 Task: Look for space in Karukh, Afghanistan from 11th June, 2023 to 15th June, 2023 for 2 adults in price range Rs.7000 to Rs.16000. Place can be private room with 1  bedroom having 2 beds and 1 bathroom. Property type can be house, flat, hotel. Amenities needed are: air conditioning, dedicated workplace, breakfast. Booking option can be shelf check-in. Required host language is English.
Action: Mouse moved to (524, 95)
Screenshot: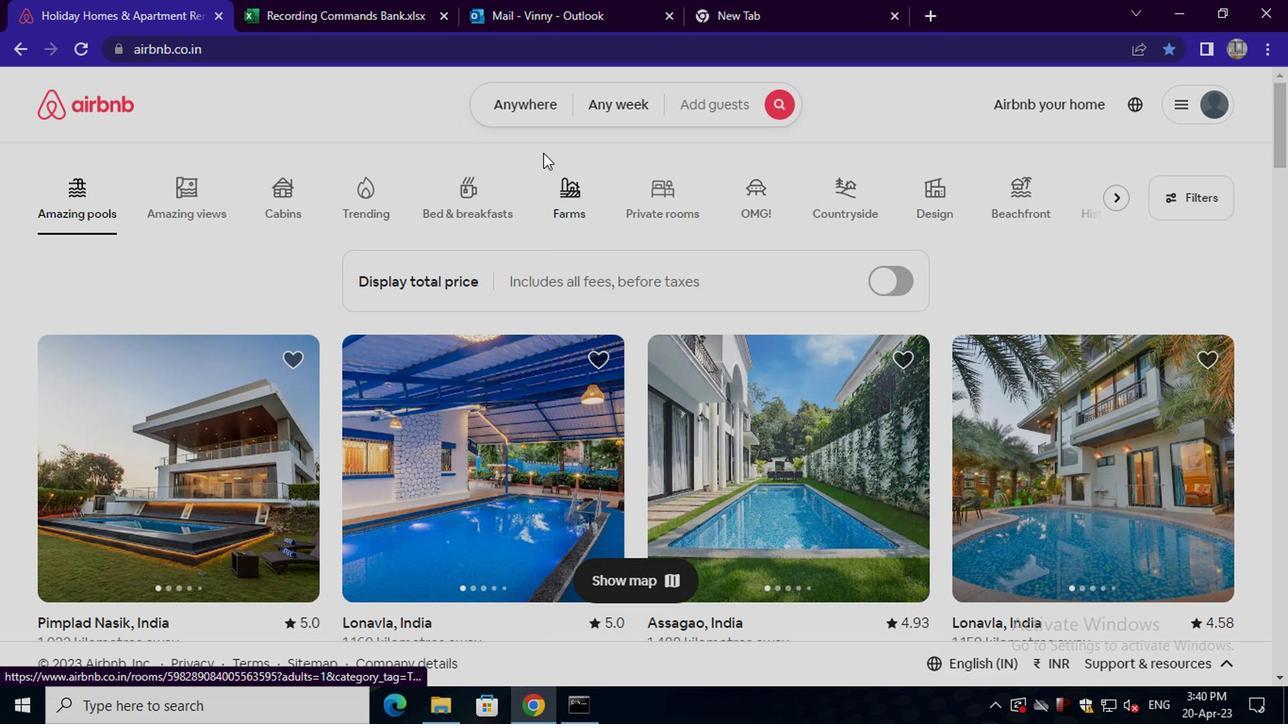 
Action: Mouse pressed left at (524, 95)
Screenshot: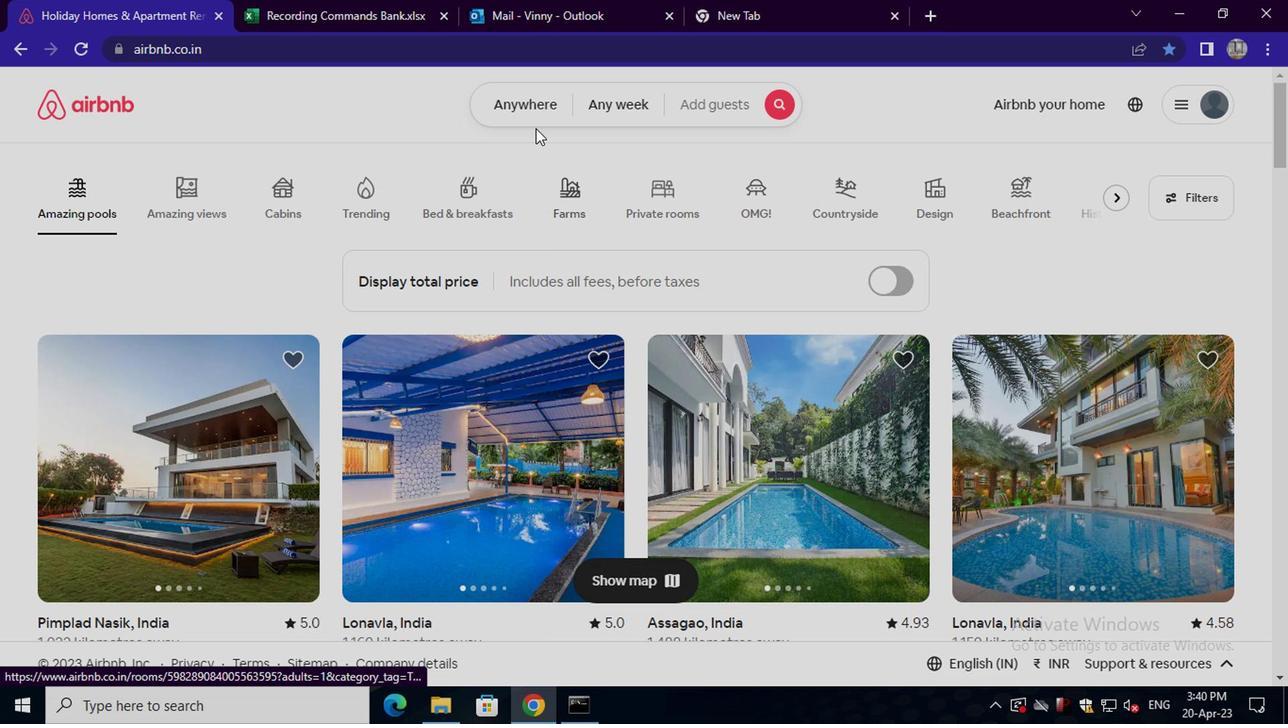 
Action: Mouse moved to (407, 179)
Screenshot: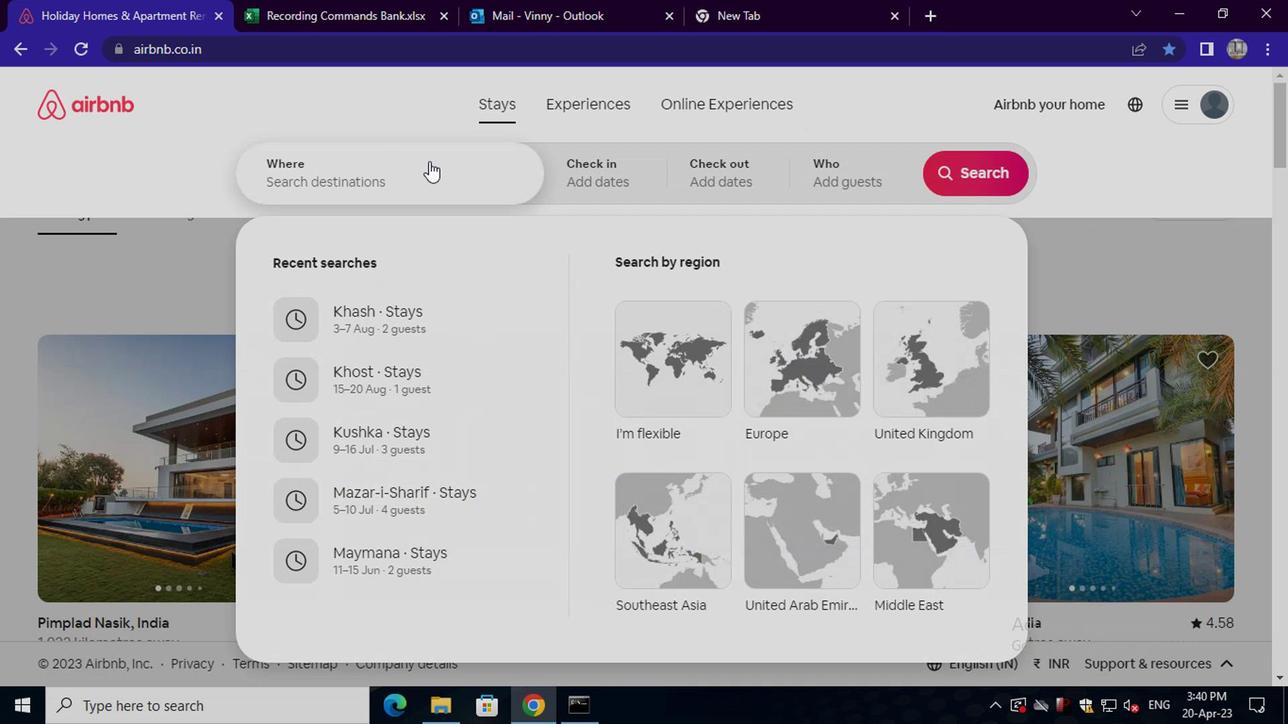 
Action: Mouse pressed left at (407, 179)
Screenshot: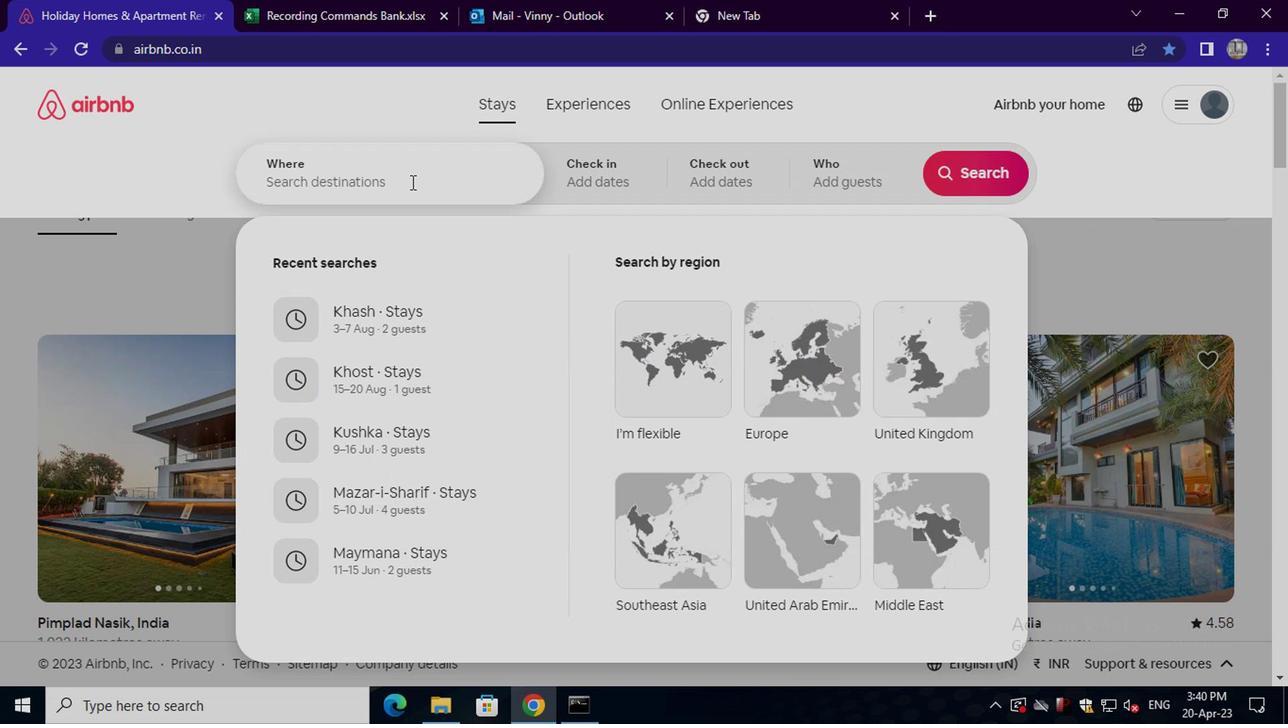 
Action: Key pressed <Key.shift>KARUKH
Screenshot: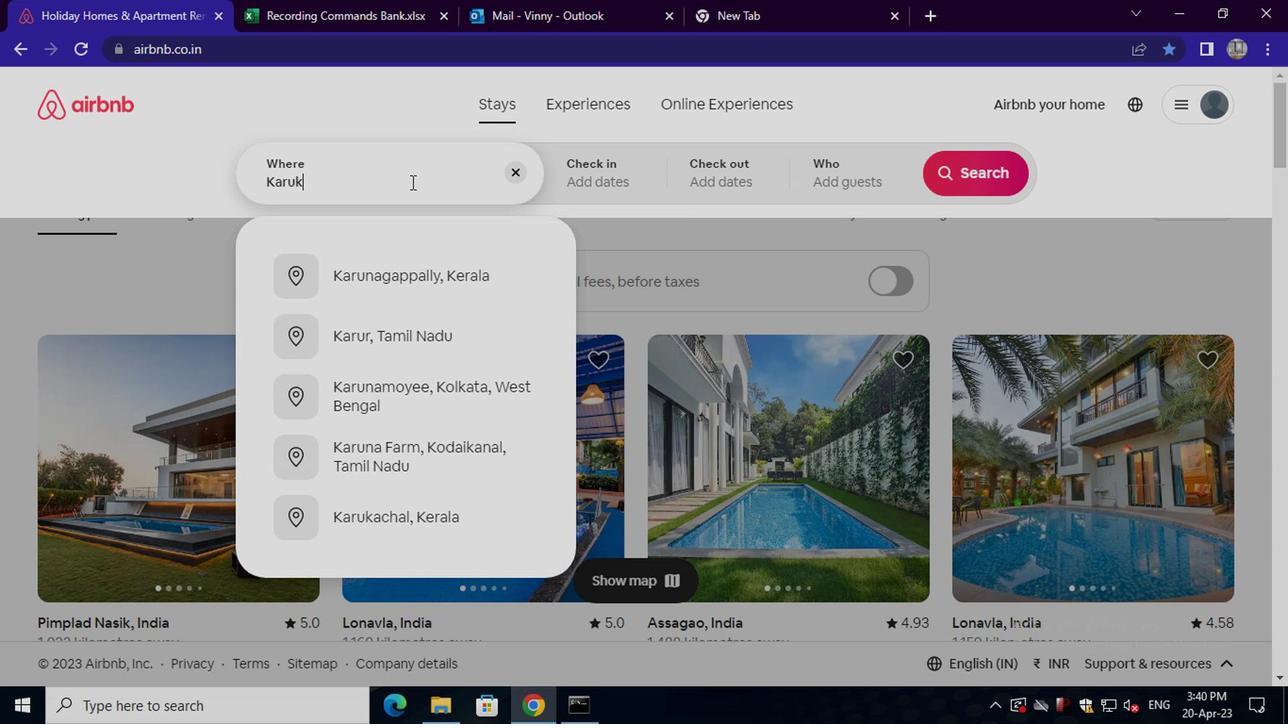 
Action: Mouse moved to (409, 332)
Screenshot: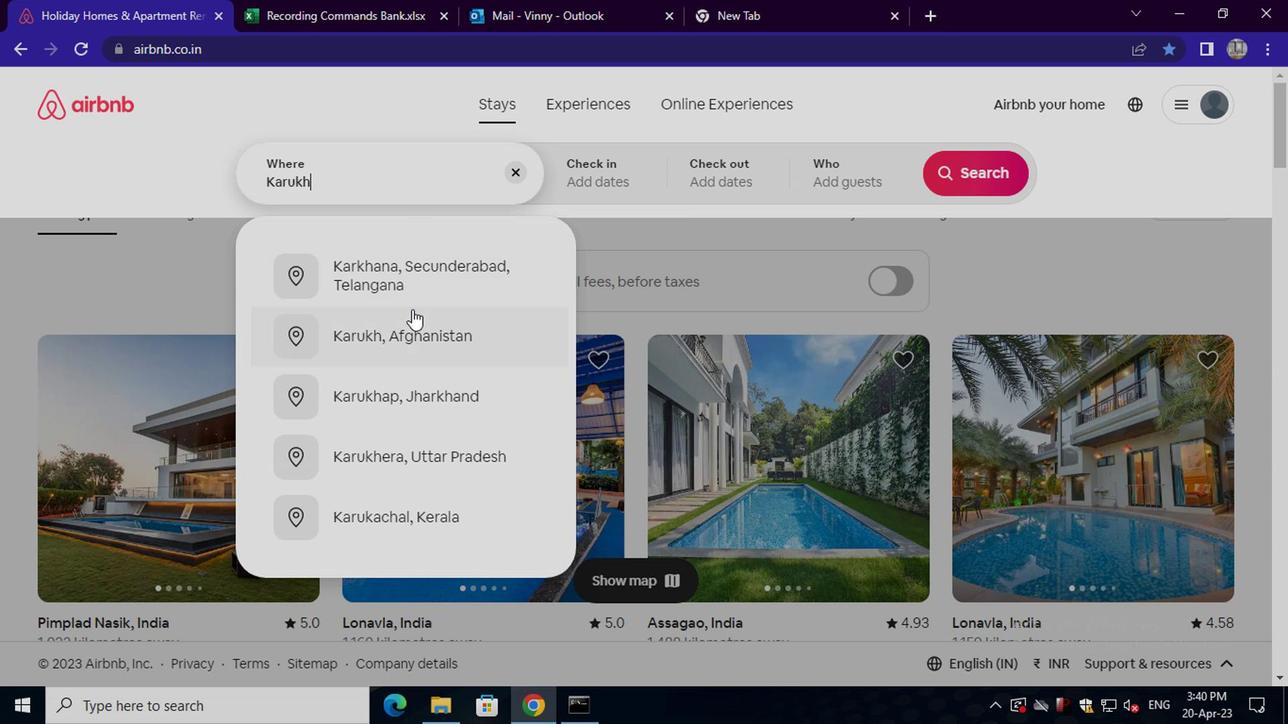 
Action: Mouse pressed left at (409, 332)
Screenshot: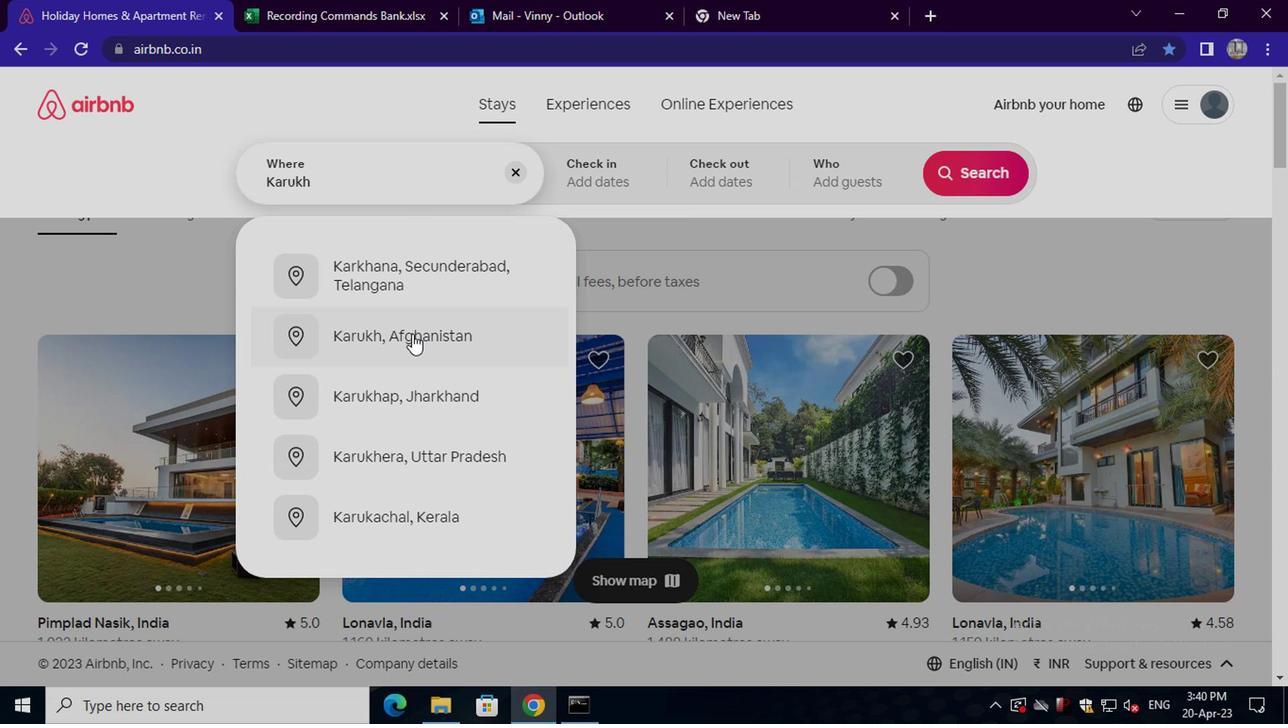 
Action: Mouse moved to (952, 323)
Screenshot: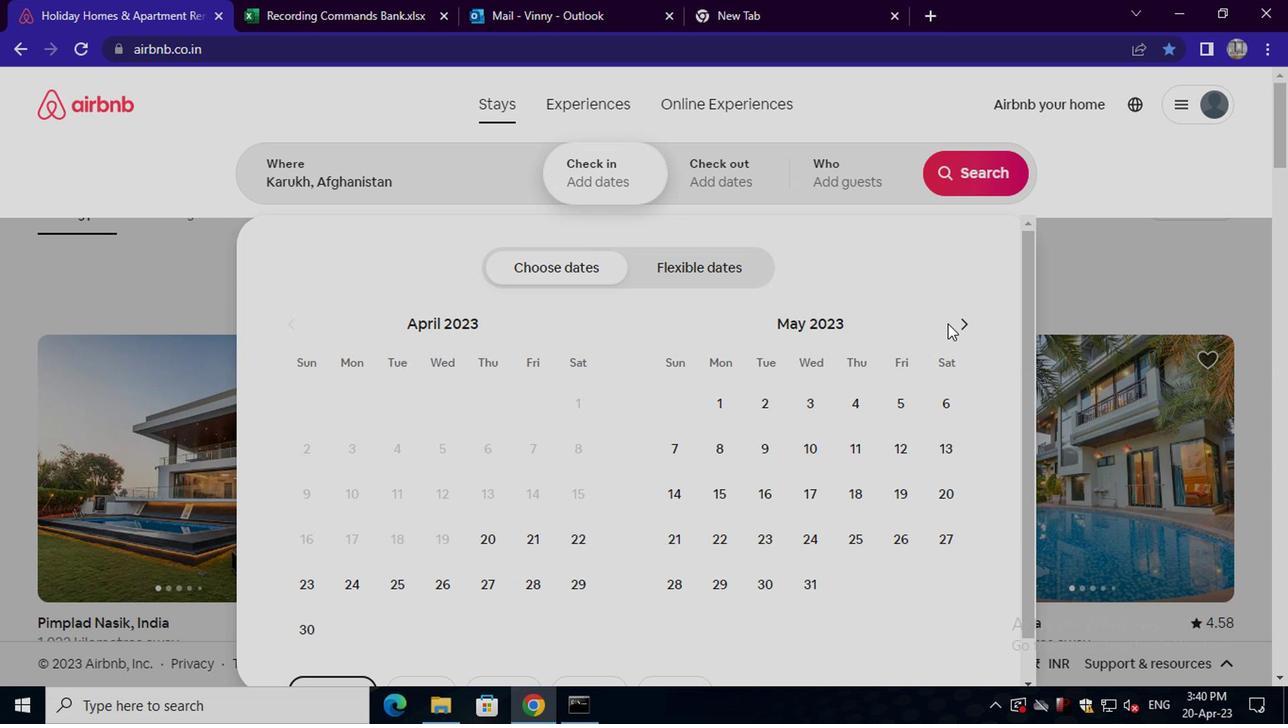 
Action: Mouse pressed left at (952, 323)
Screenshot: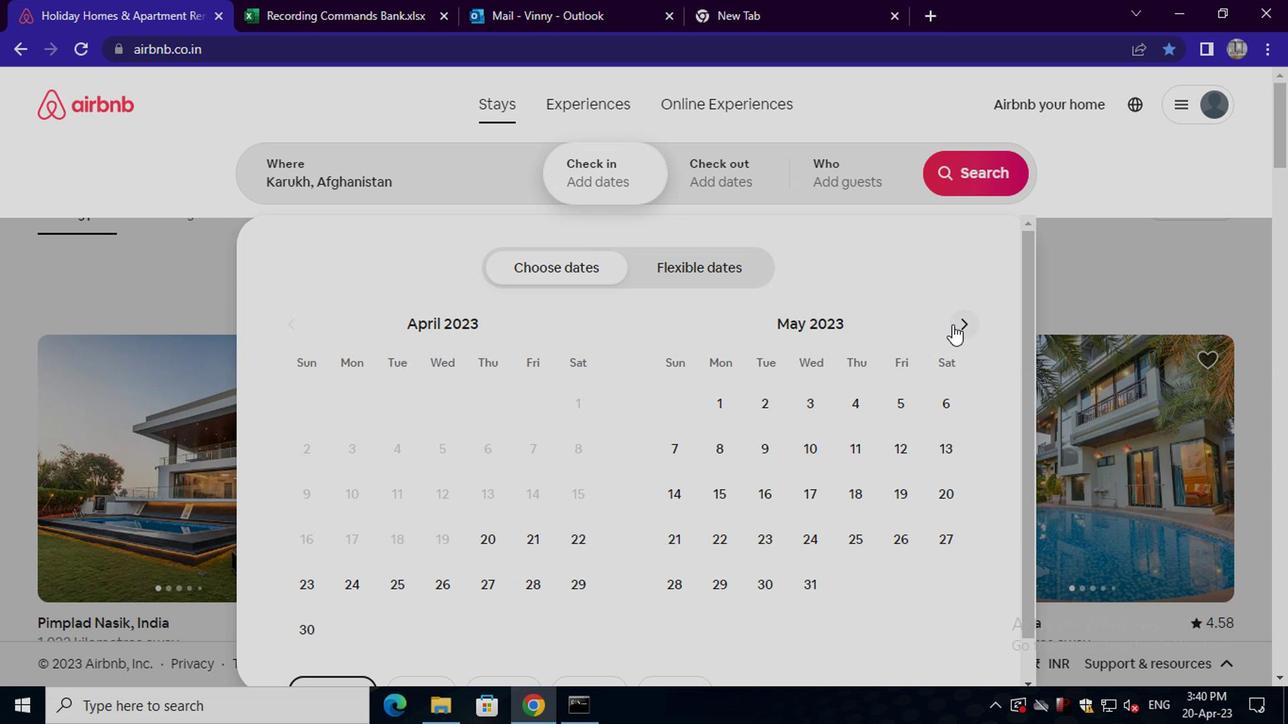 
Action: Mouse pressed left at (952, 323)
Screenshot: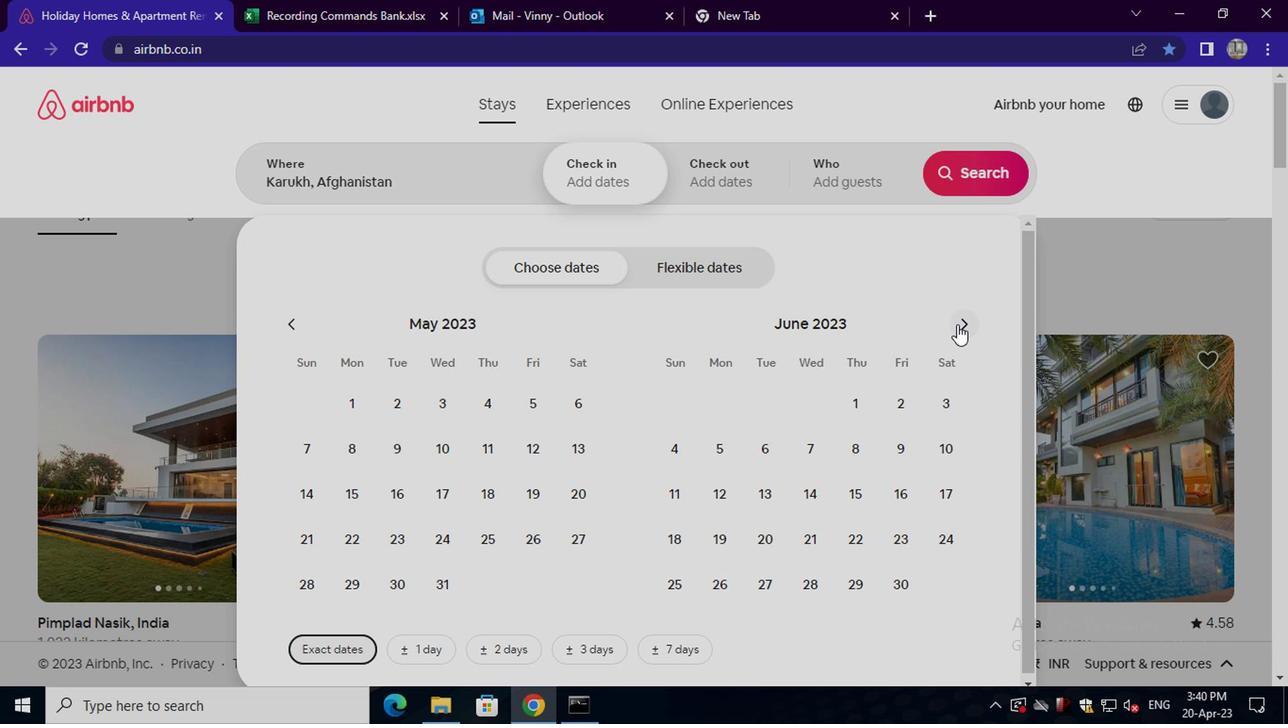 
Action: Mouse moved to (309, 483)
Screenshot: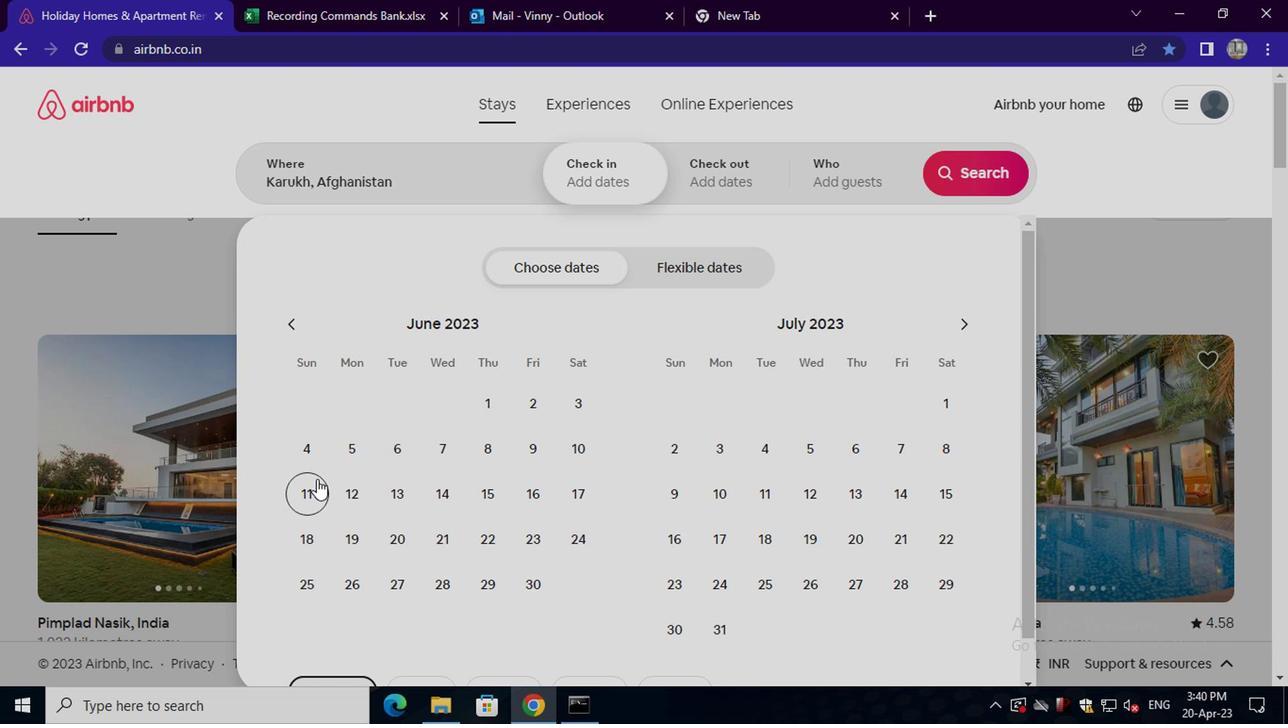 
Action: Mouse pressed left at (309, 483)
Screenshot: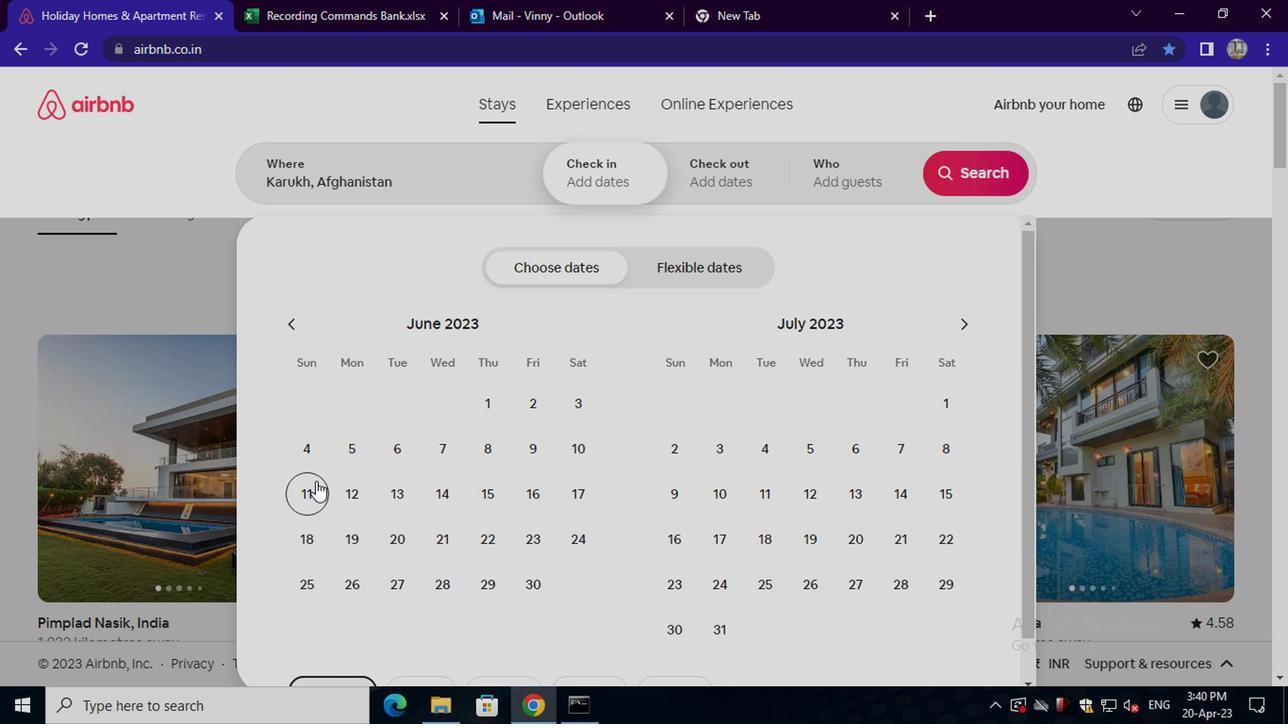 
Action: Mouse moved to (482, 497)
Screenshot: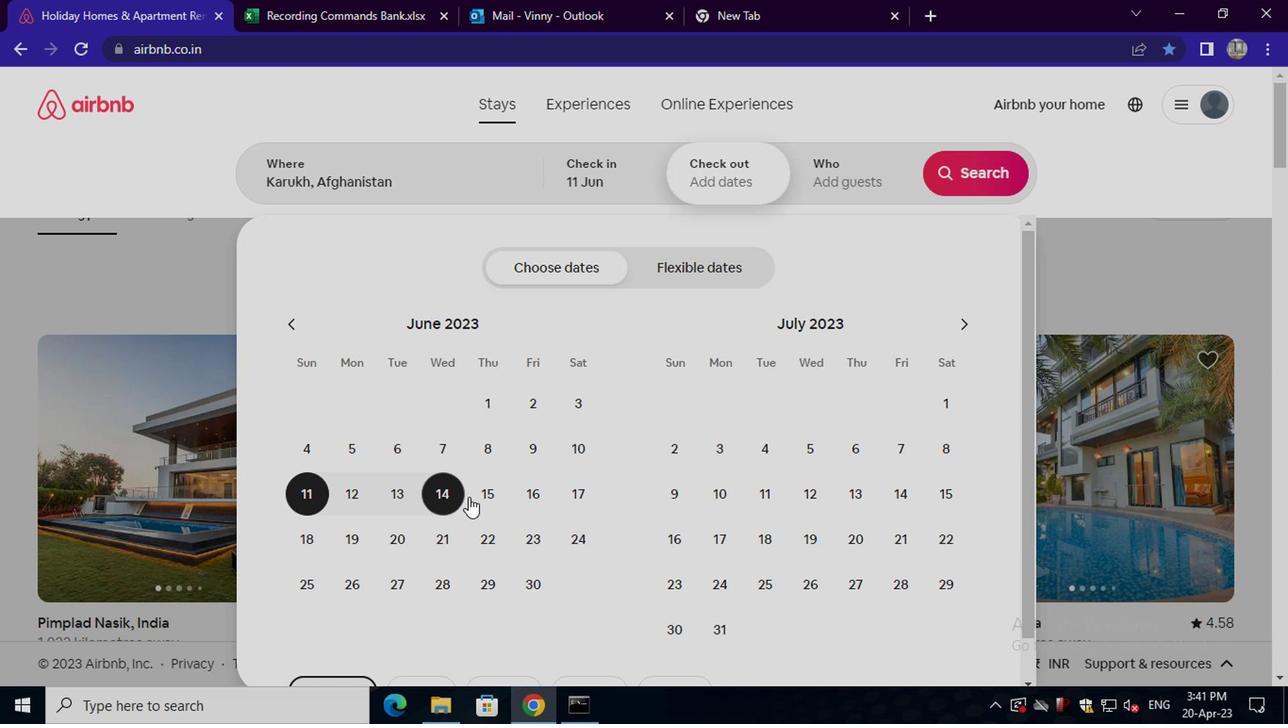
Action: Mouse pressed left at (482, 497)
Screenshot: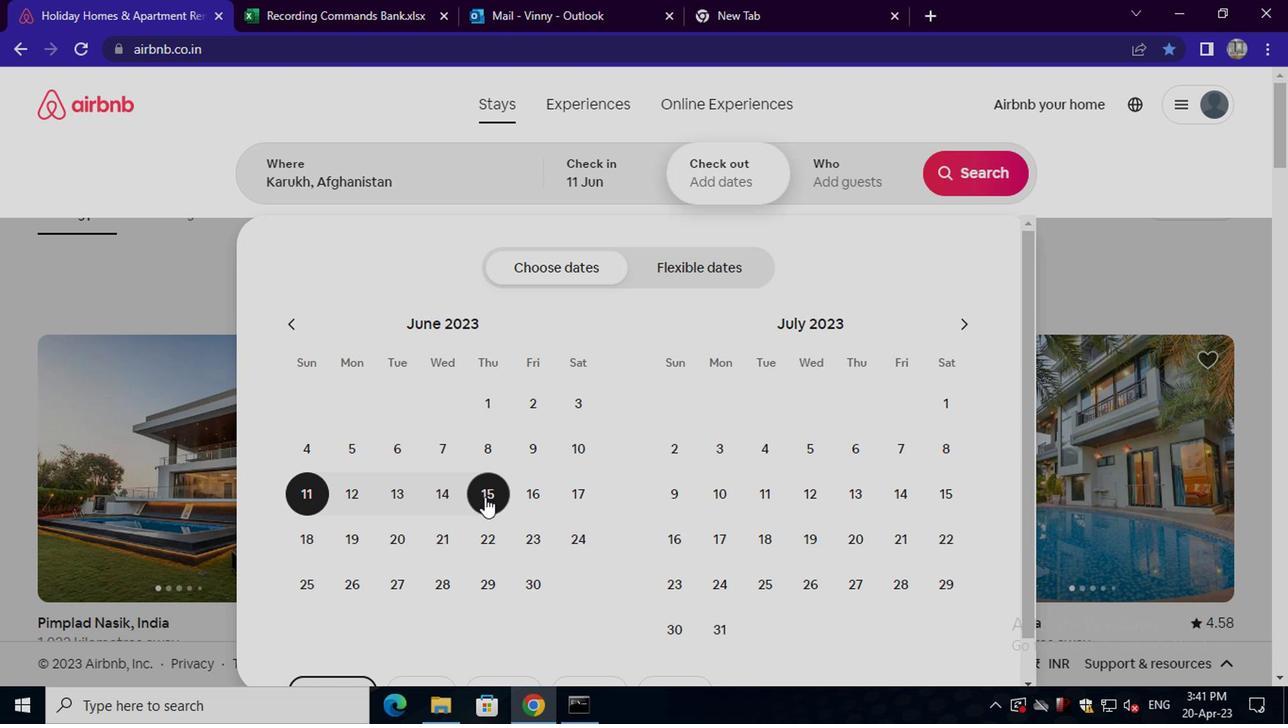 
Action: Mouse moved to (831, 183)
Screenshot: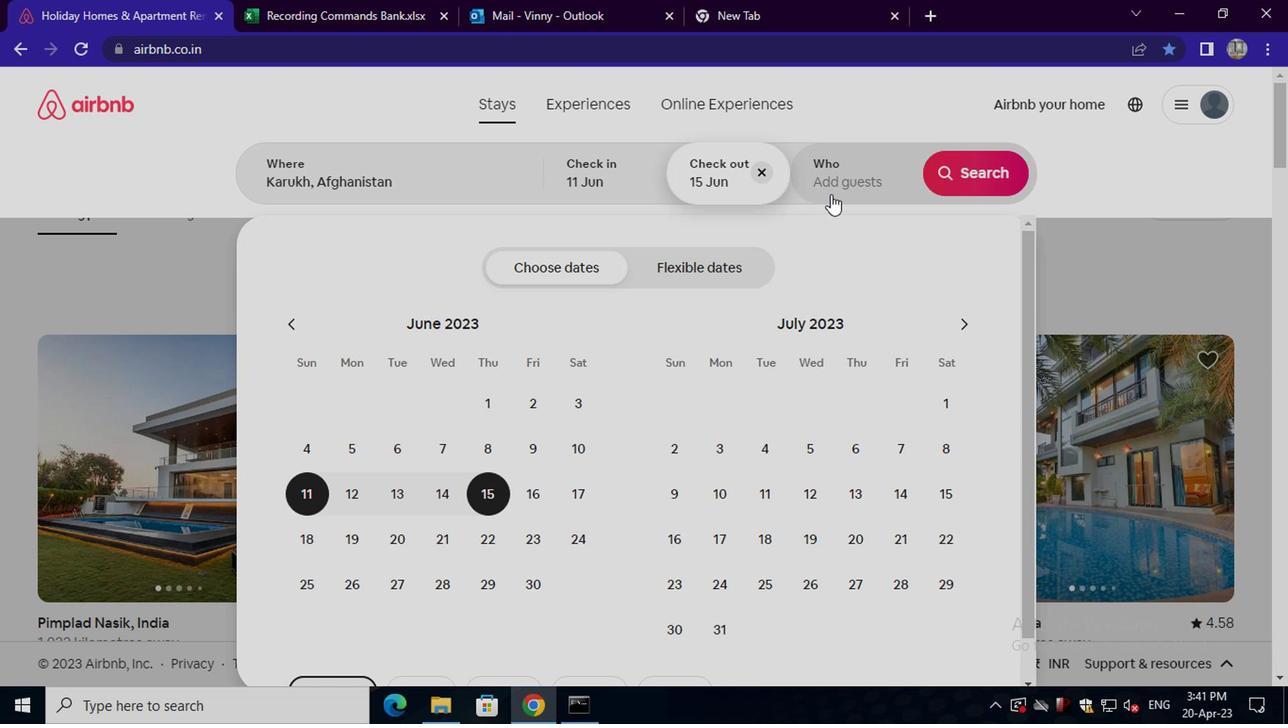 
Action: Mouse pressed left at (831, 183)
Screenshot: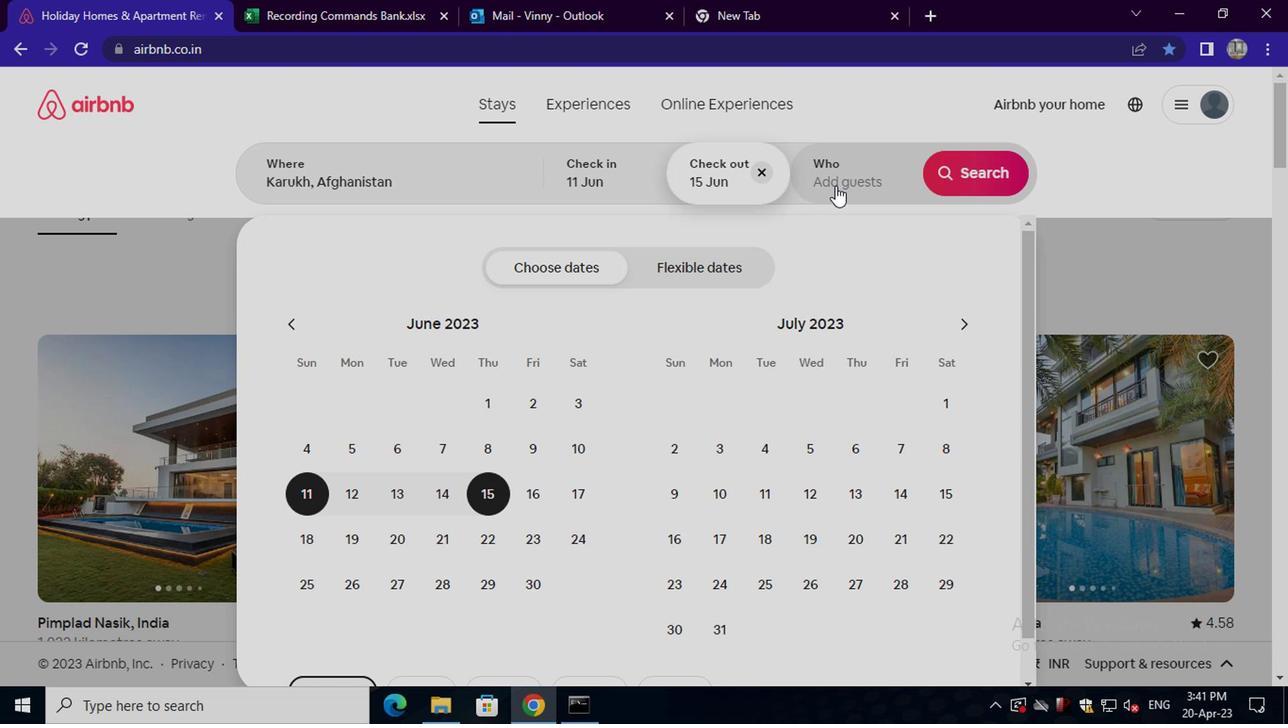 
Action: Mouse moved to (975, 273)
Screenshot: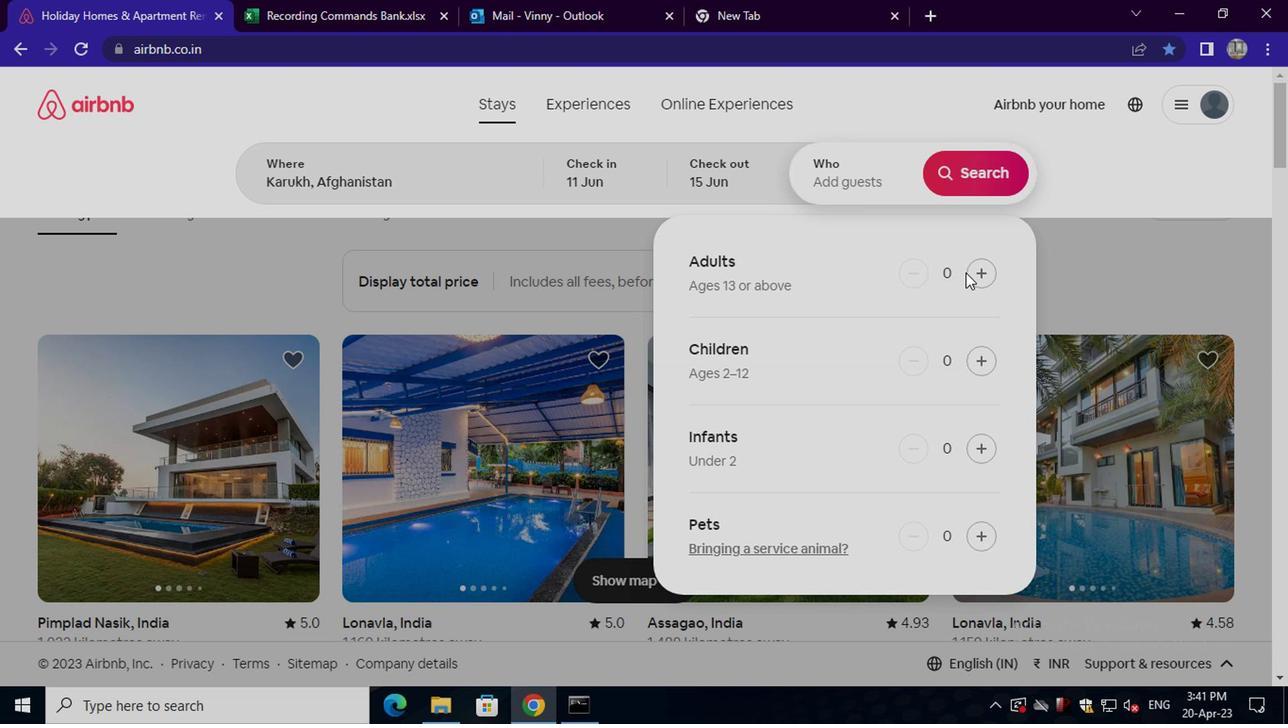
Action: Mouse pressed left at (975, 273)
Screenshot: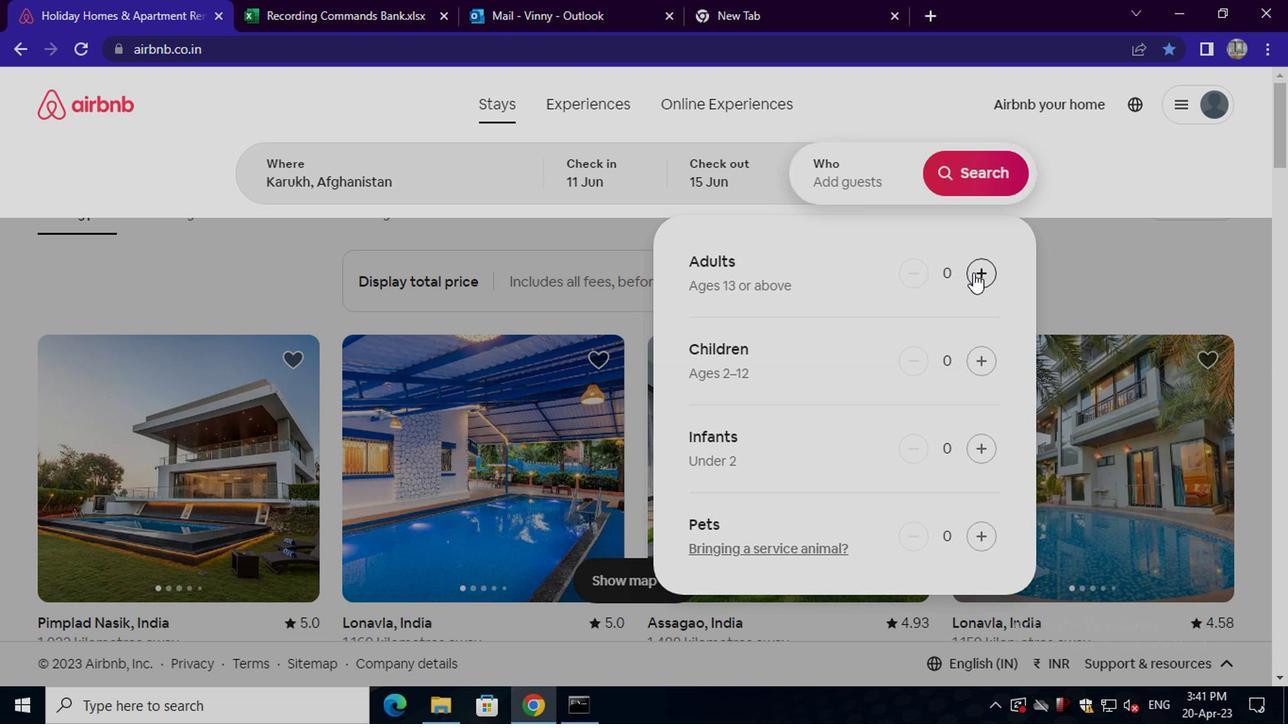 
Action: Mouse pressed left at (975, 273)
Screenshot: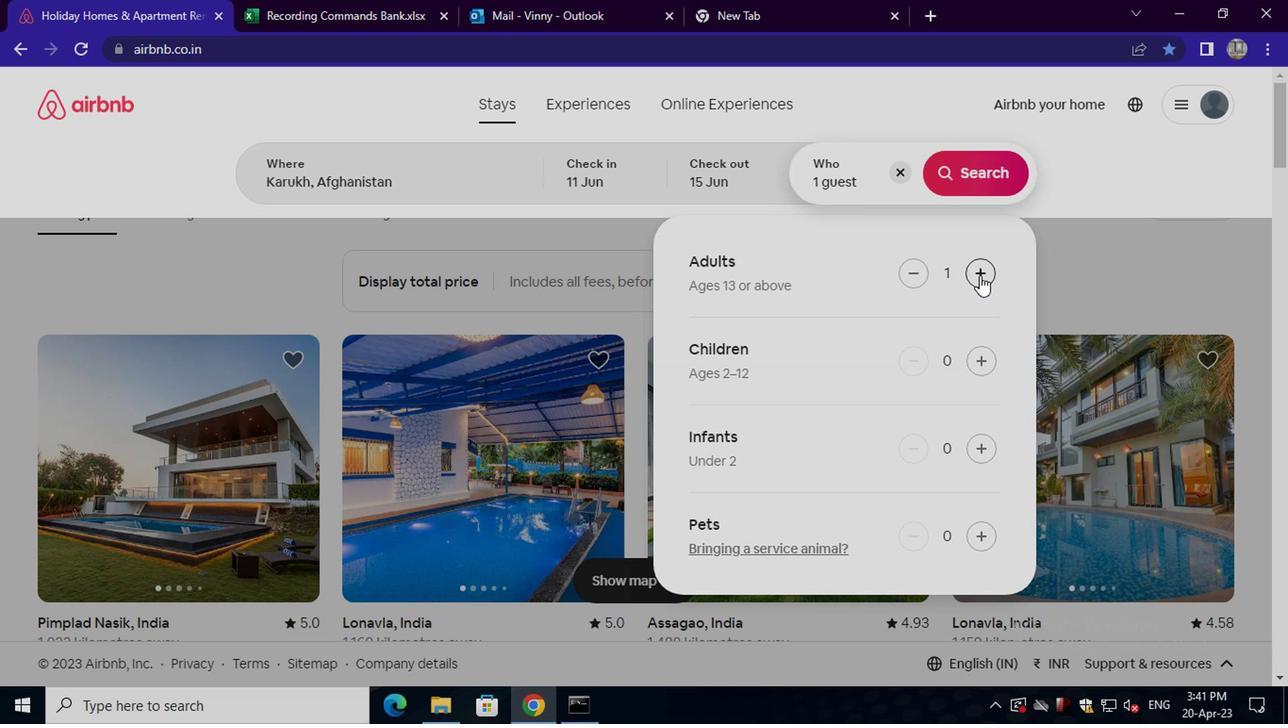 
Action: Mouse moved to (972, 179)
Screenshot: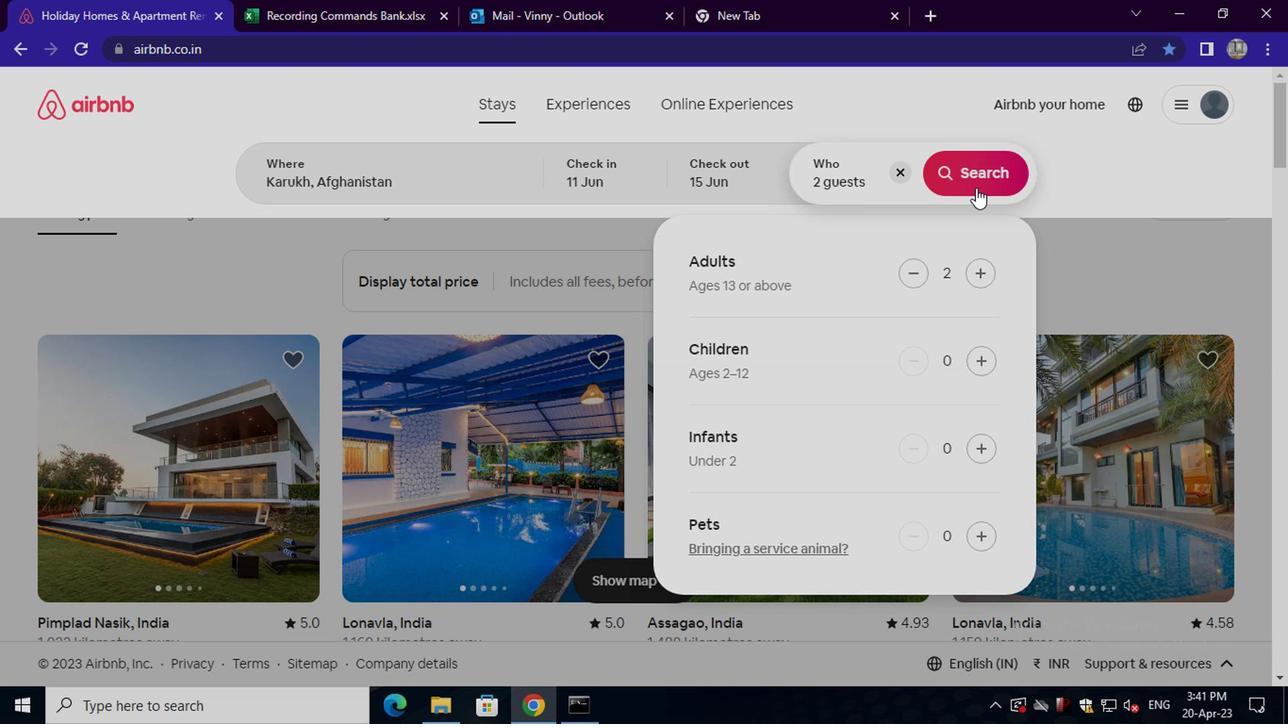 
Action: Mouse pressed left at (972, 179)
Screenshot: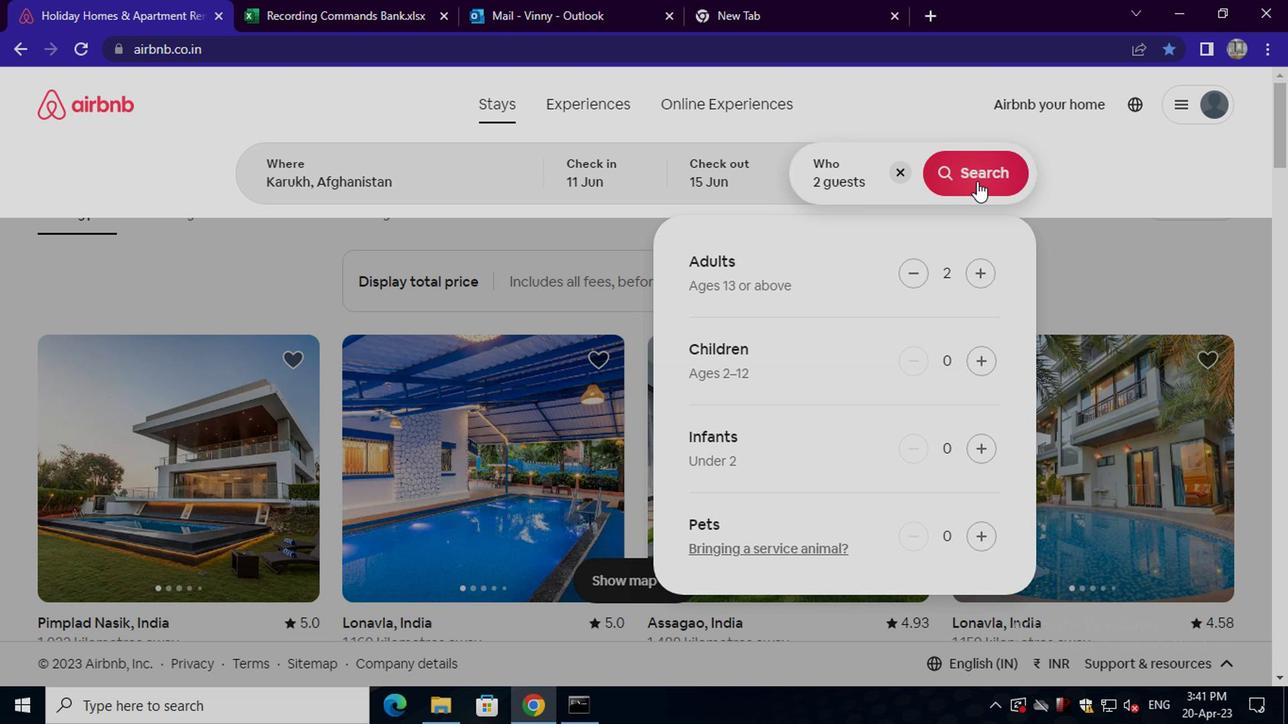 
Action: Mouse moved to (1193, 173)
Screenshot: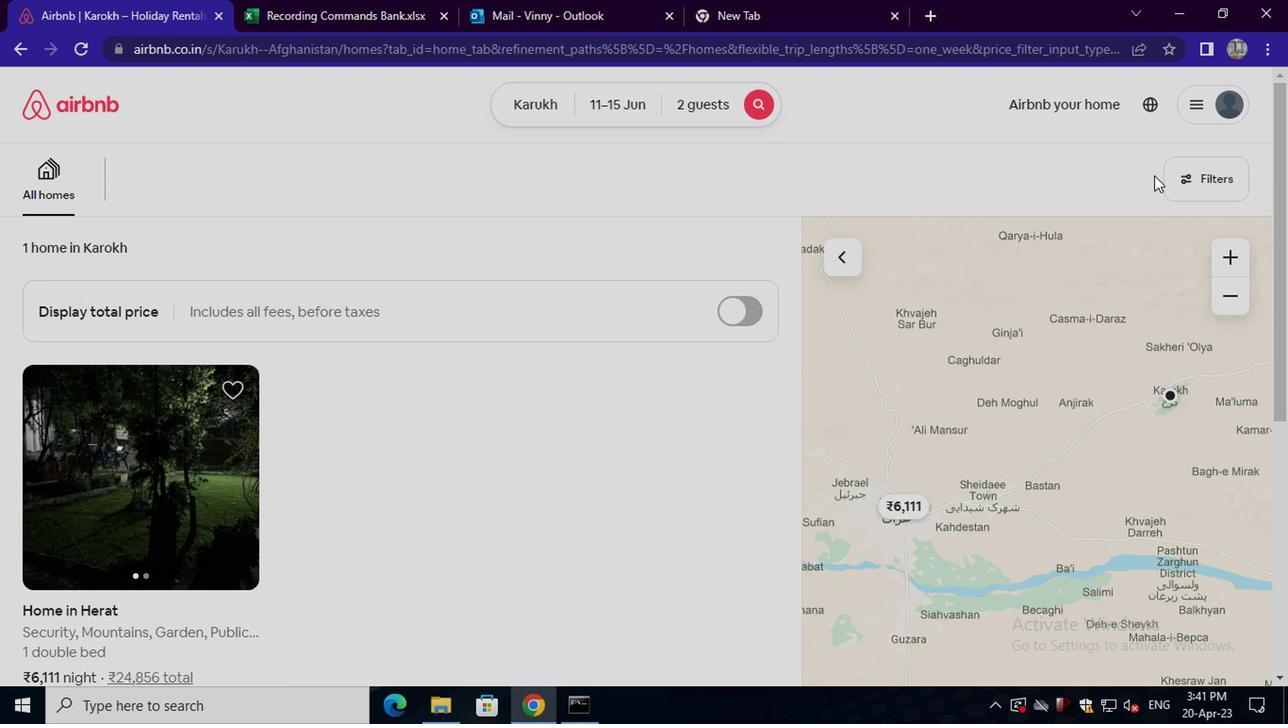 
Action: Mouse pressed left at (1193, 173)
Screenshot: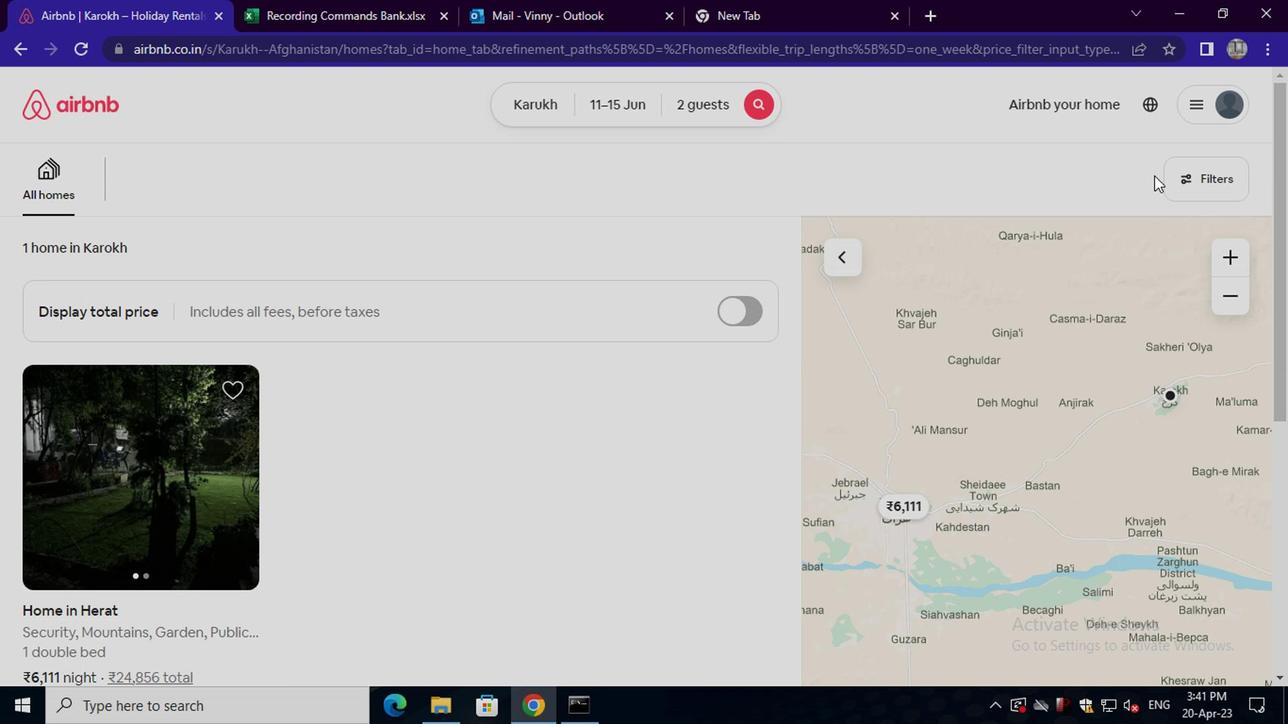 
Action: Mouse moved to (509, 408)
Screenshot: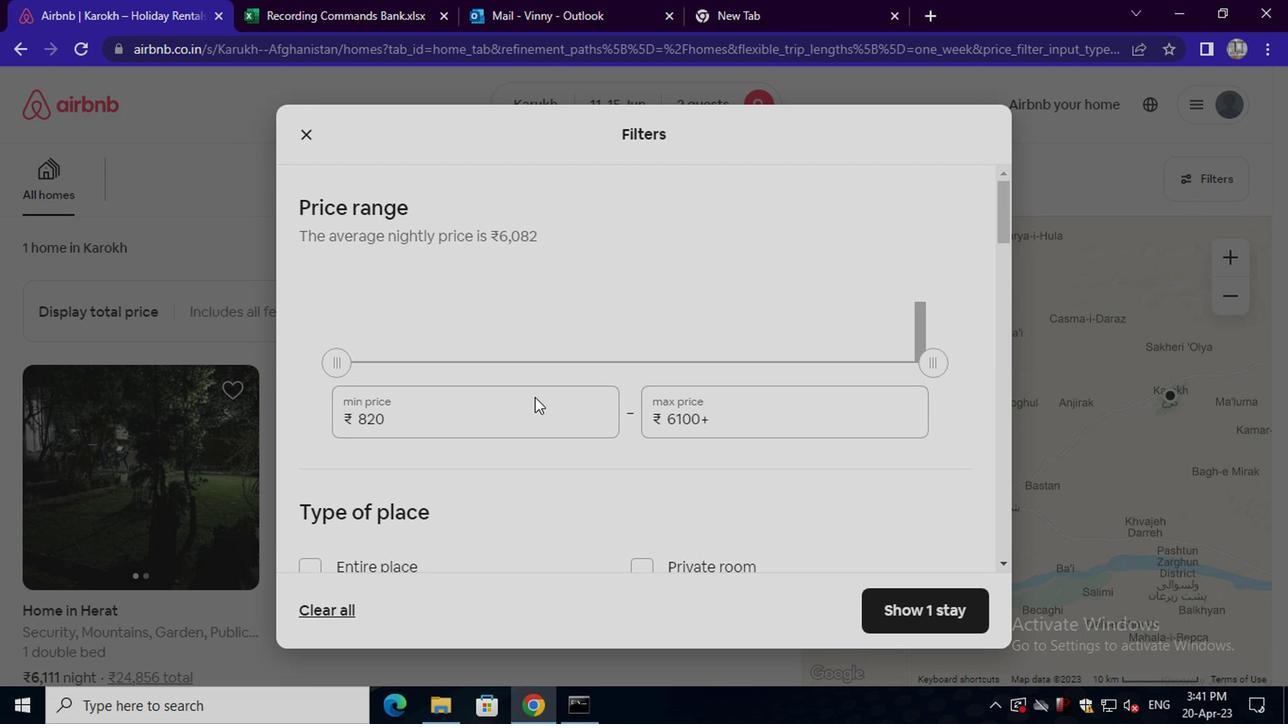 
Action: Mouse pressed left at (509, 408)
Screenshot: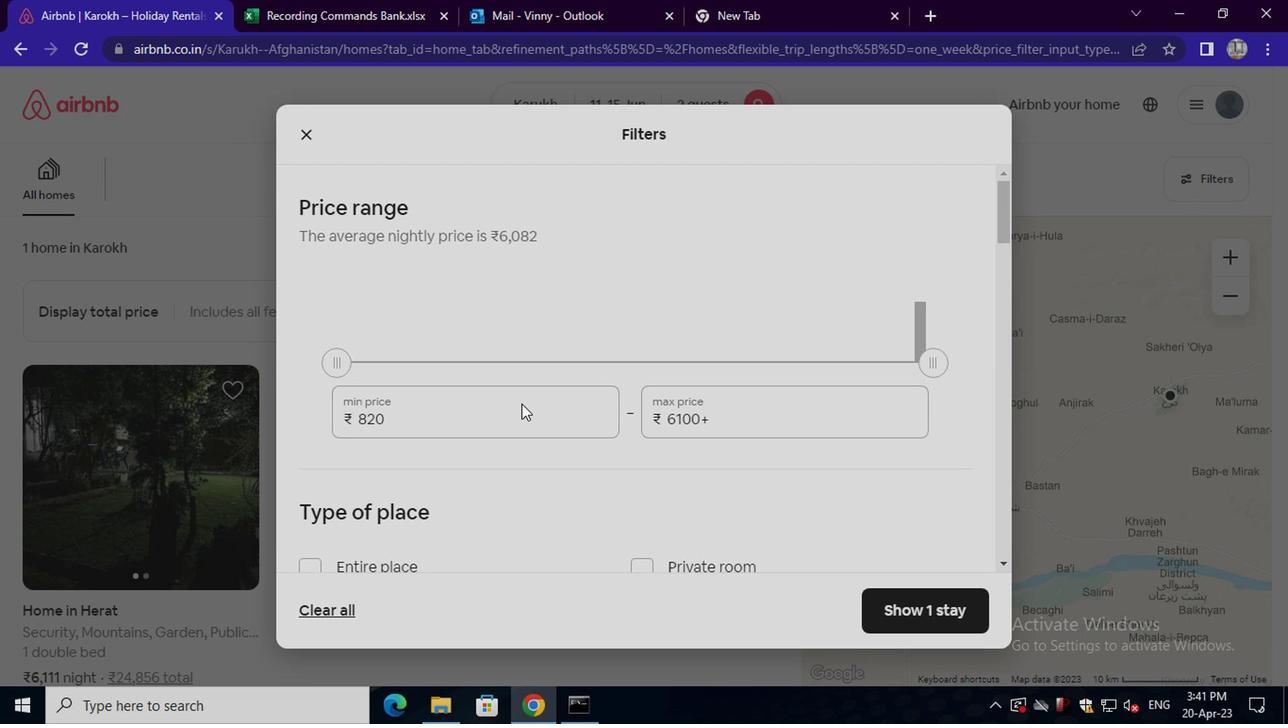 
Action: Mouse moved to (507, 410)
Screenshot: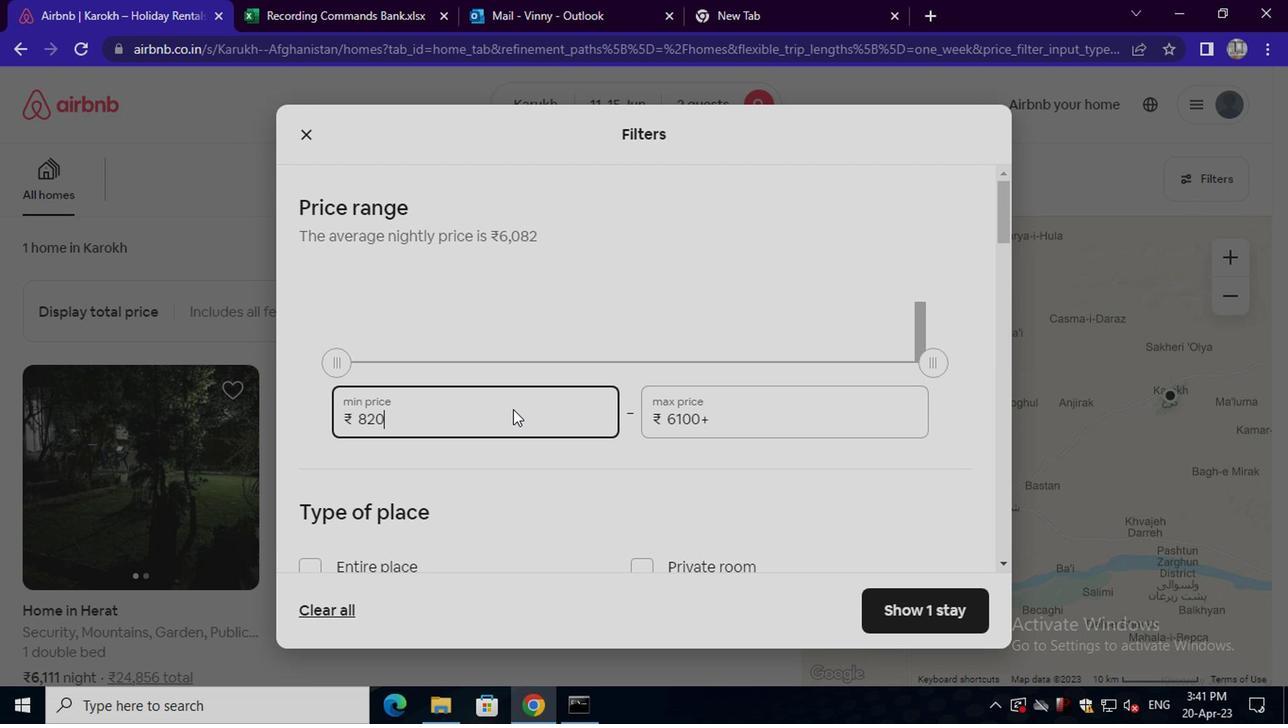 
Action: Key pressed <Key.backspace><Key.backspace><Key.backspace><Key.backspace><Key.backspace><Key.backspace><Key.backspace><Key.backspace><Key.backspace><Key.backspace><Key.backspace><Key.backspace><Key.backspace><Key.backspace><Key.backspace><Key.backspace><Key.backspace><Key.backspace><Key.backspace><Key.backspace>7000
Screenshot: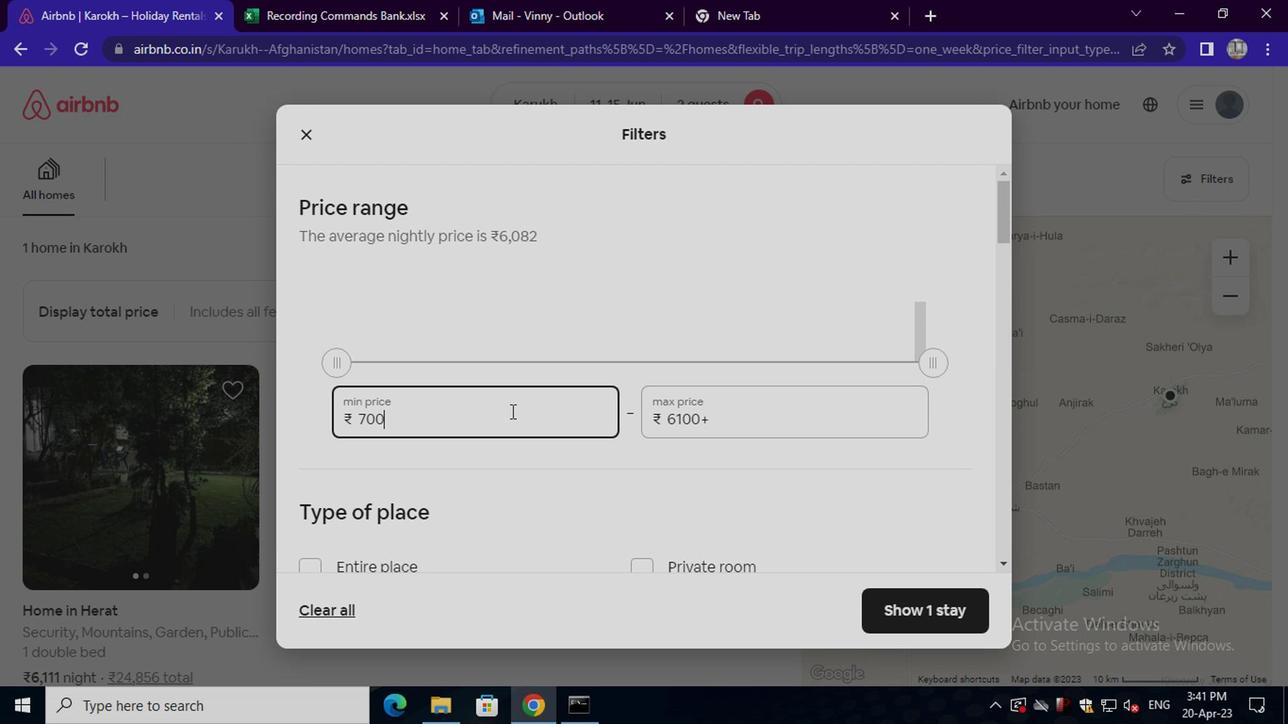 
Action: Mouse moved to (713, 421)
Screenshot: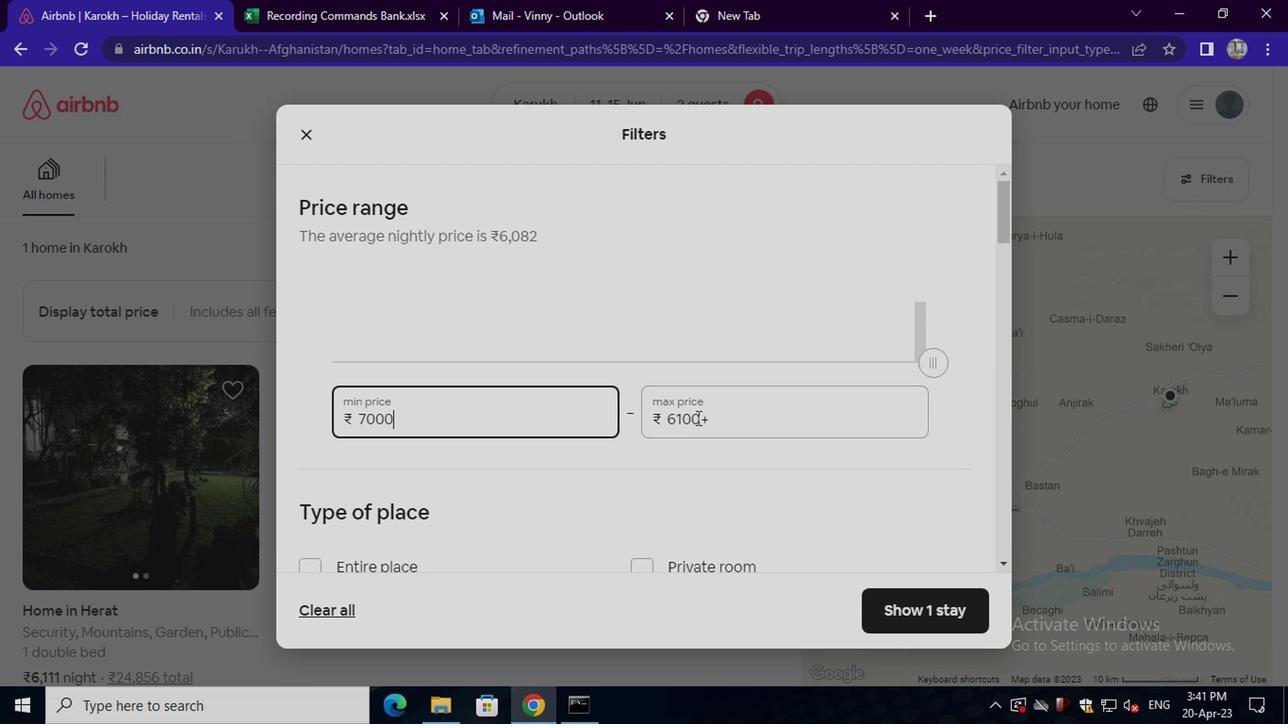 
Action: Mouse pressed left at (713, 421)
Screenshot: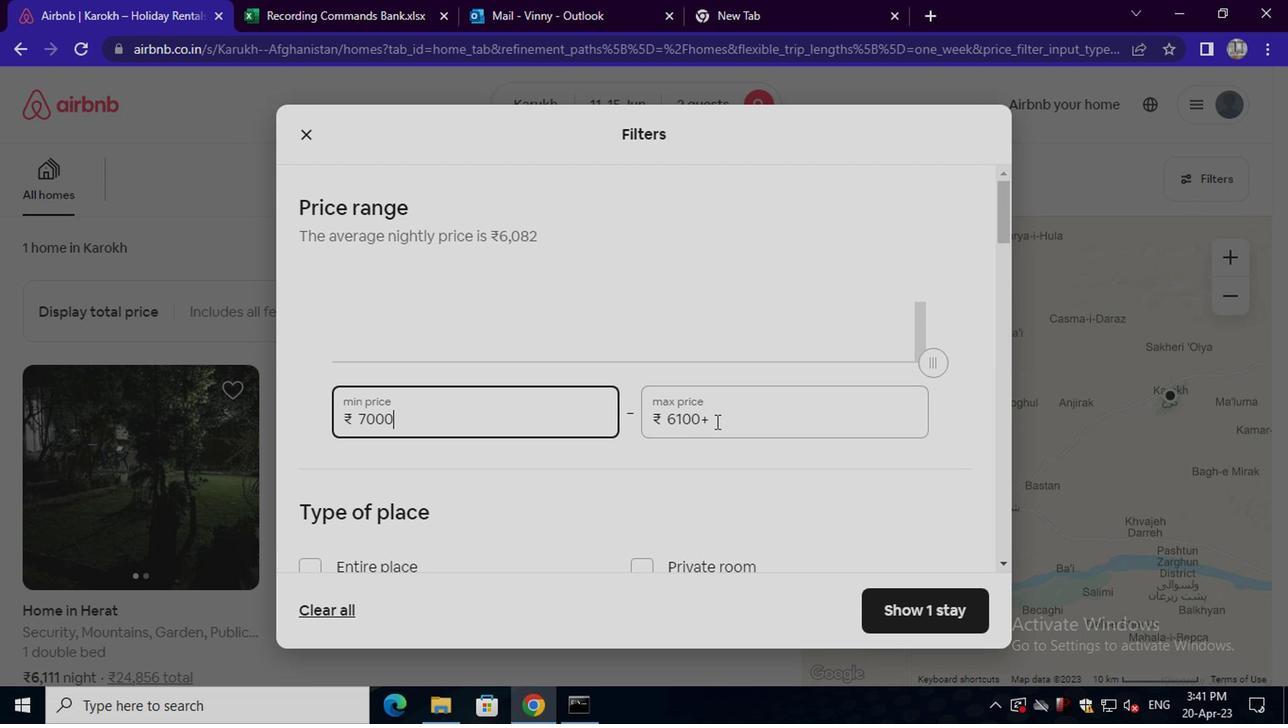 
Action: Key pressed <Key.backspace><Key.backspace><Key.backspace><Key.backspace><Key.backspace><Key.backspace><Key.backspace><Key.backspace><Key.backspace><Key.backspace><Key.backspace><Key.backspace><Key.backspace><Key.backspace><Key.backspace>16000
Screenshot: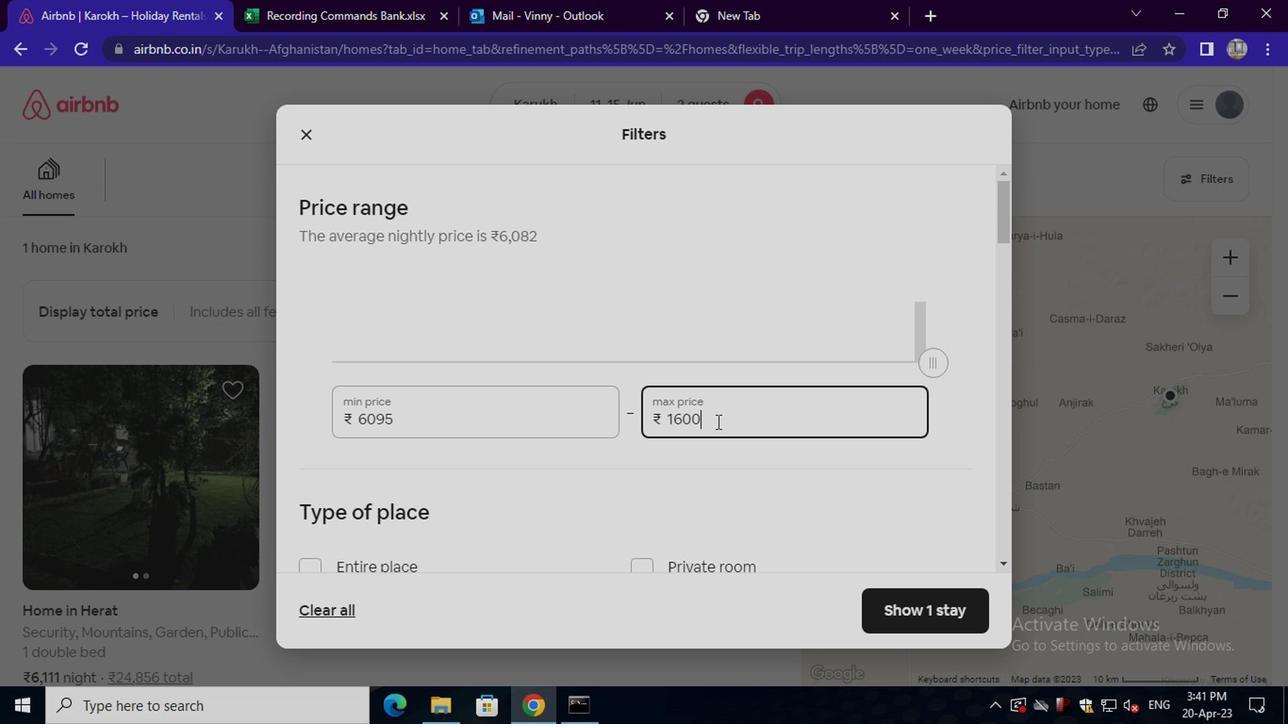 
Action: Mouse moved to (713, 422)
Screenshot: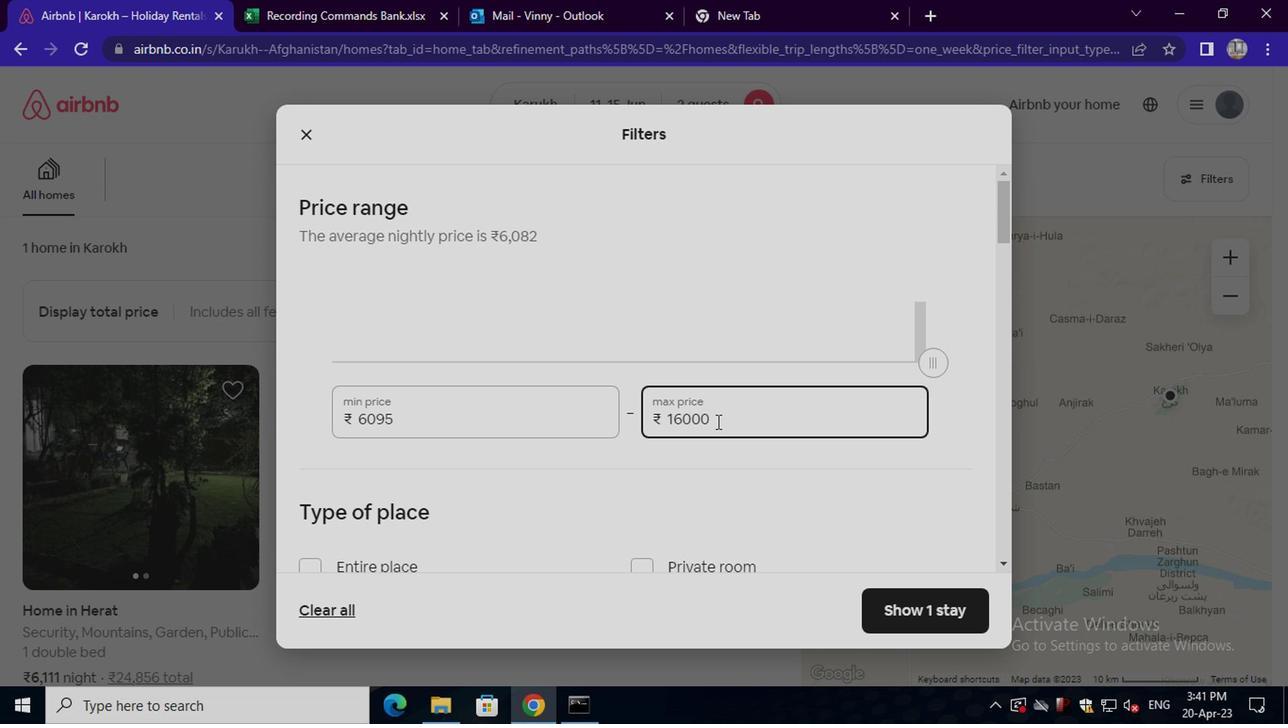 
Action: Mouse scrolled (713, 421) with delta (0, 0)
Screenshot: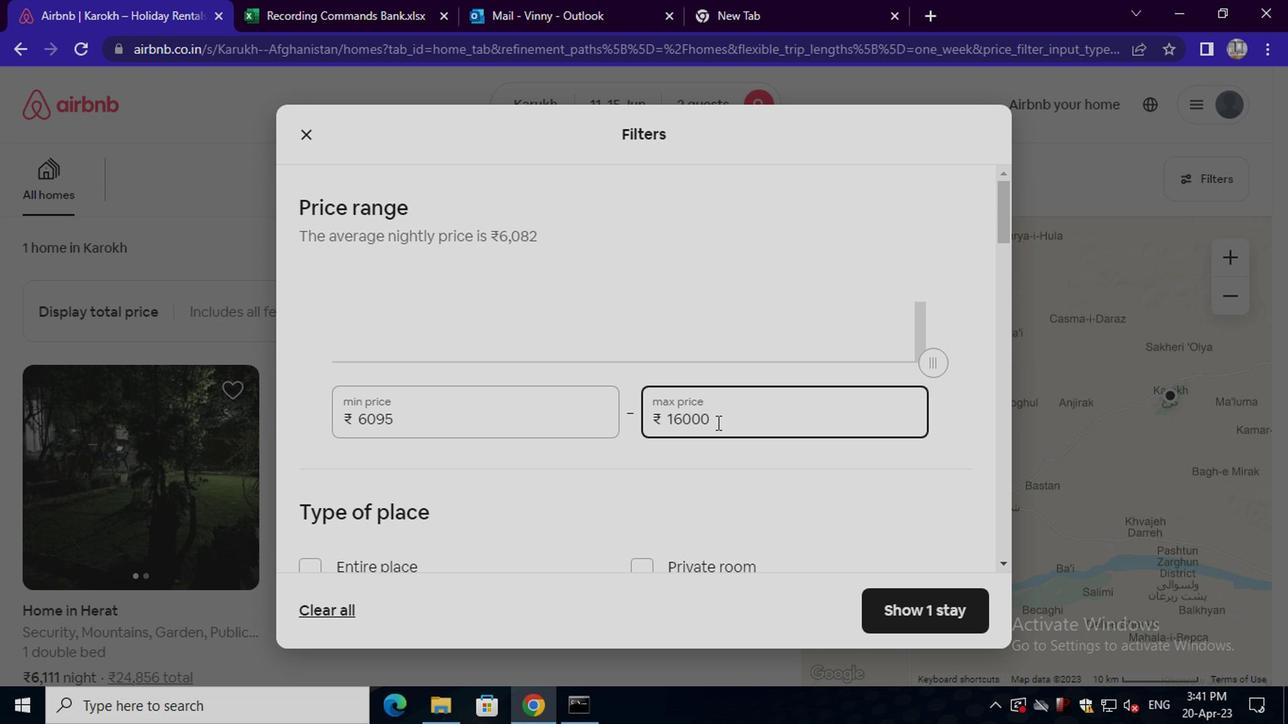 
Action: Mouse scrolled (713, 421) with delta (0, 0)
Screenshot: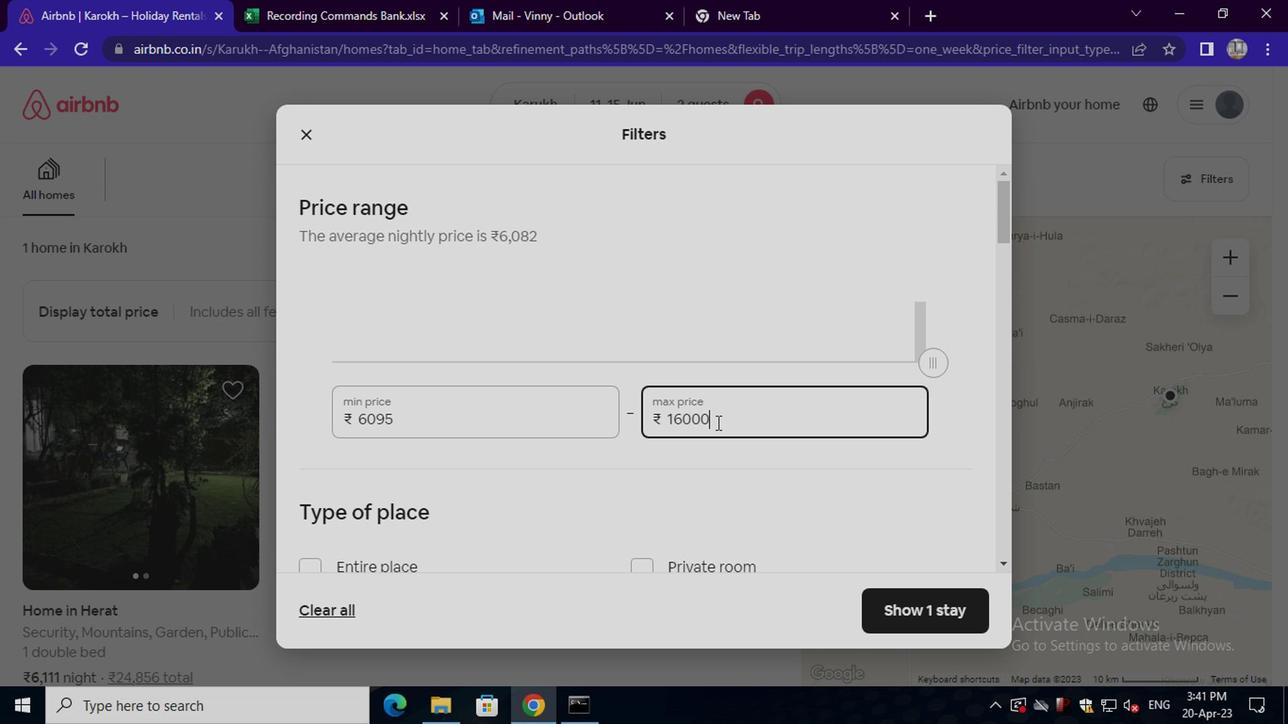 
Action: Mouse moved to (648, 377)
Screenshot: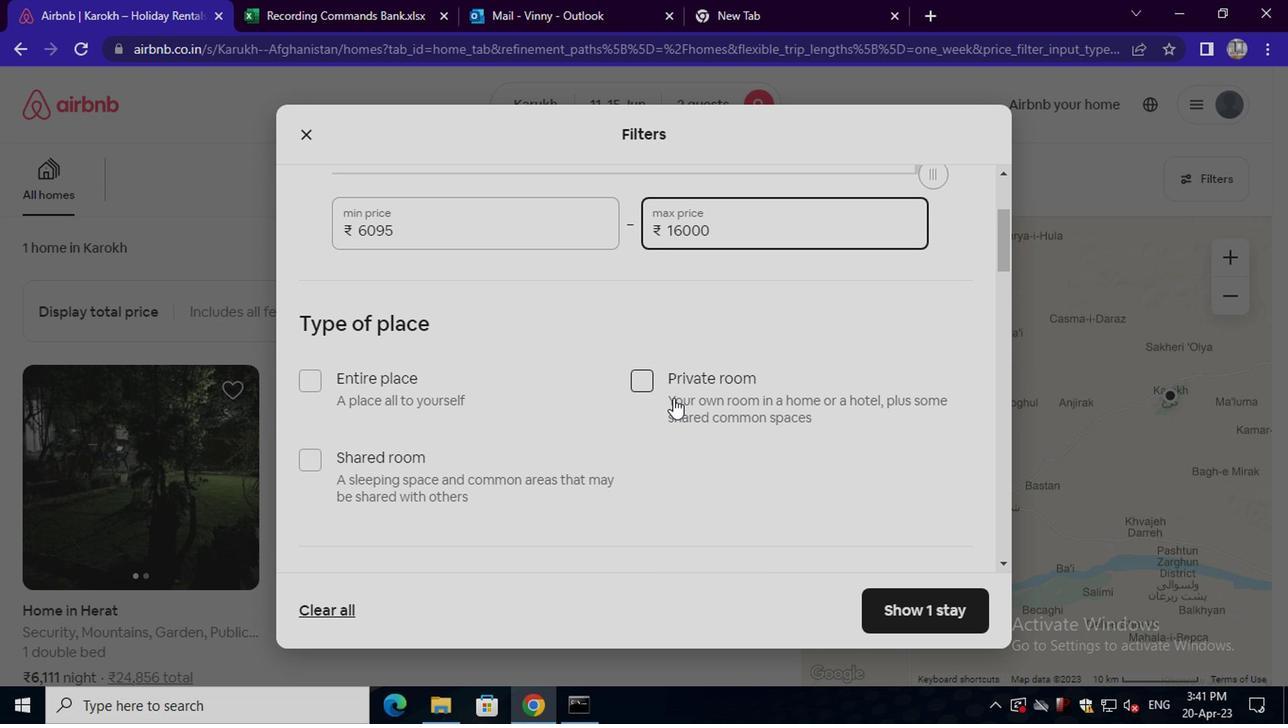 
Action: Mouse pressed left at (648, 377)
Screenshot: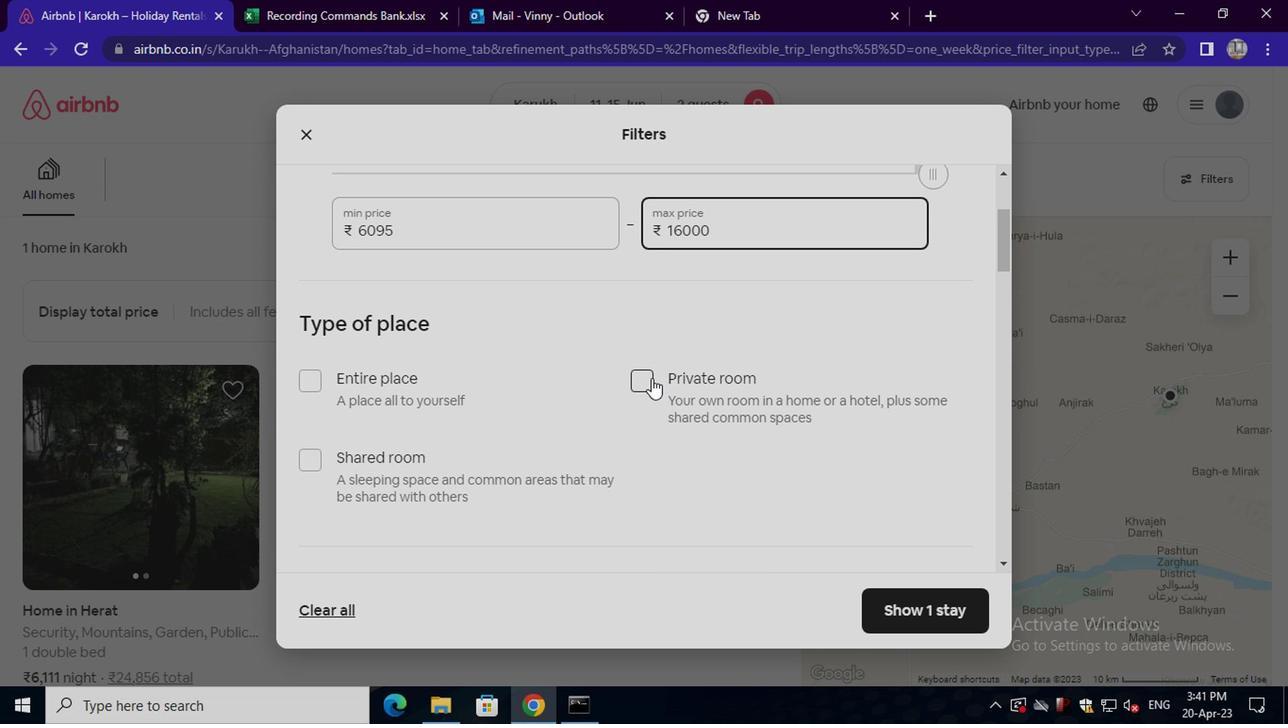 
Action: Mouse scrolled (648, 376) with delta (0, -1)
Screenshot: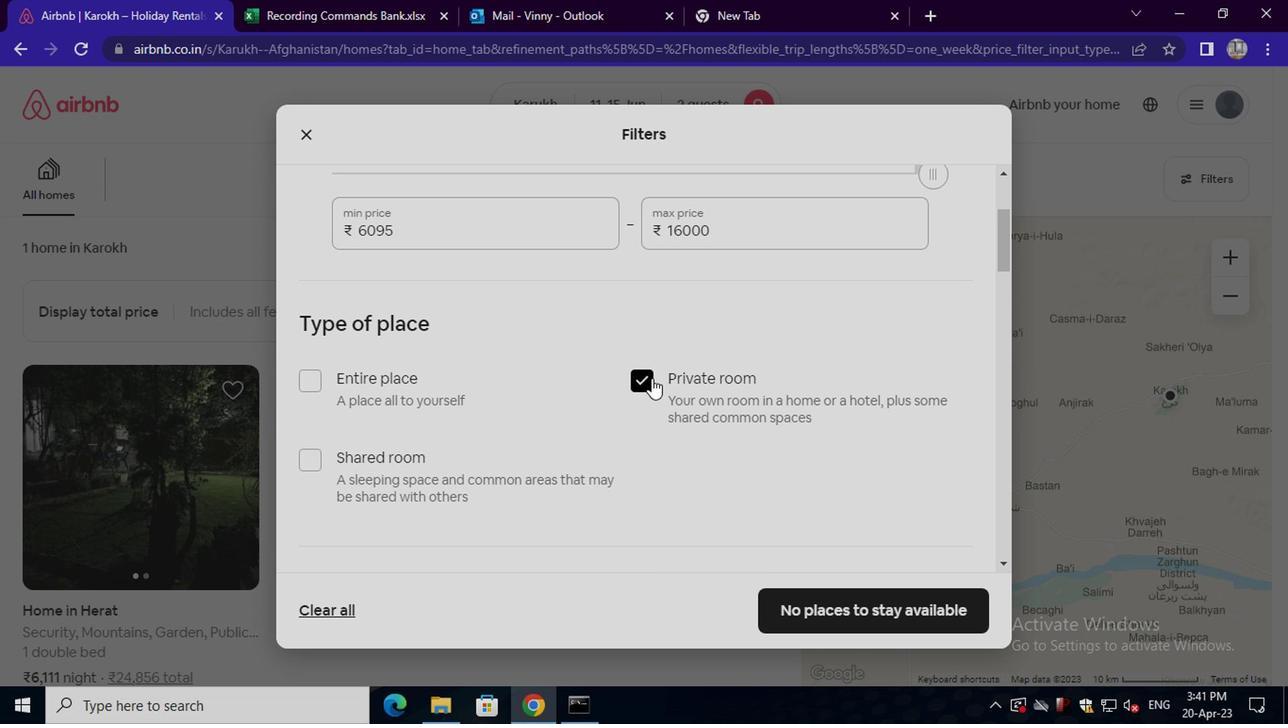 
Action: Mouse scrolled (648, 376) with delta (0, -1)
Screenshot: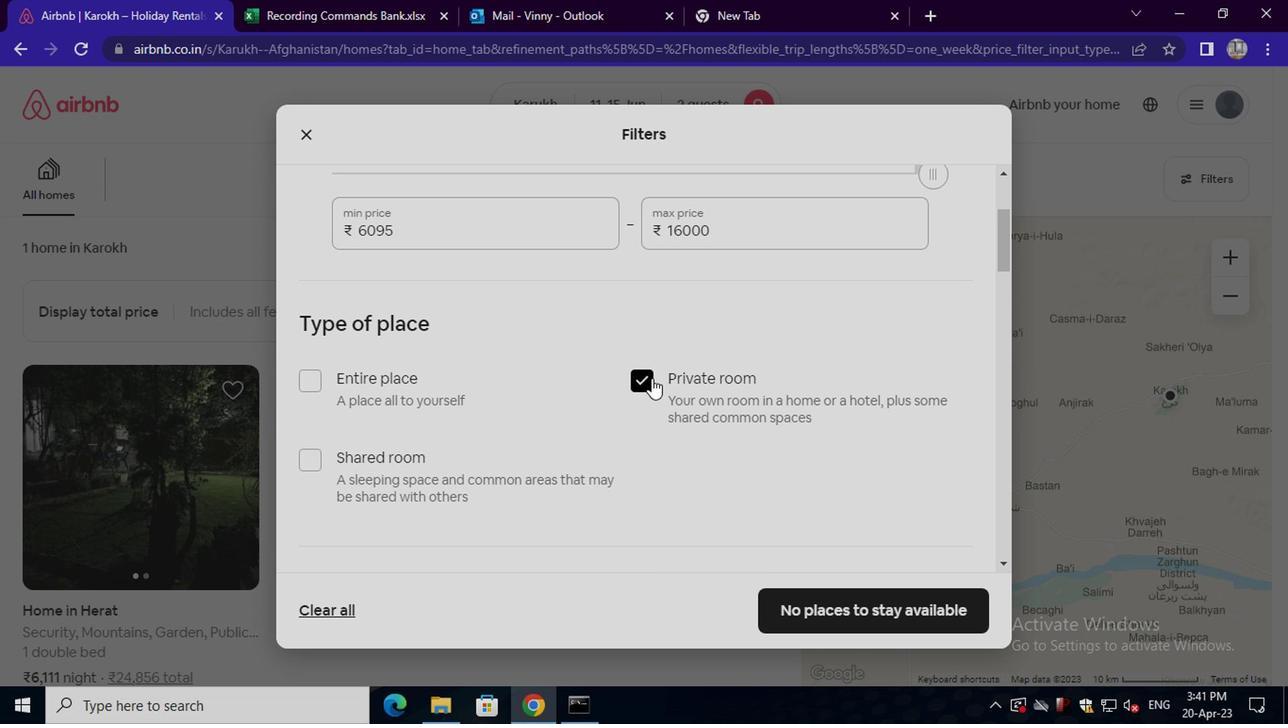 
Action: Mouse moved to (409, 489)
Screenshot: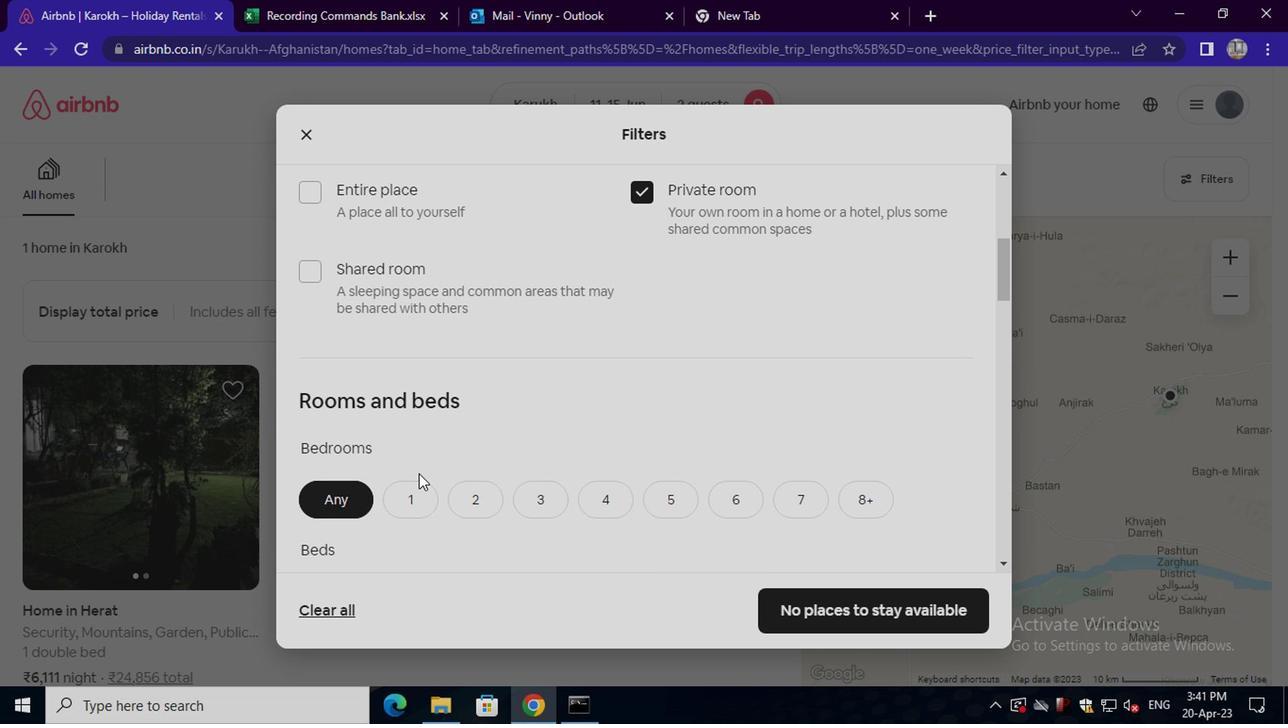 
Action: Mouse pressed left at (409, 489)
Screenshot: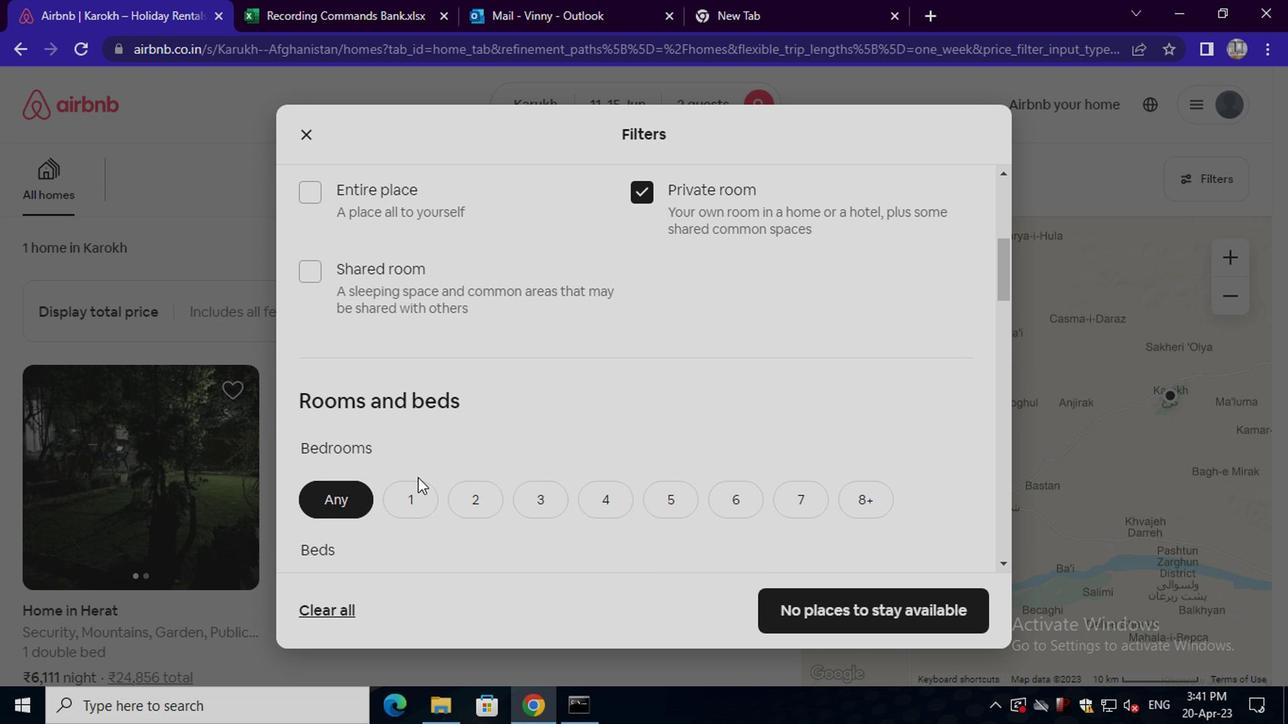 
Action: Mouse moved to (407, 490)
Screenshot: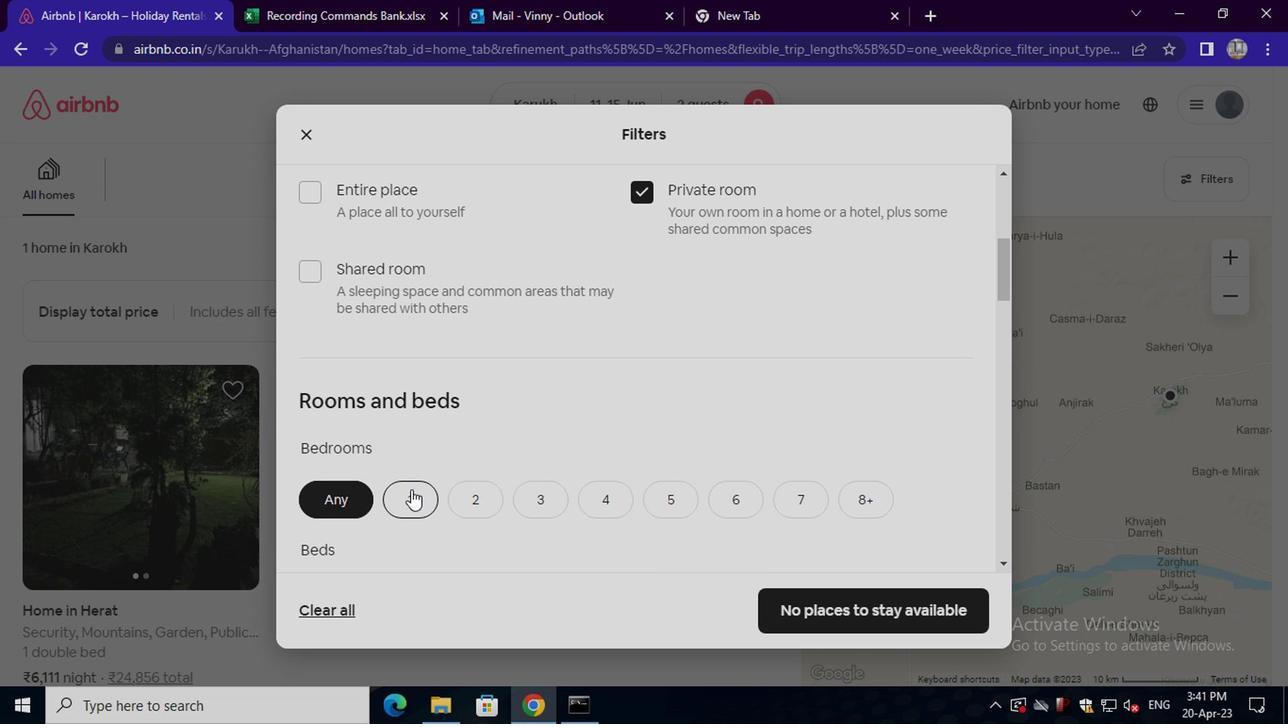 
Action: Mouse scrolled (407, 489) with delta (0, -1)
Screenshot: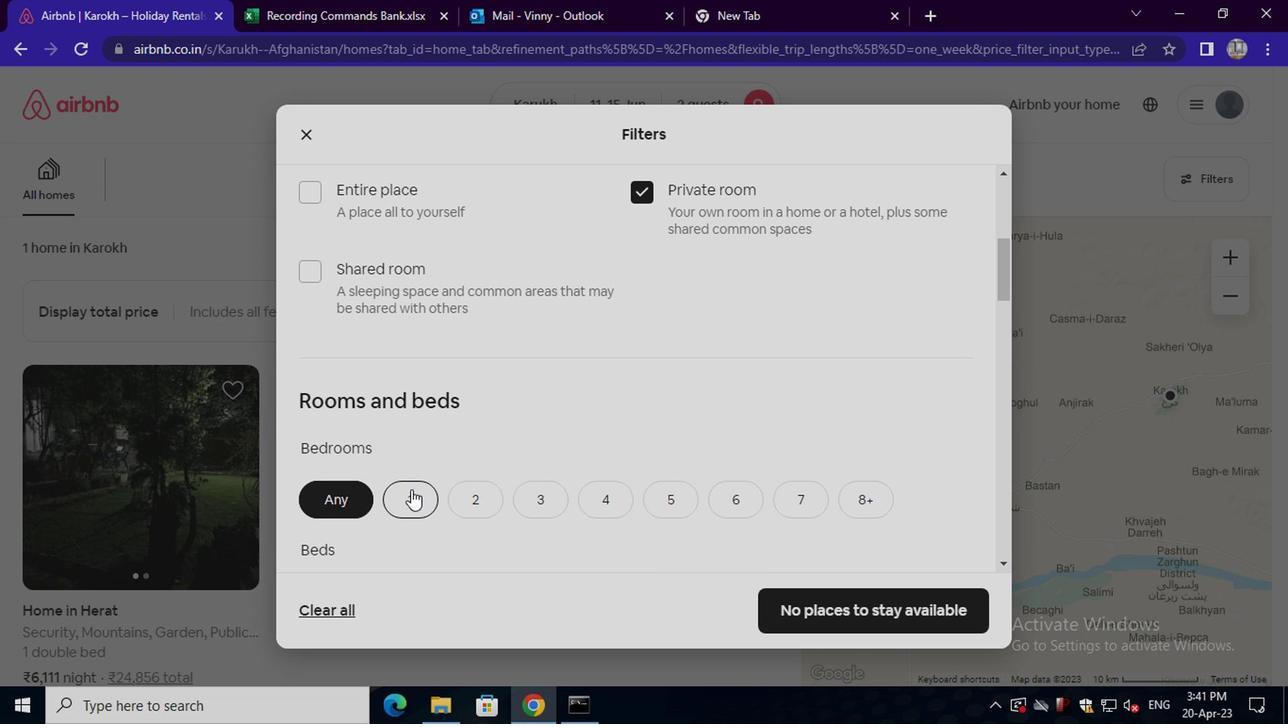 
Action: Mouse moved to (471, 513)
Screenshot: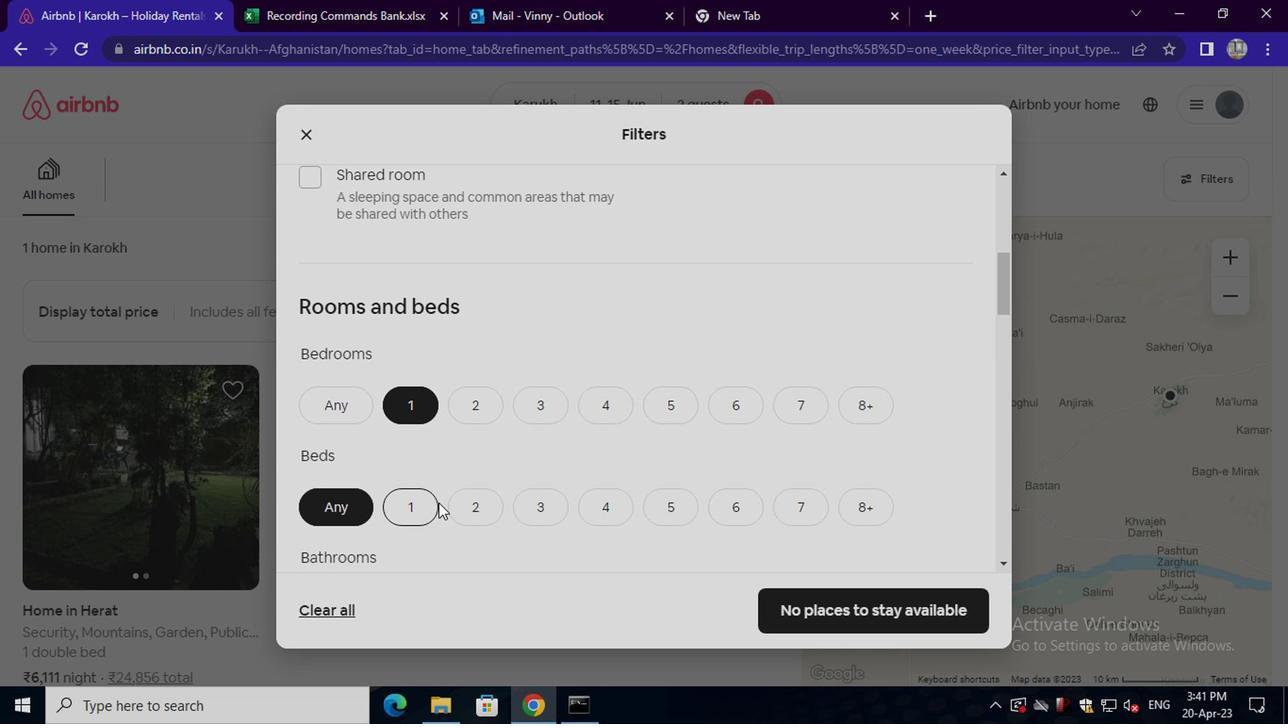 
Action: Mouse pressed left at (471, 513)
Screenshot: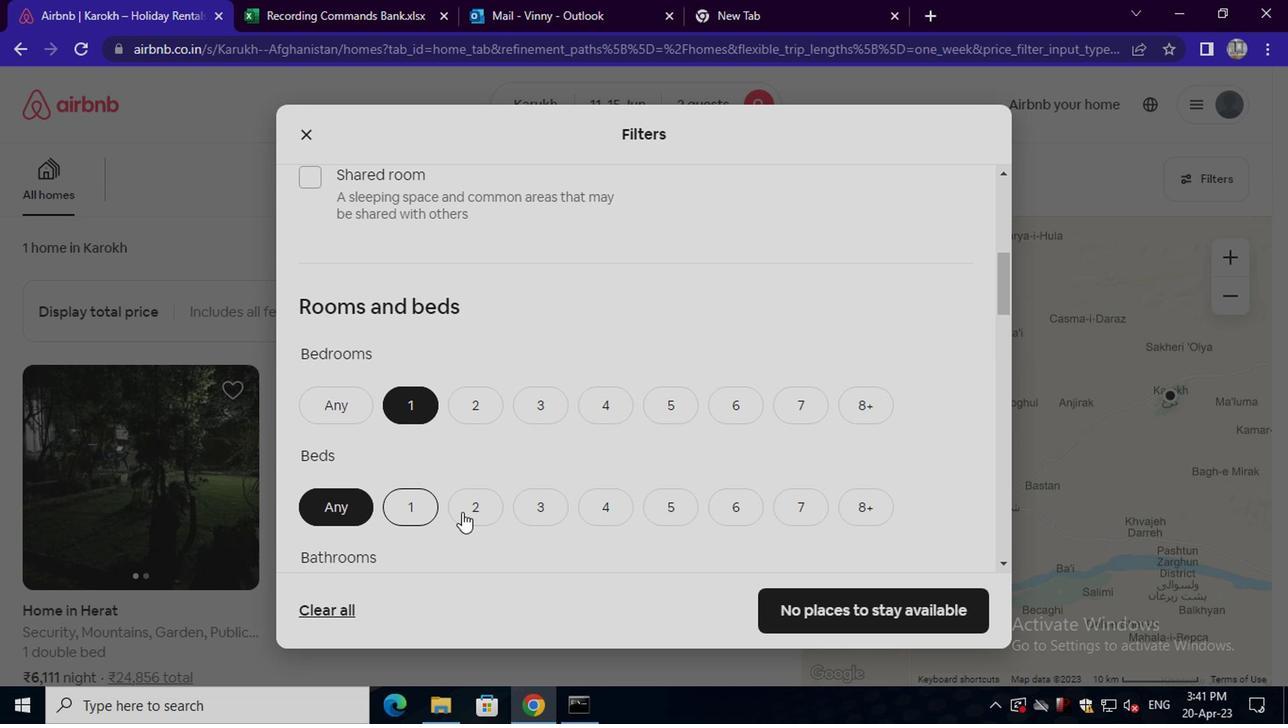 
Action: Mouse moved to (471, 513)
Screenshot: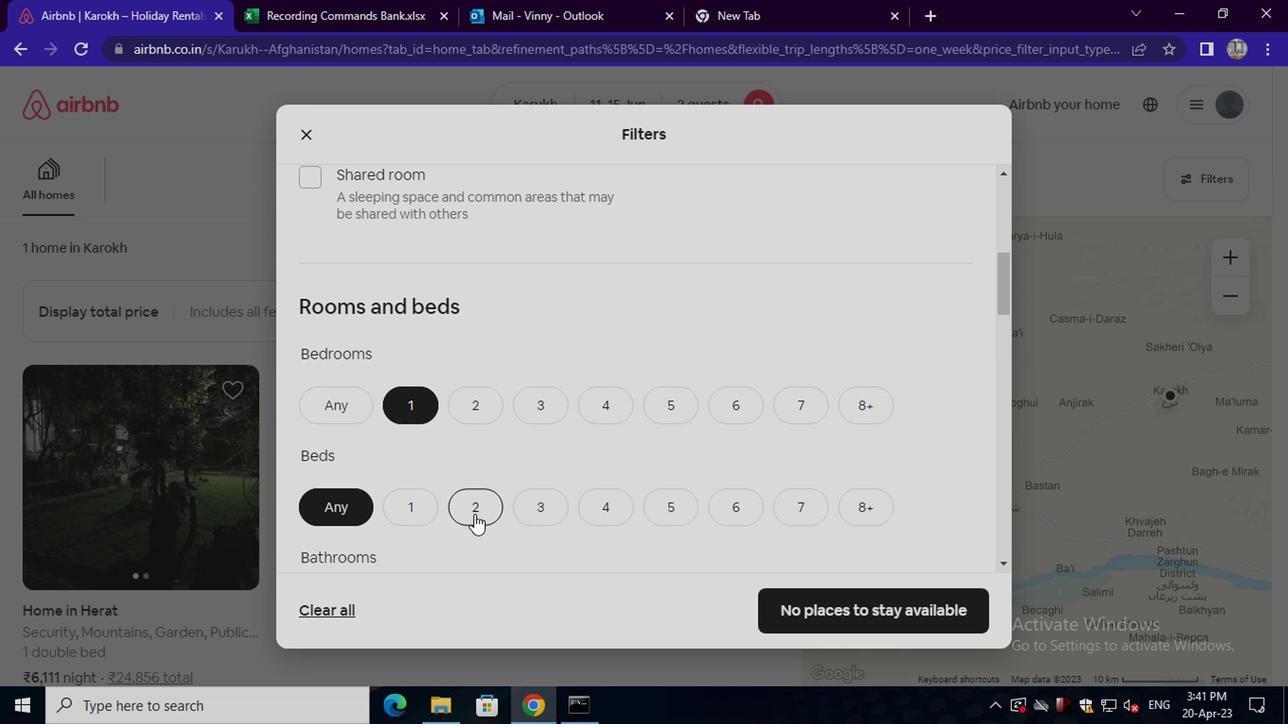 
Action: Mouse scrolled (471, 513) with delta (0, 0)
Screenshot: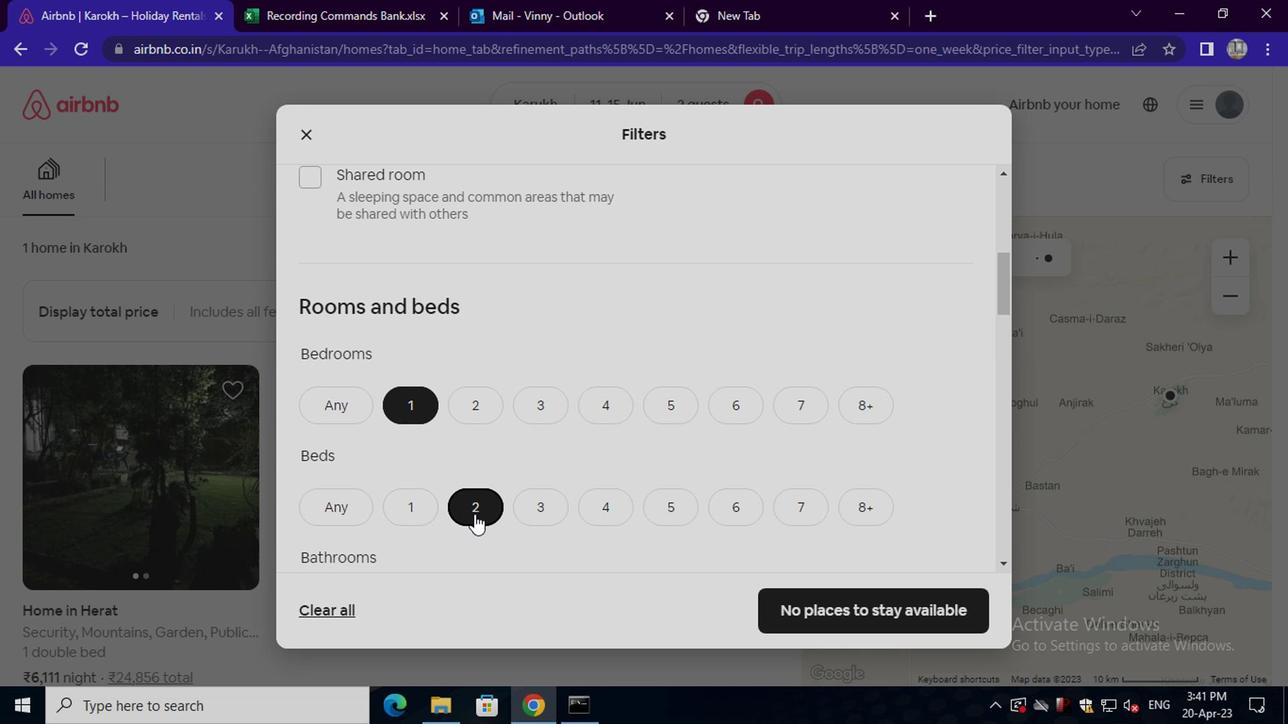 
Action: Mouse scrolled (471, 513) with delta (0, 0)
Screenshot: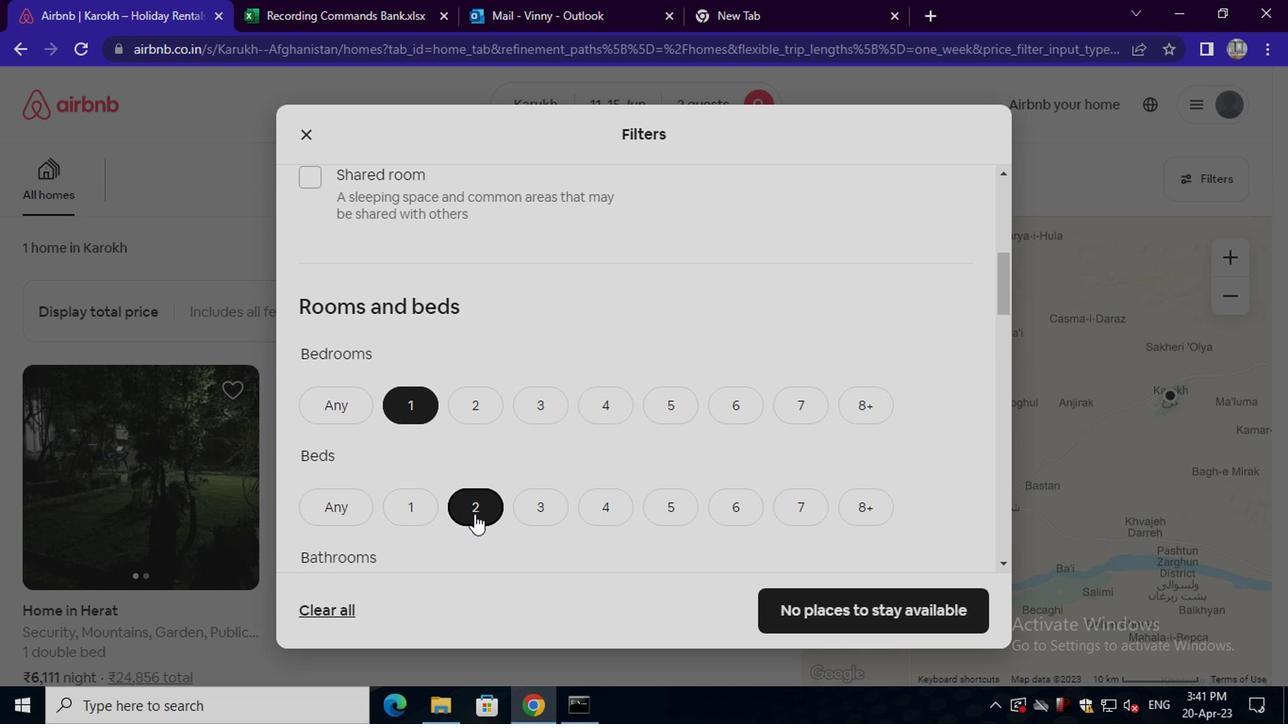 
Action: Mouse moved to (416, 429)
Screenshot: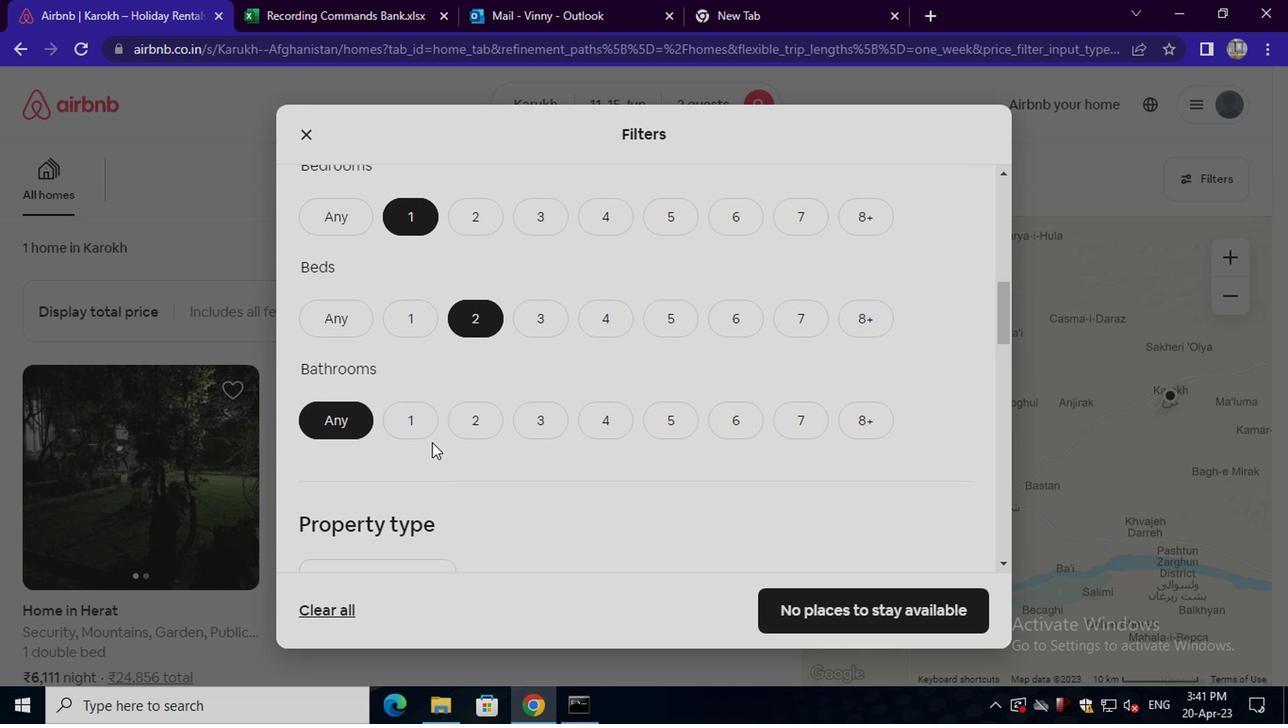 
Action: Mouse pressed left at (416, 429)
Screenshot: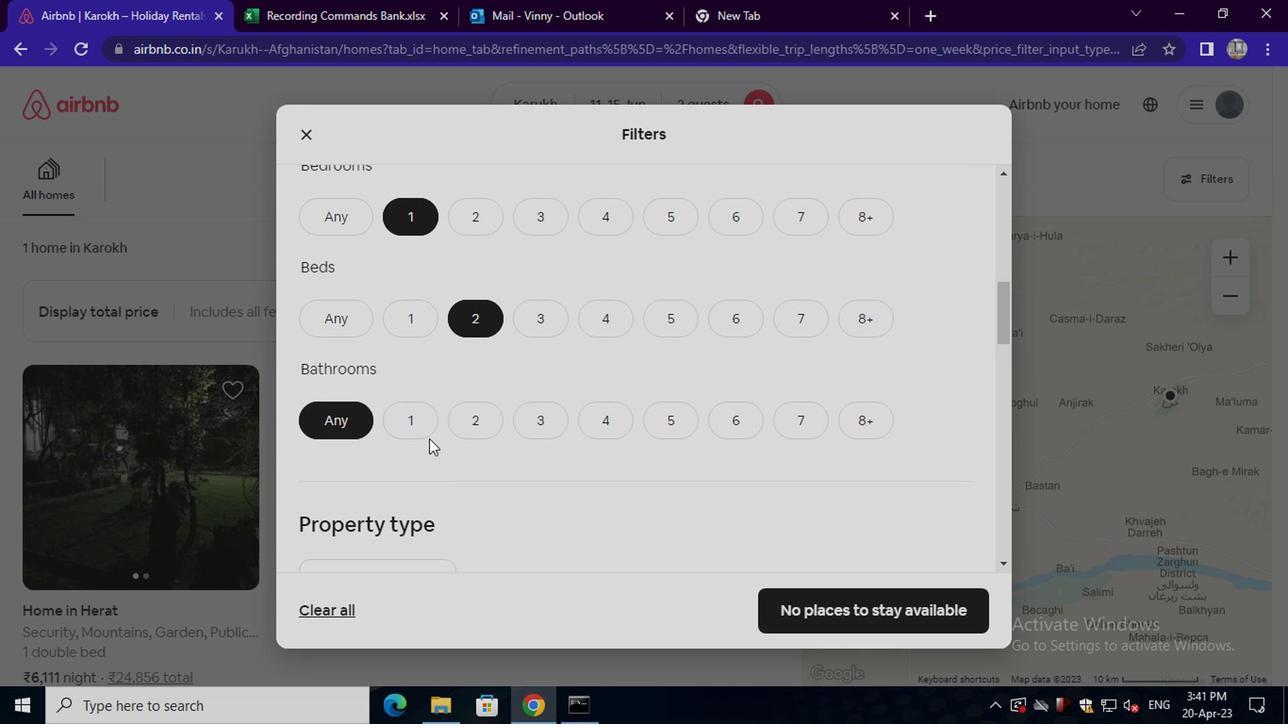 
Action: Mouse moved to (416, 426)
Screenshot: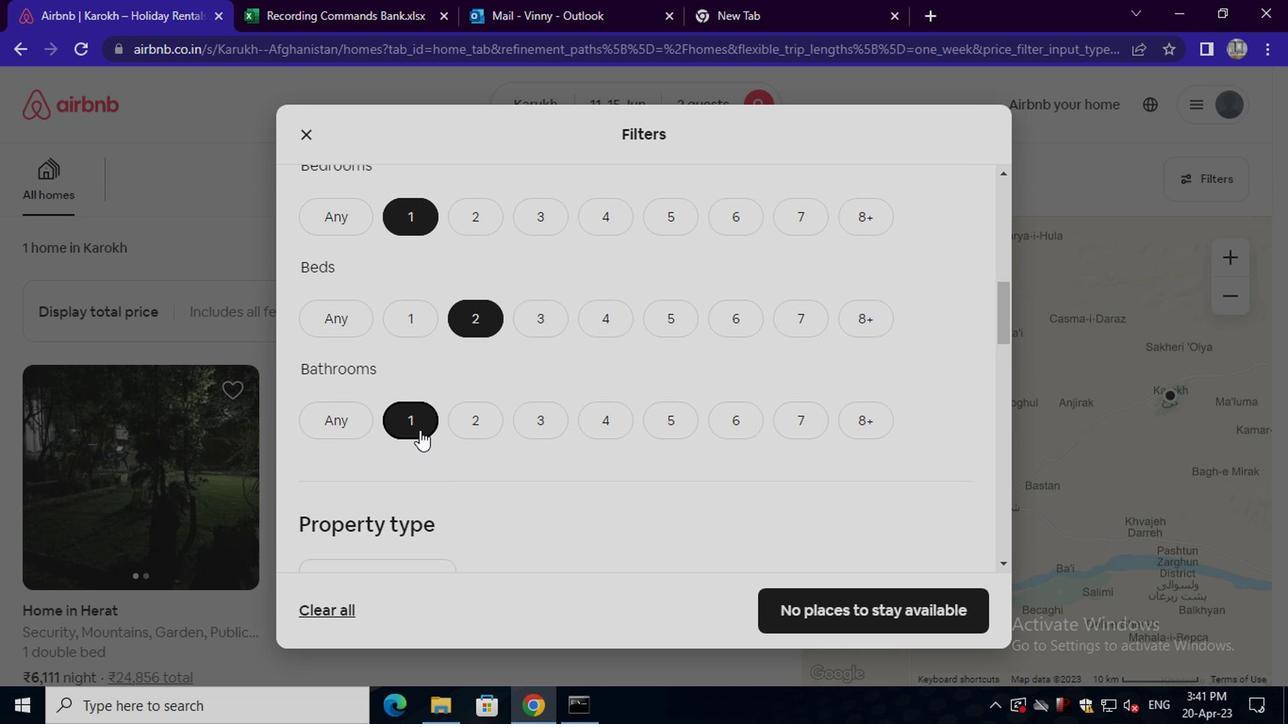 
Action: Mouse scrolled (416, 426) with delta (0, 0)
Screenshot: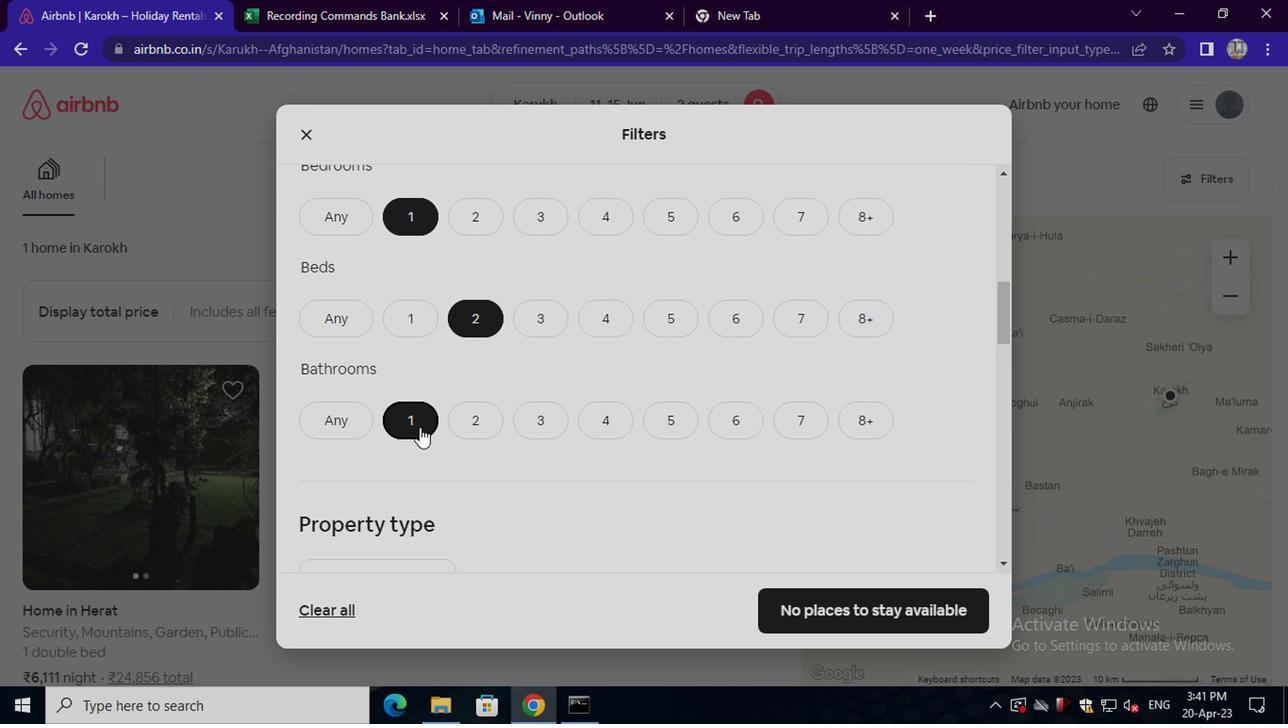 
Action: Mouse scrolled (416, 426) with delta (0, 0)
Screenshot: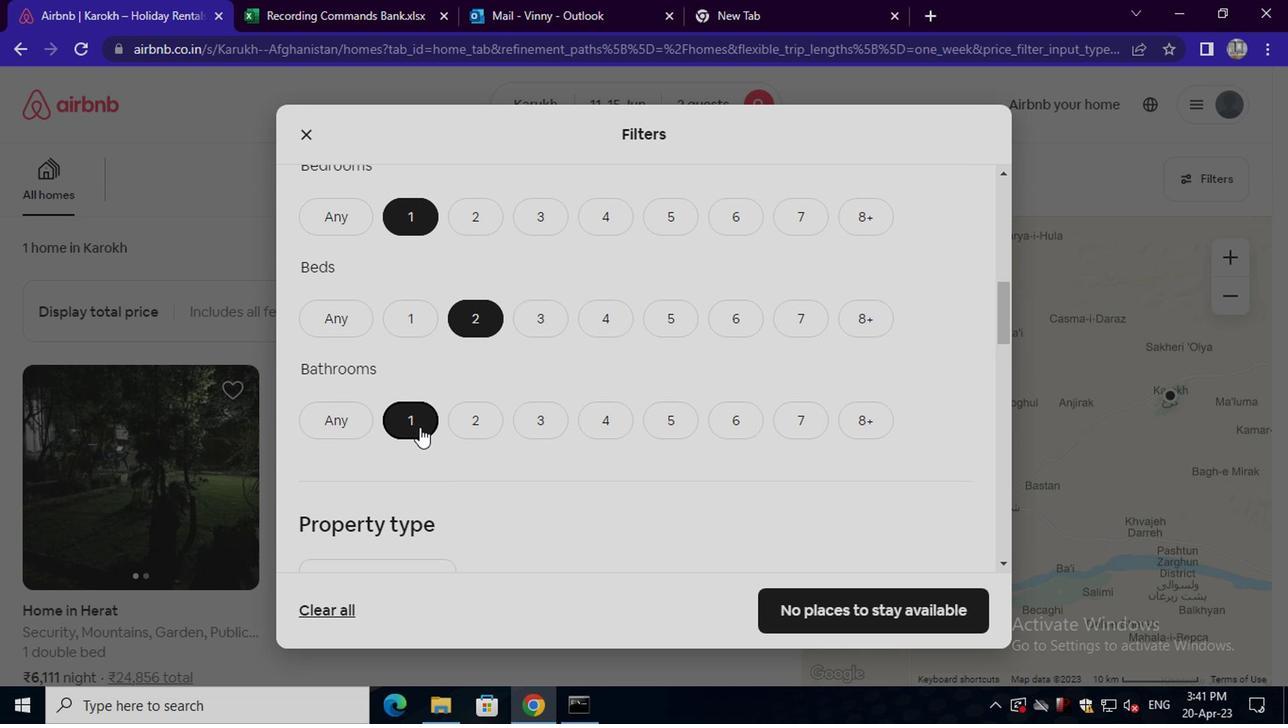 
Action: Mouse moved to (416, 426)
Screenshot: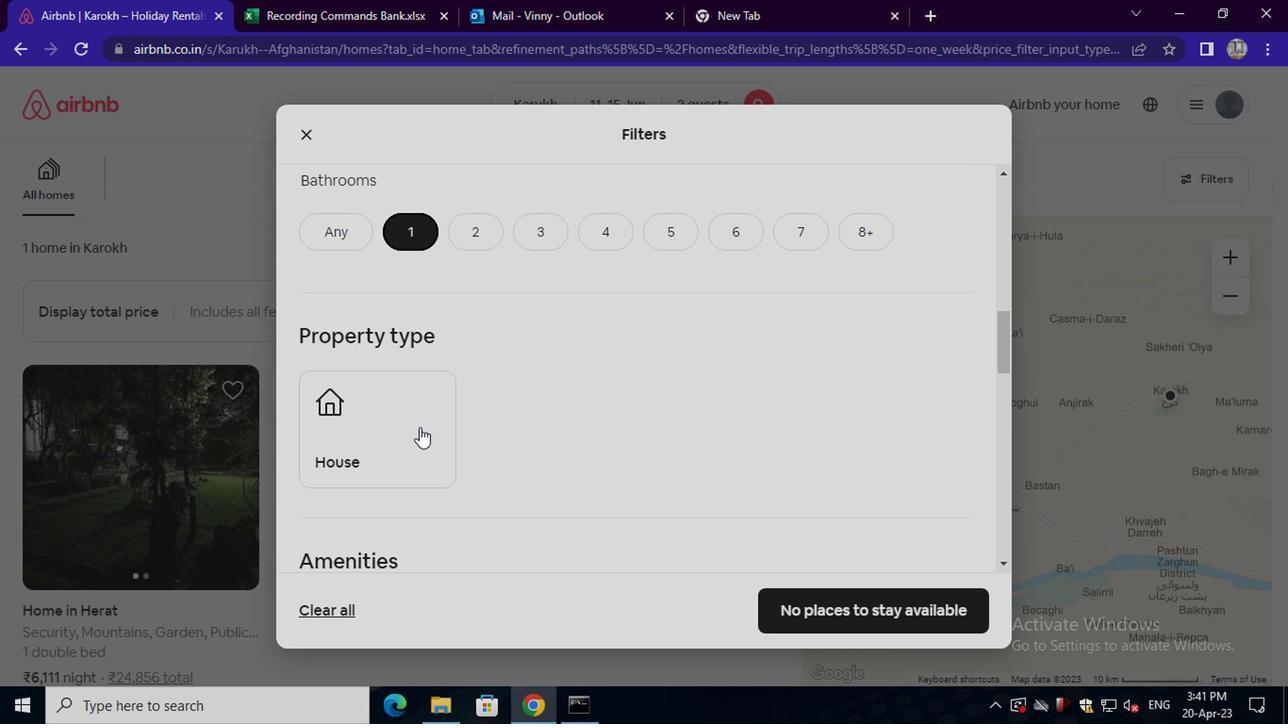 
Action: Mouse pressed left at (416, 426)
Screenshot: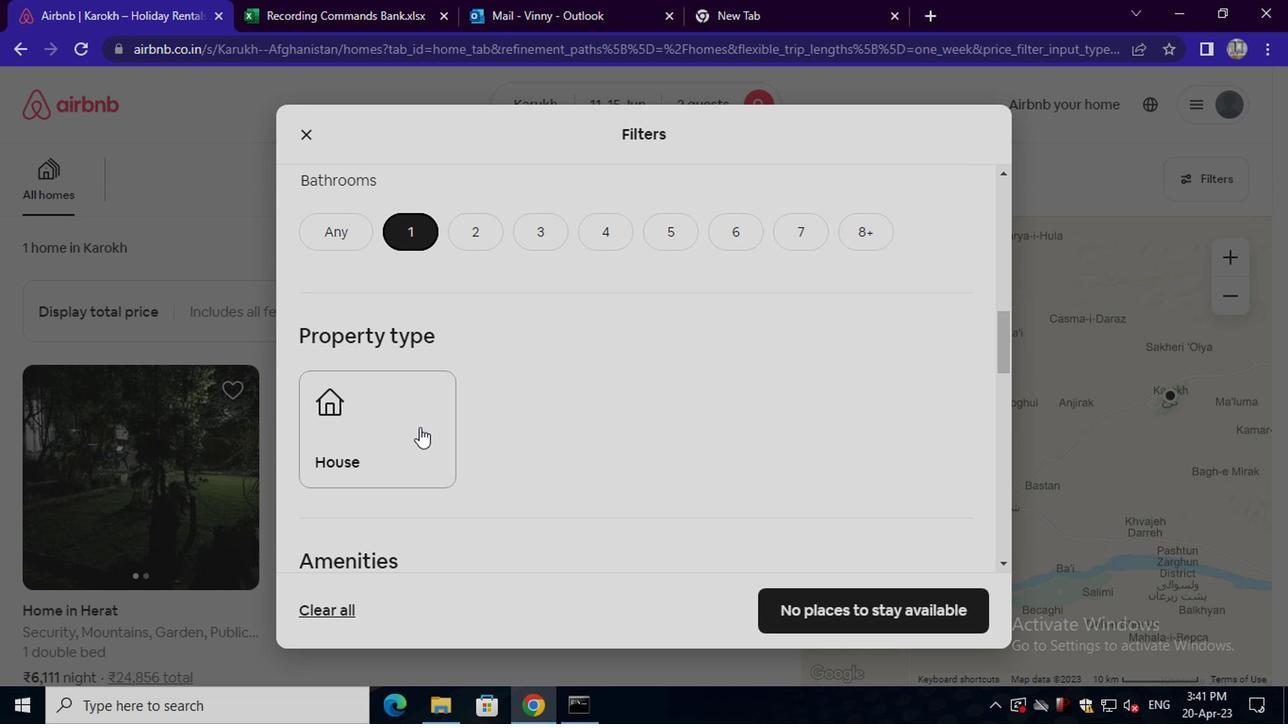 
Action: Mouse moved to (415, 426)
Screenshot: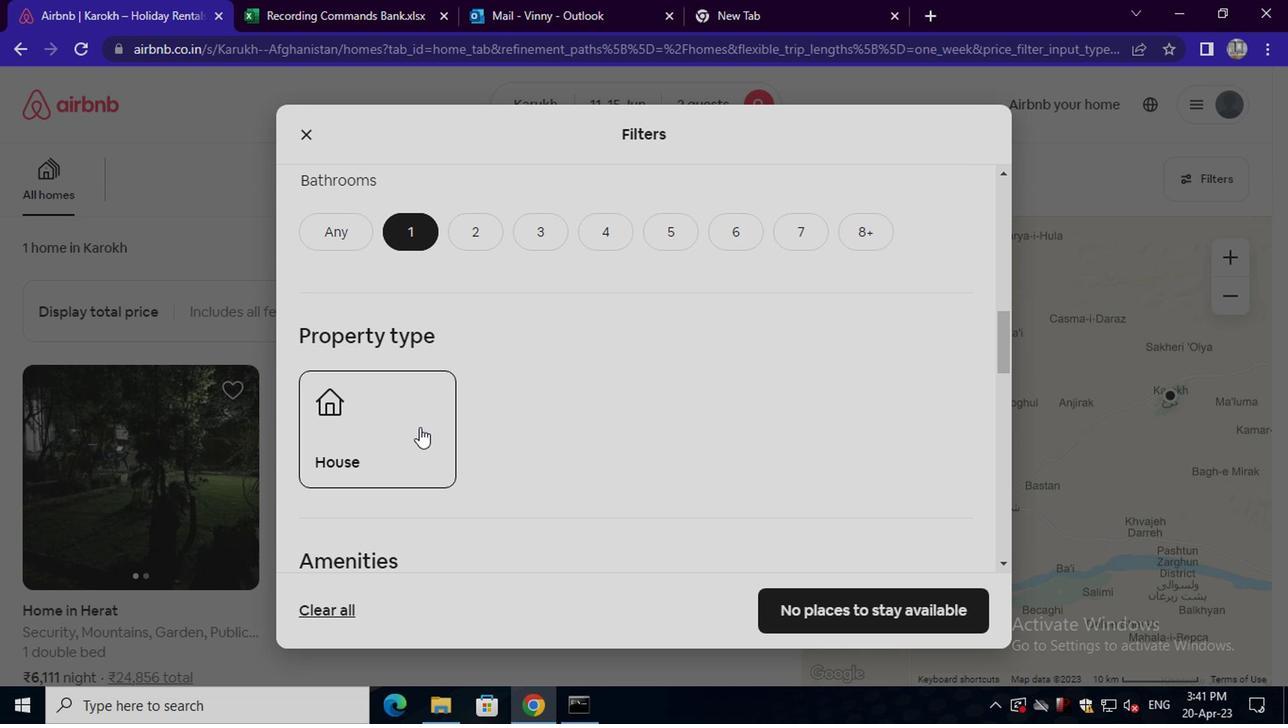 
Action: Mouse scrolled (415, 426) with delta (0, 0)
Screenshot: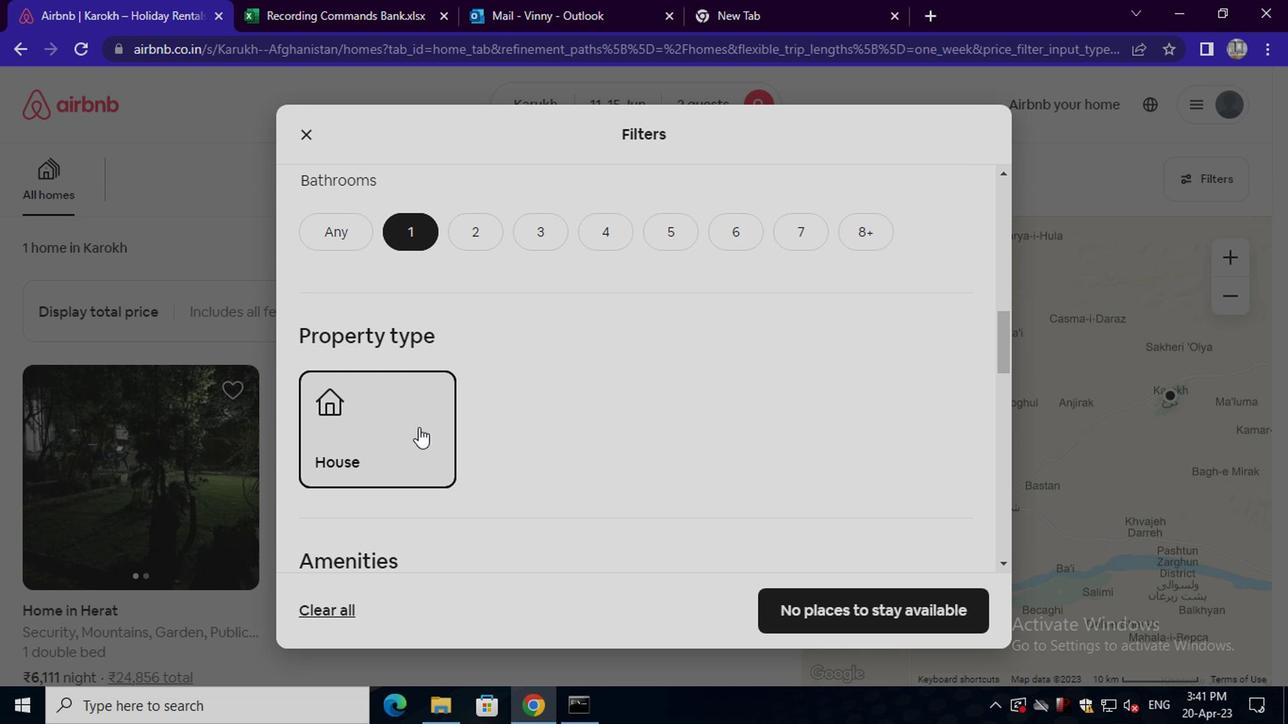 
Action: Mouse scrolled (415, 426) with delta (0, 0)
Screenshot: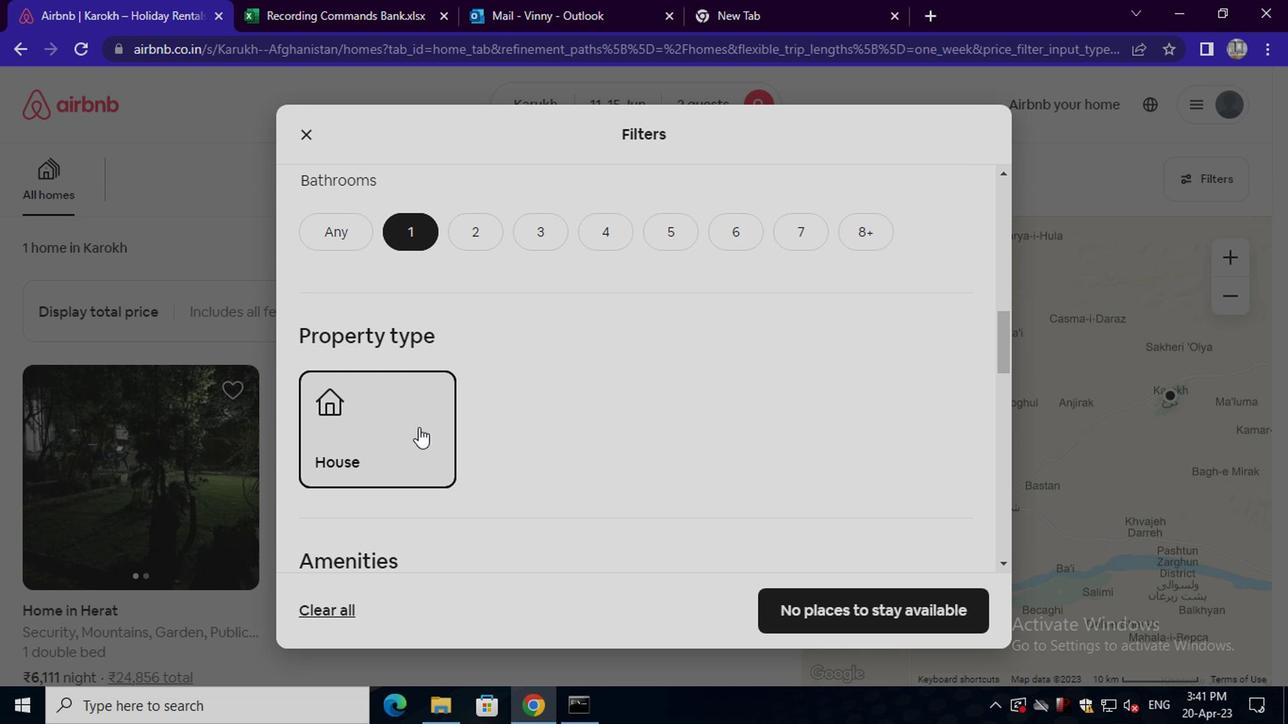 
Action: Mouse moved to (412, 440)
Screenshot: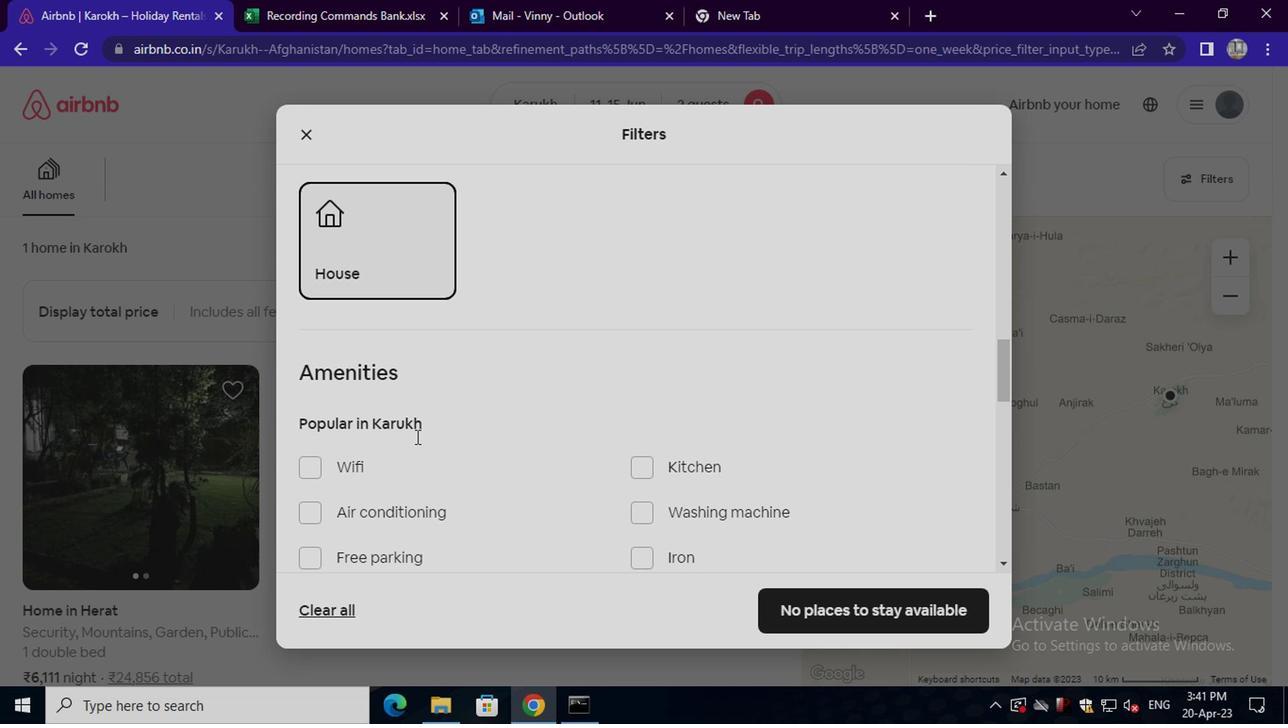 
Action: Mouse scrolled (412, 439) with delta (0, 0)
Screenshot: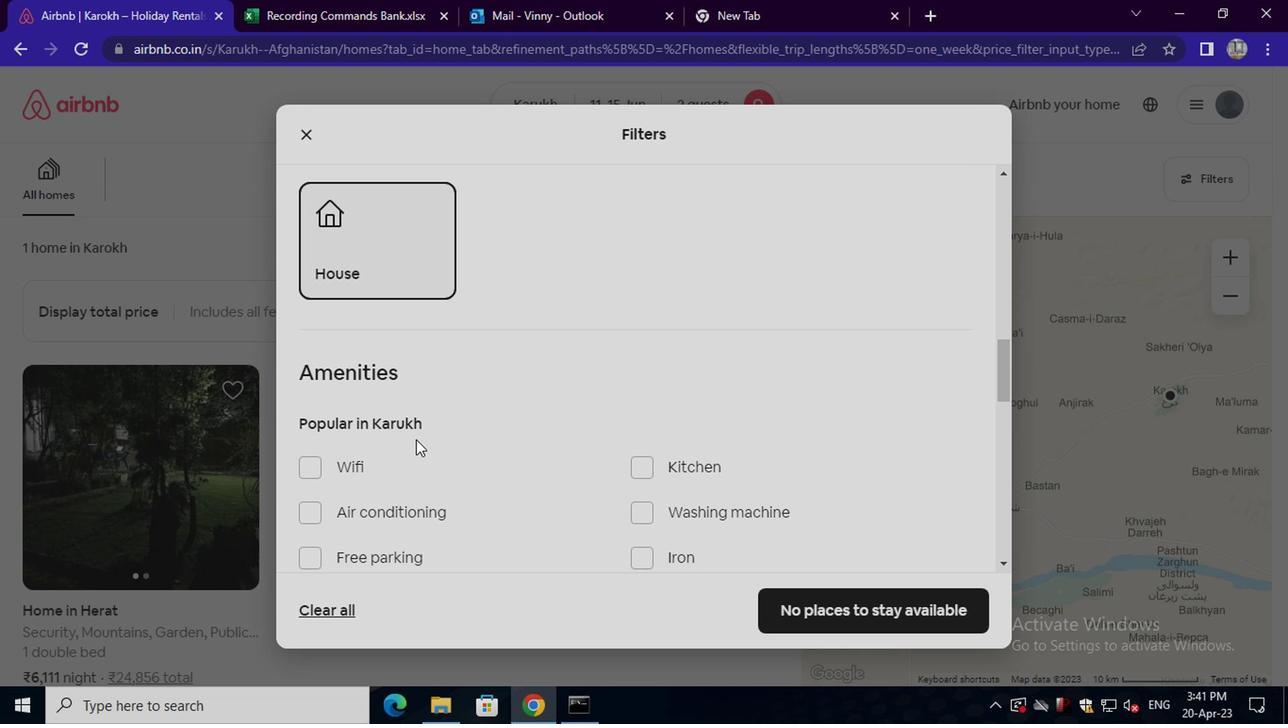 
Action: Mouse moved to (342, 497)
Screenshot: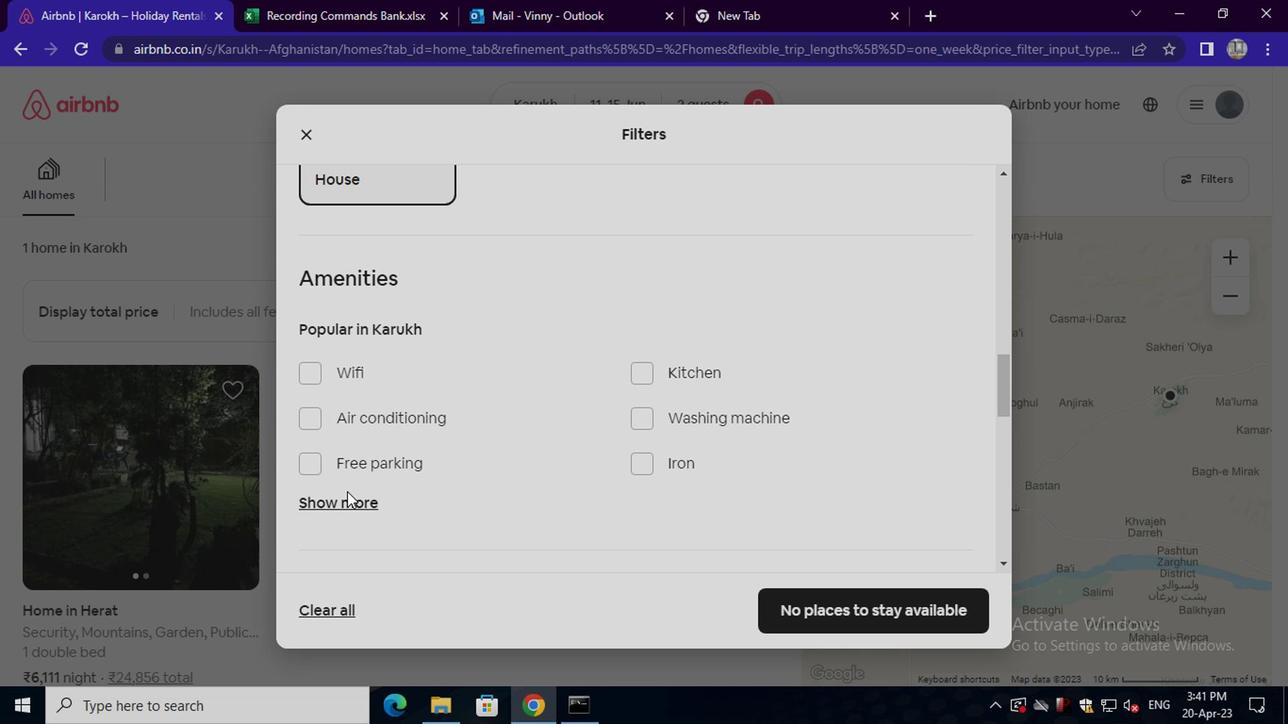 
Action: Mouse pressed left at (342, 497)
Screenshot: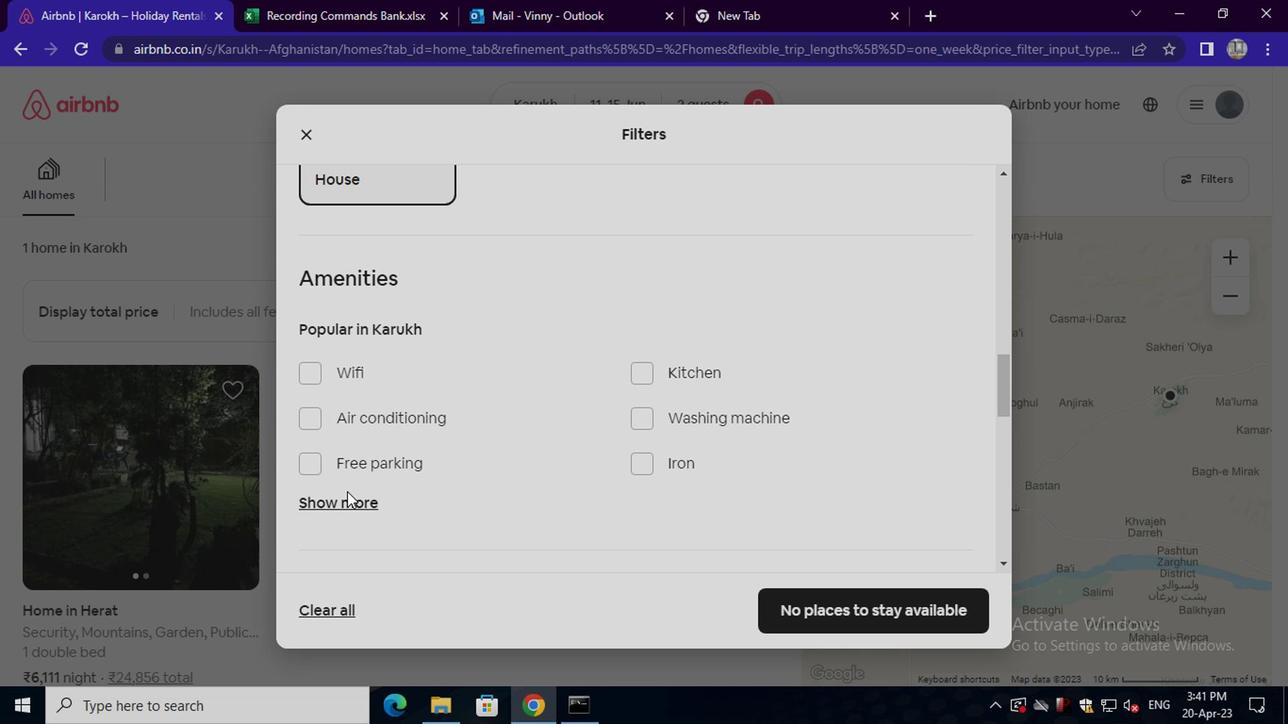 
Action: Mouse moved to (344, 456)
Screenshot: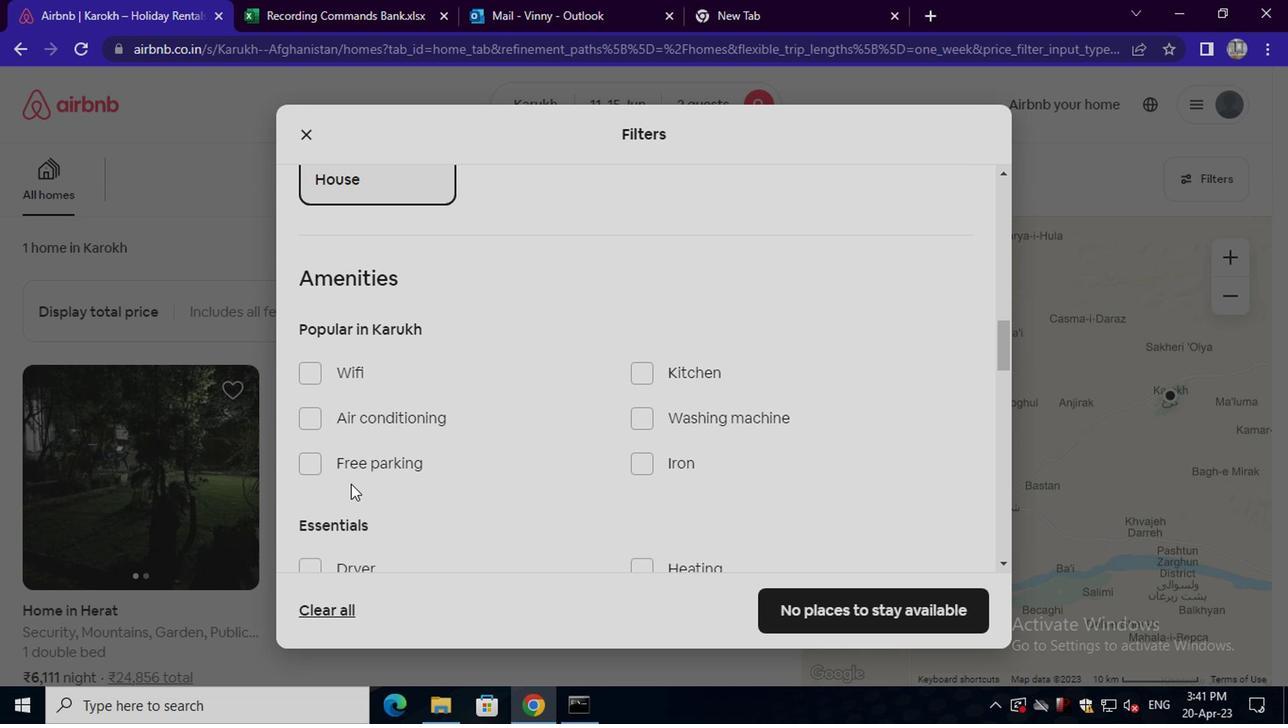 
Action: Mouse scrolled (344, 455) with delta (0, 0)
Screenshot: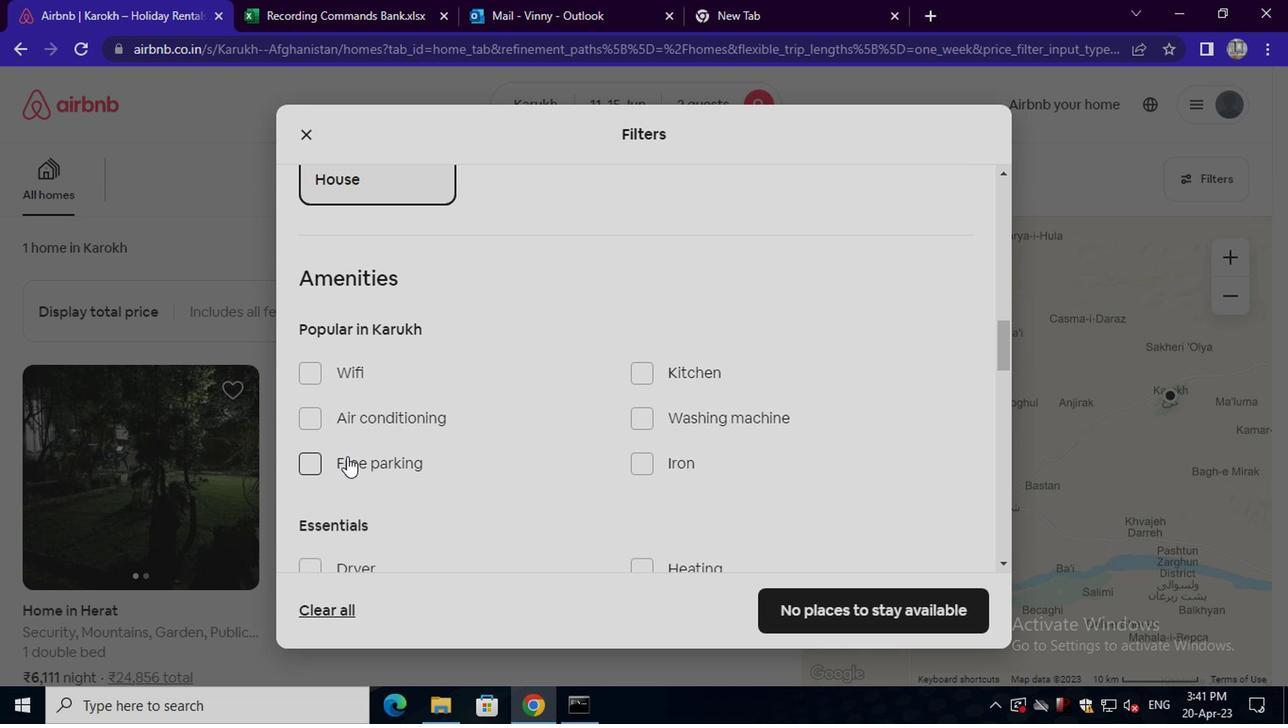 
Action: Mouse moved to (354, 320)
Screenshot: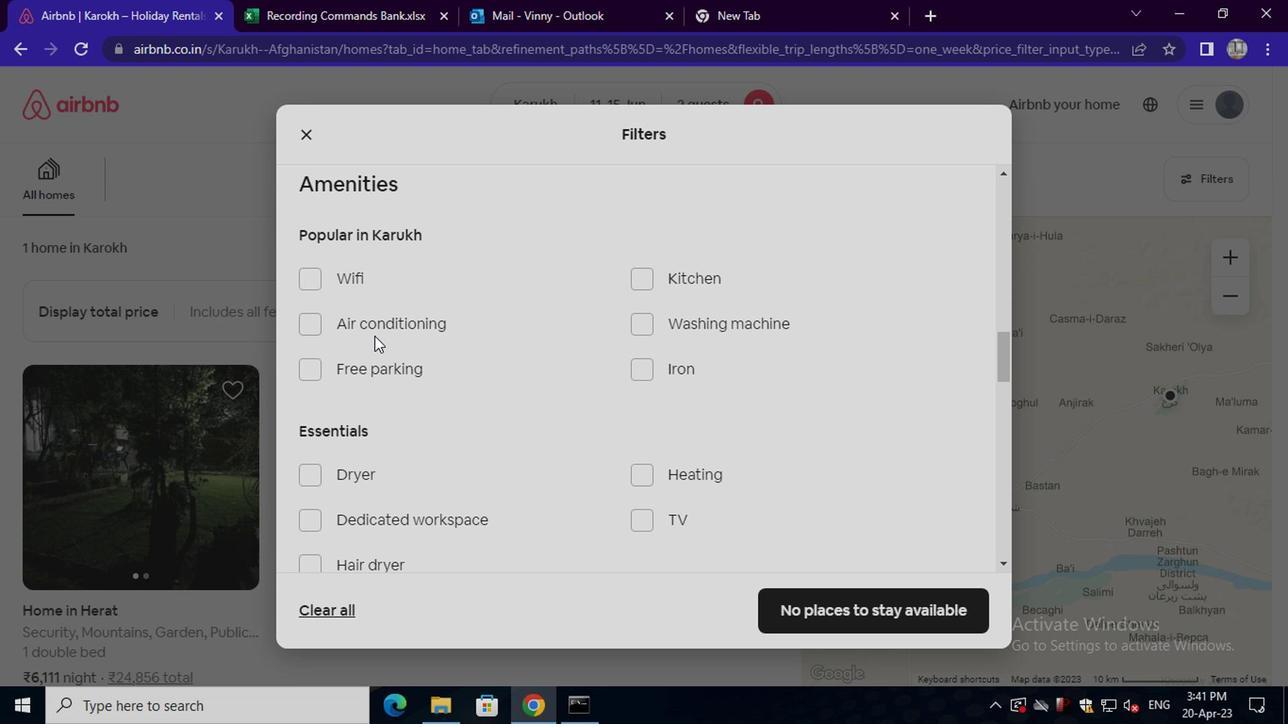 
Action: Mouse pressed left at (354, 320)
Screenshot: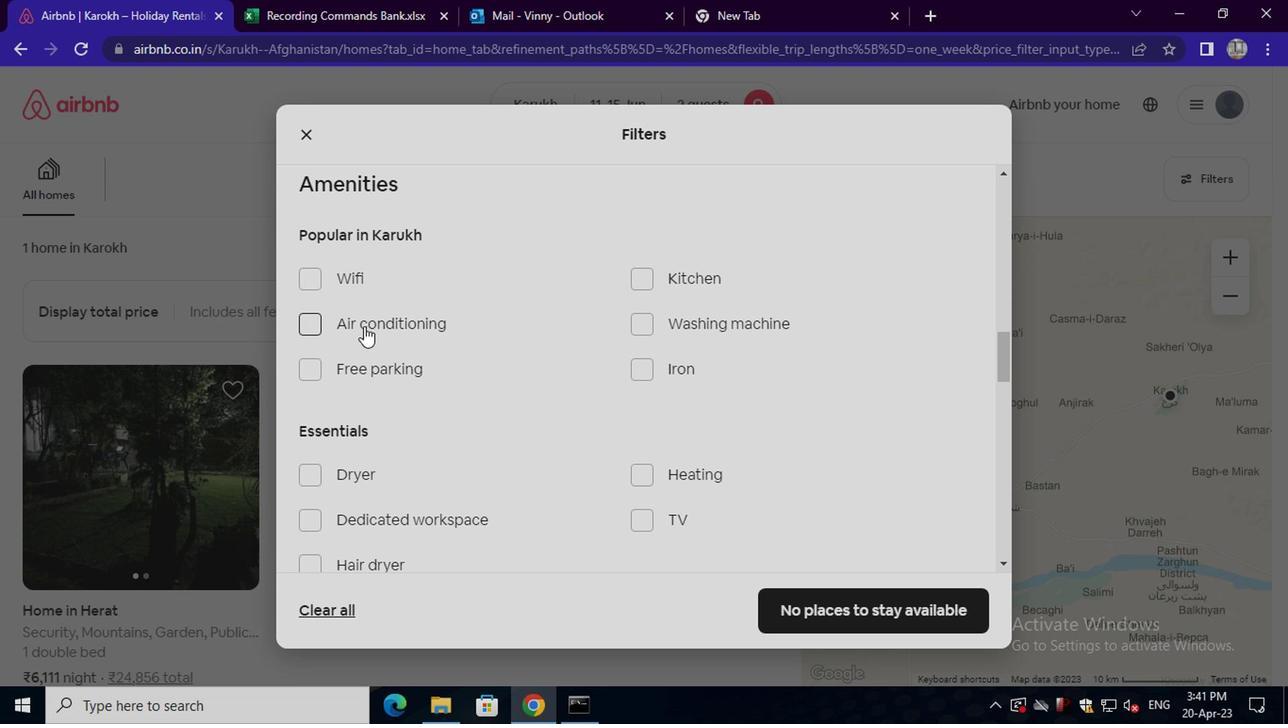 
Action: Mouse moved to (356, 325)
Screenshot: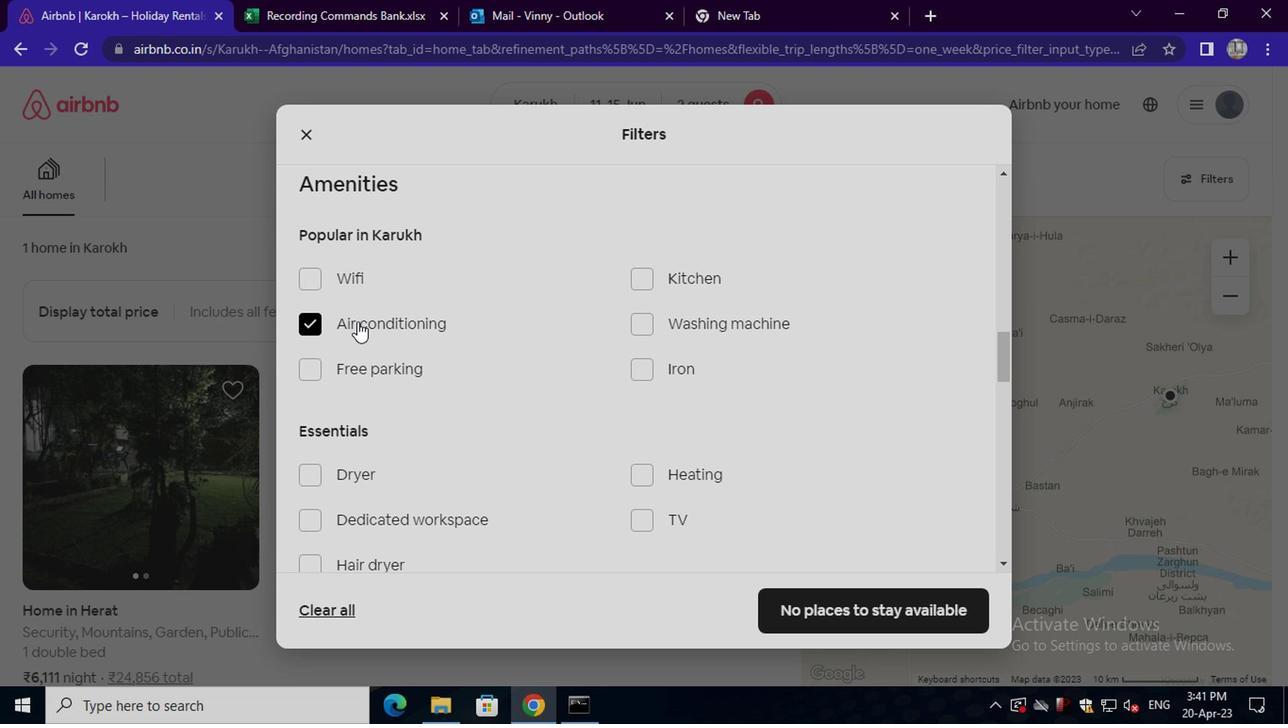 
Action: Mouse scrolled (356, 324) with delta (0, -1)
Screenshot: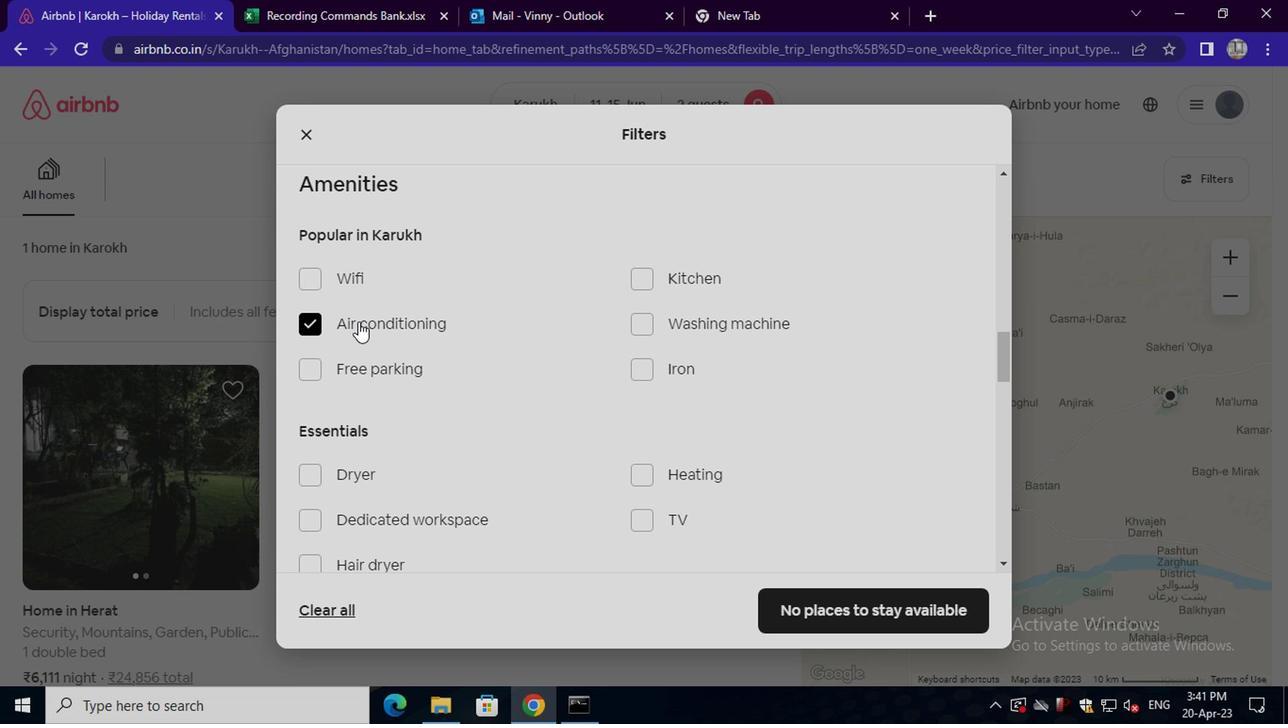
Action: Mouse moved to (358, 330)
Screenshot: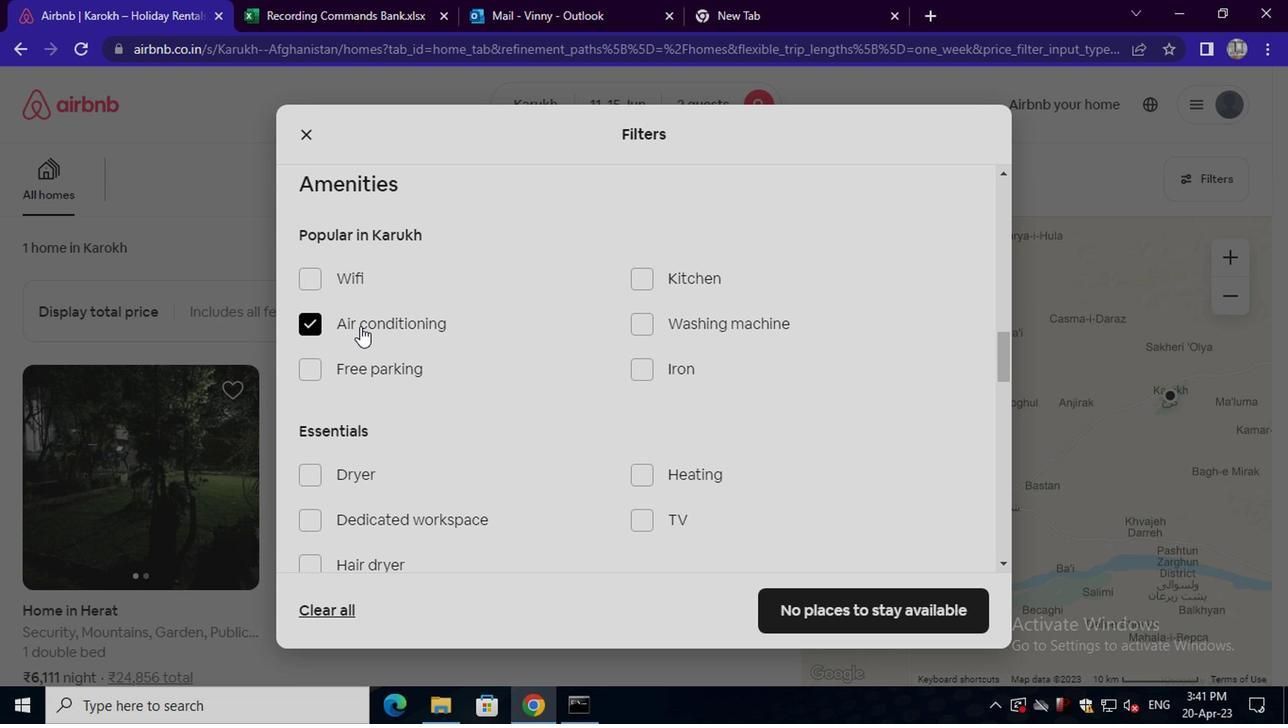 
Action: Mouse scrolled (358, 328) with delta (0, -1)
Screenshot: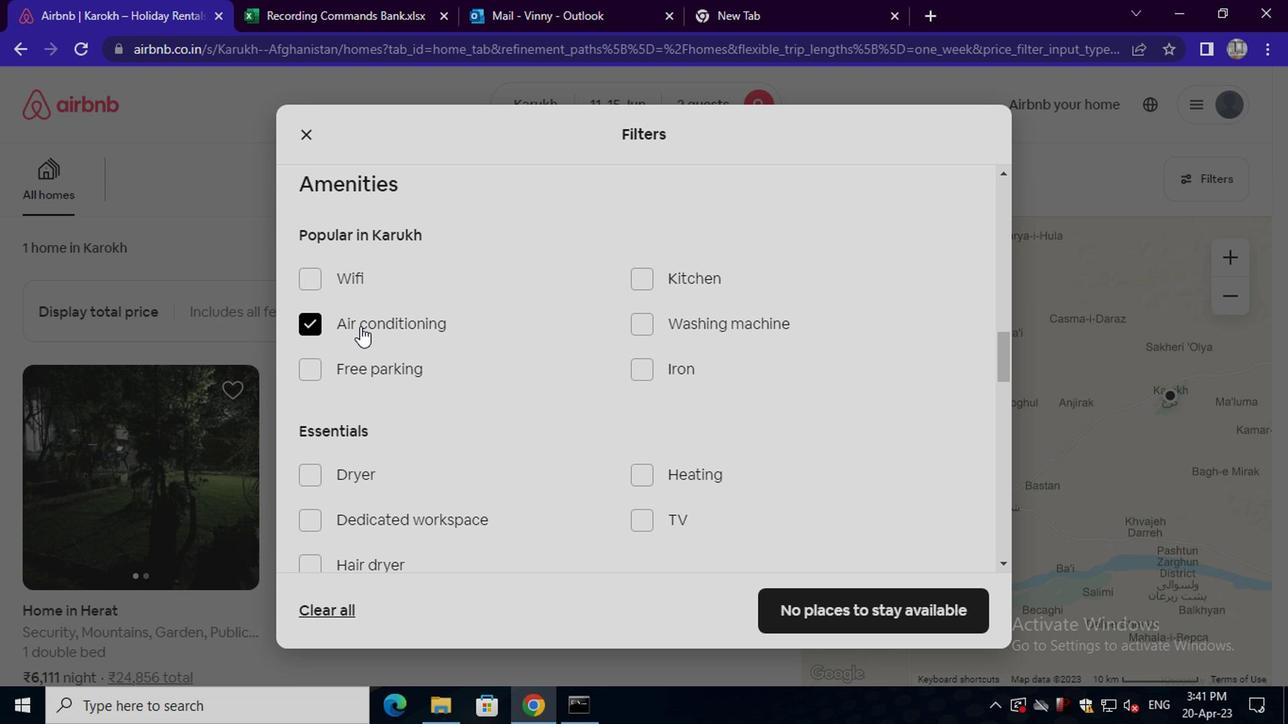 
Action: Mouse moved to (348, 341)
Screenshot: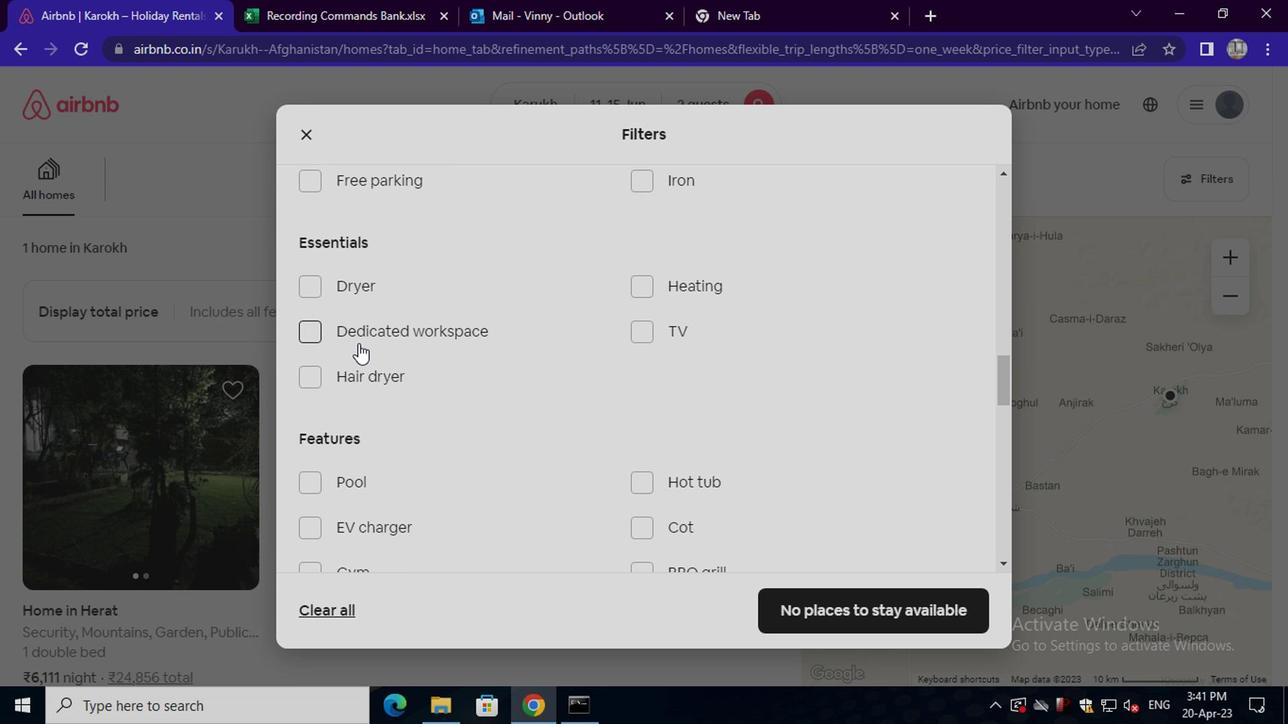 
Action: Mouse pressed left at (348, 341)
Screenshot: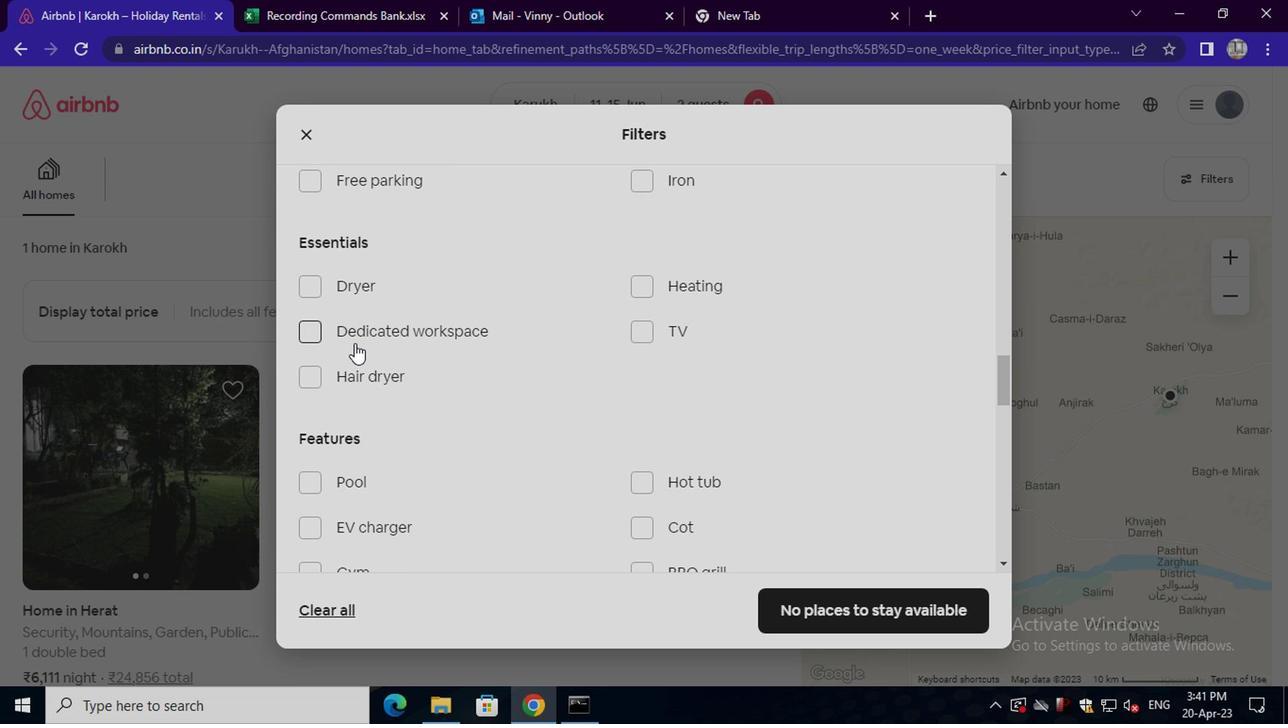 
Action: Mouse scrolled (348, 340) with delta (0, -1)
Screenshot: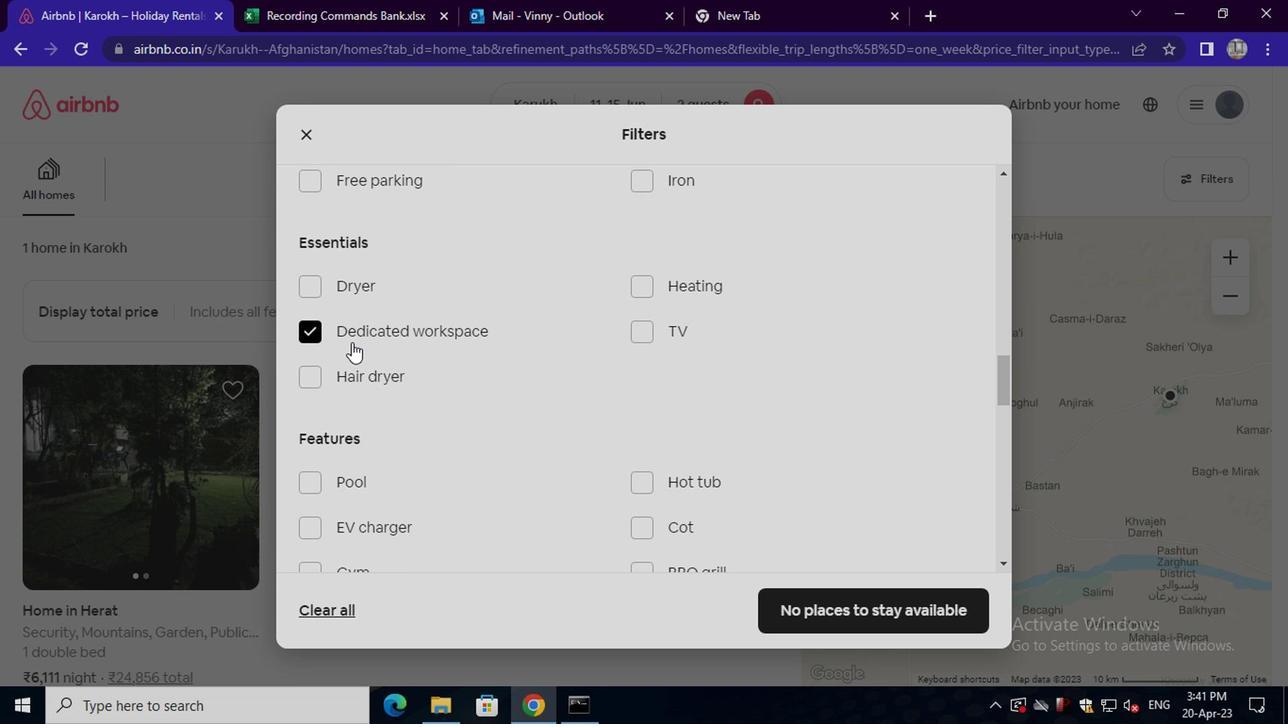 
Action: Mouse scrolled (348, 340) with delta (0, -1)
Screenshot: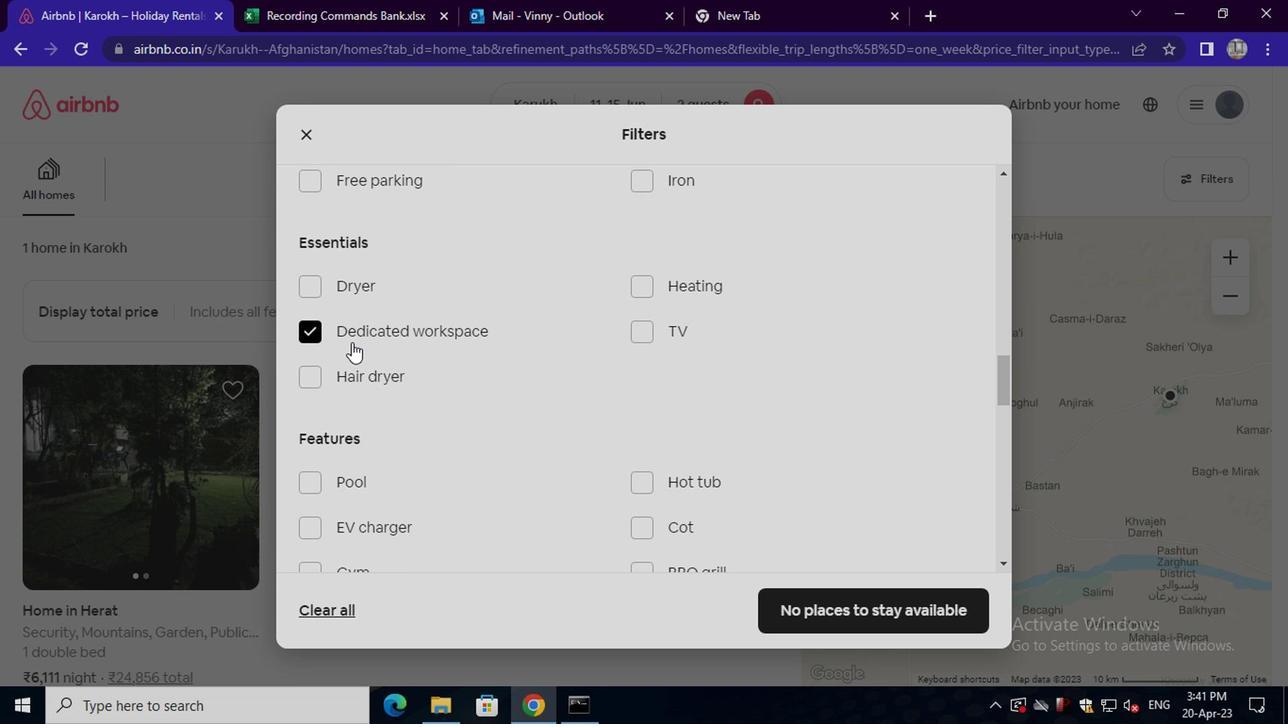 
Action: Mouse moved to (368, 422)
Screenshot: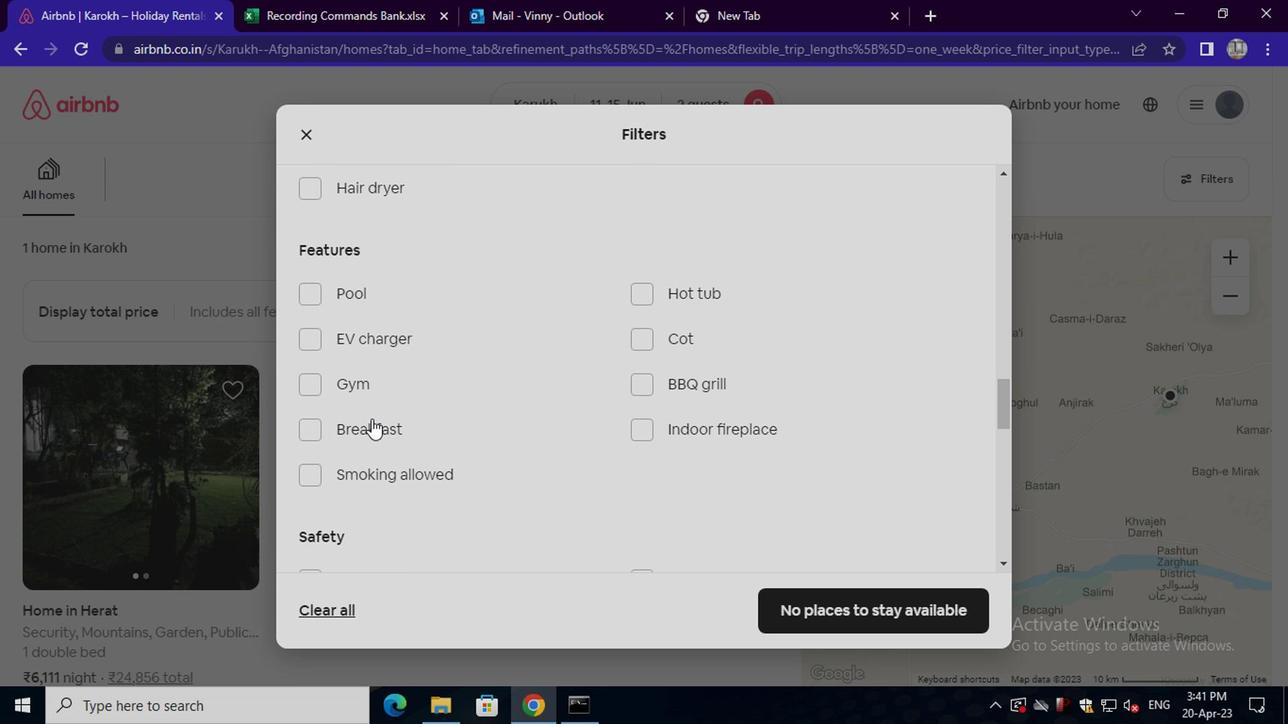 
Action: Mouse pressed left at (368, 422)
Screenshot: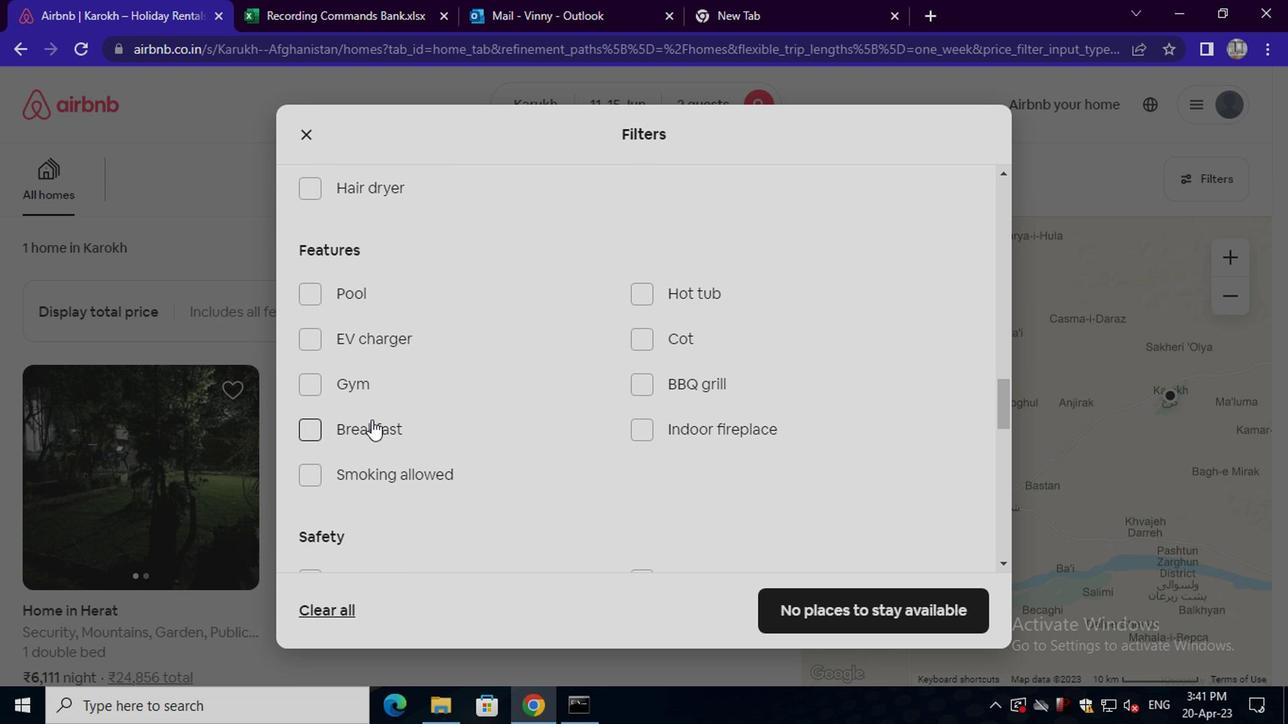 
Action: Mouse scrolled (368, 422) with delta (0, 0)
Screenshot: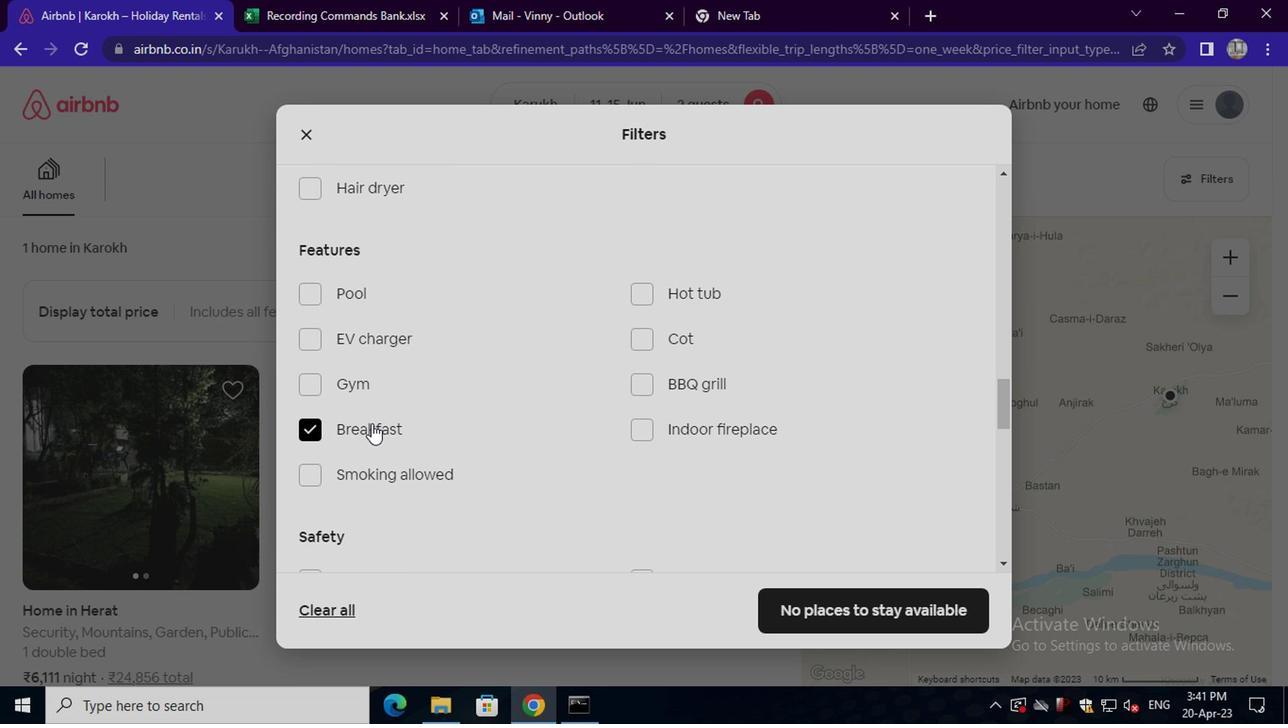 
Action: Mouse scrolled (368, 422) with delta (0, 0)
Screenshot: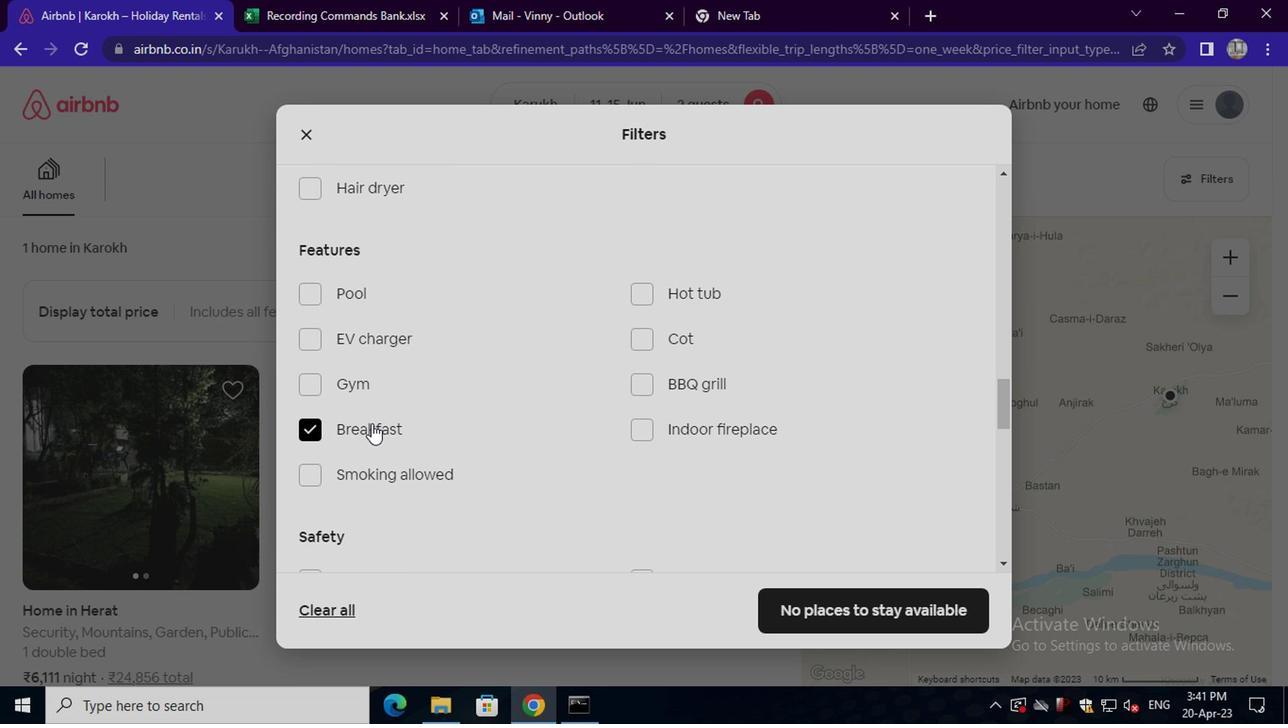 
Action: Mouse scrolled (368, 422) with delta (0, 0)
Screenshot: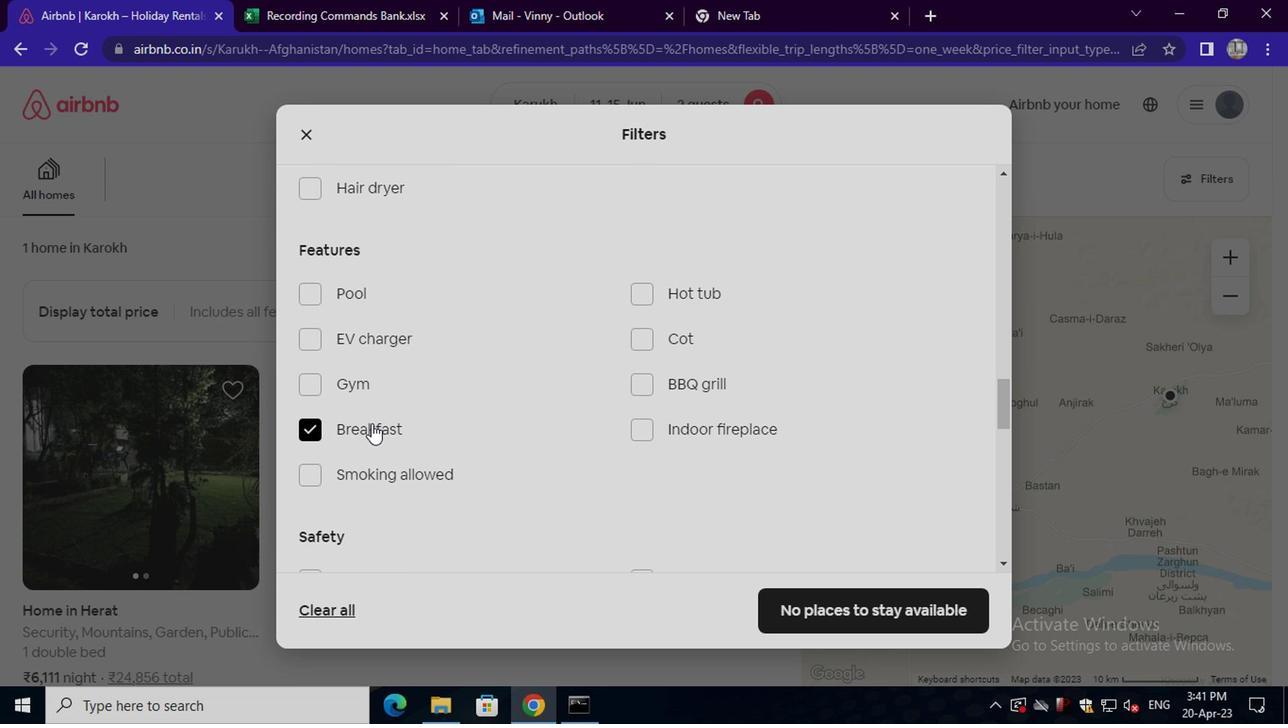 
Action: Mouse scrolled (368, 422) with delta (0, 0)
Screenshot: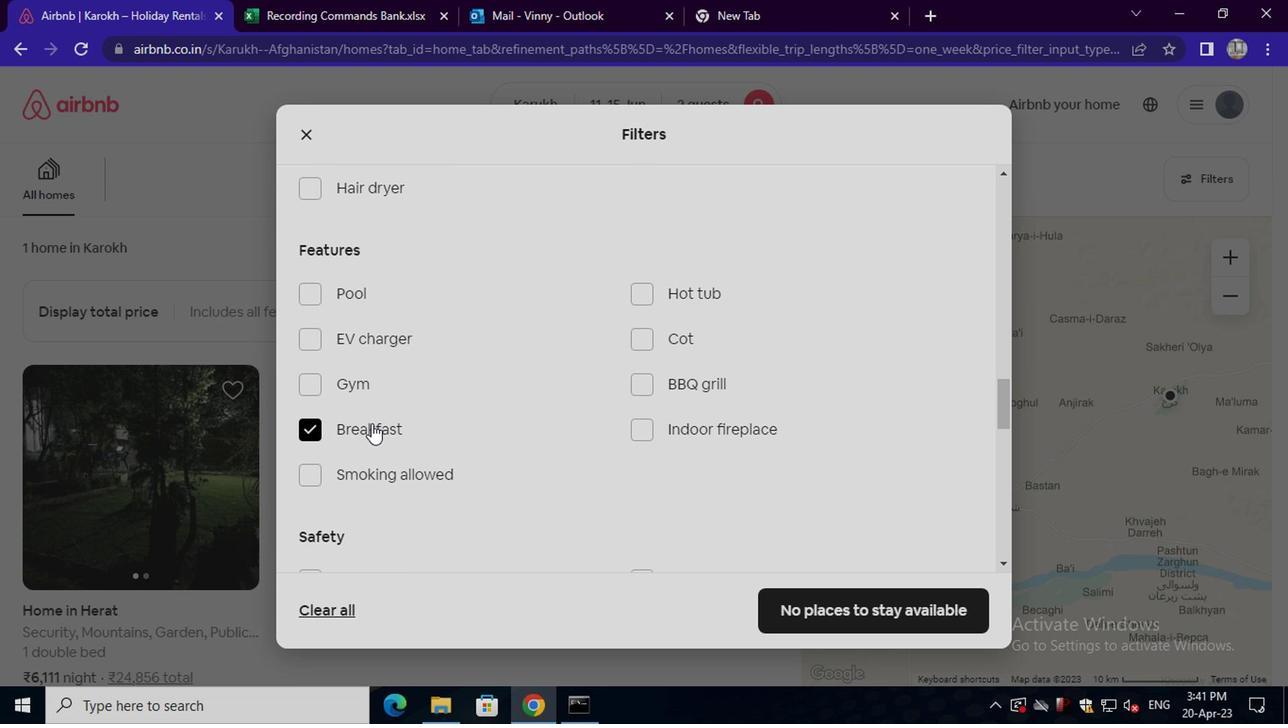 
Action: Mouse moved to (936, 455)
Screenshot: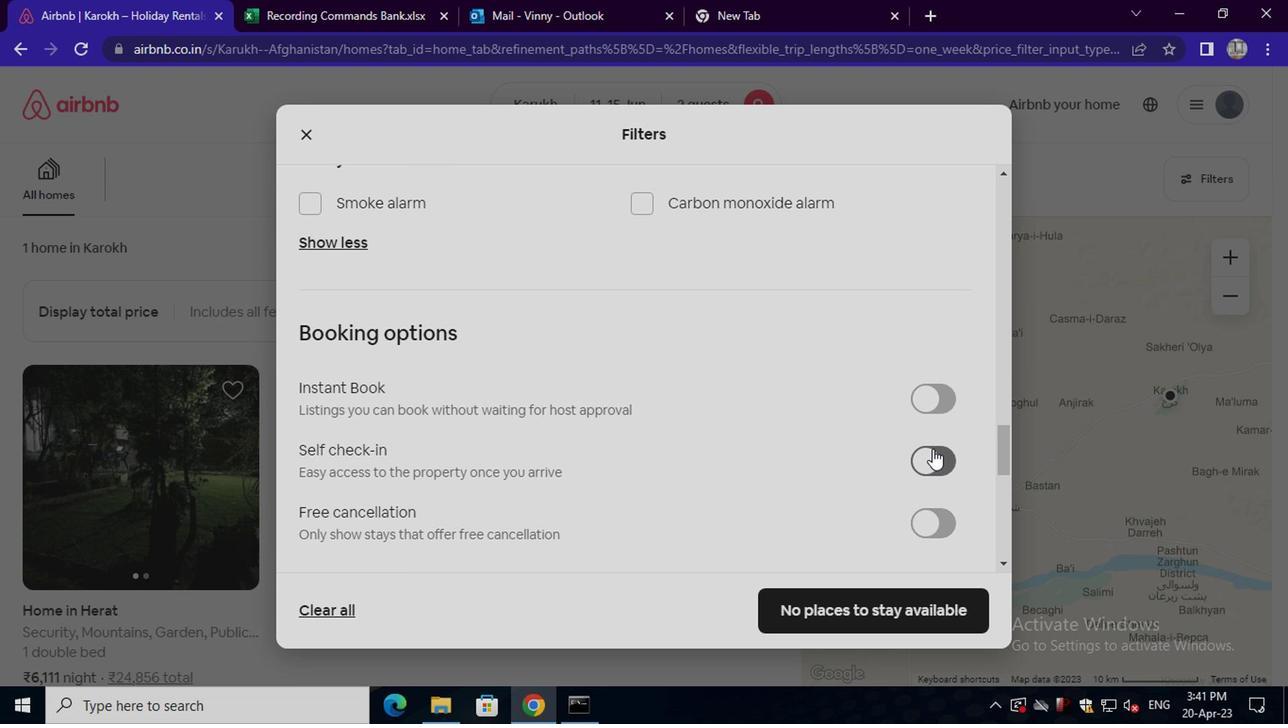 
Action: Mouse pressed left at (936, 455)
Screenshot: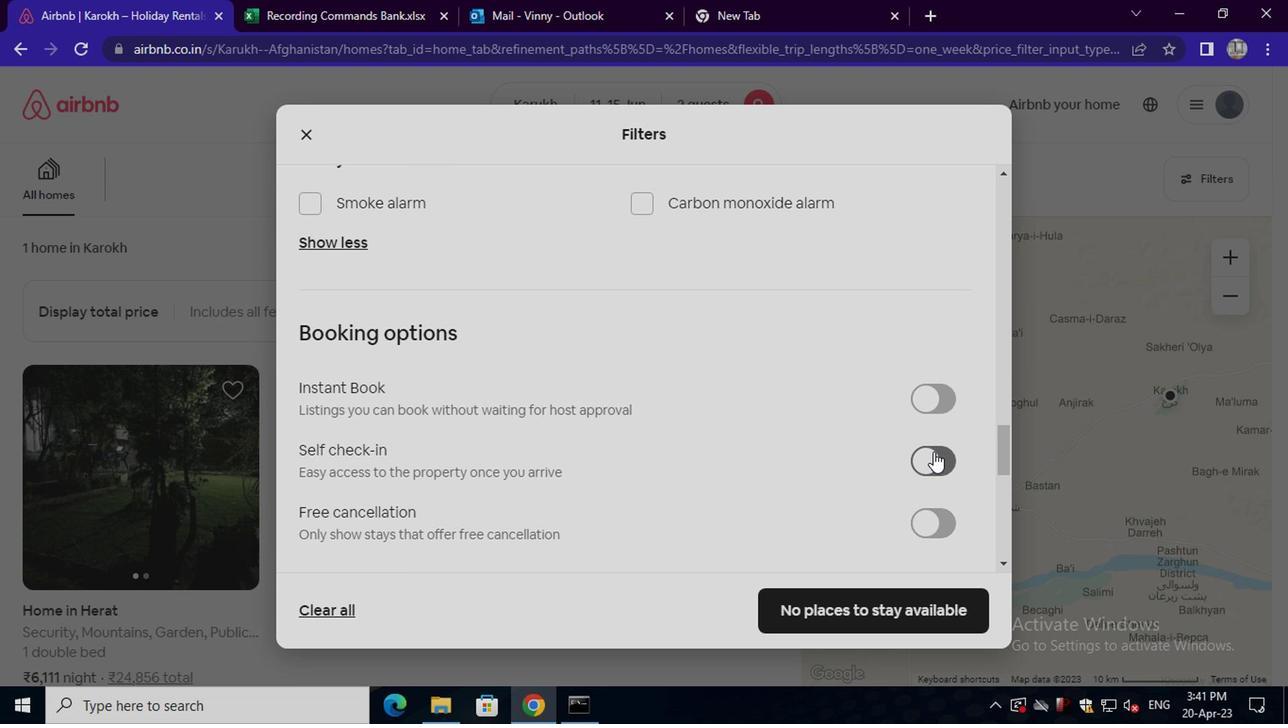 
Action: Mouse moved to (653, 445)
Screenshot: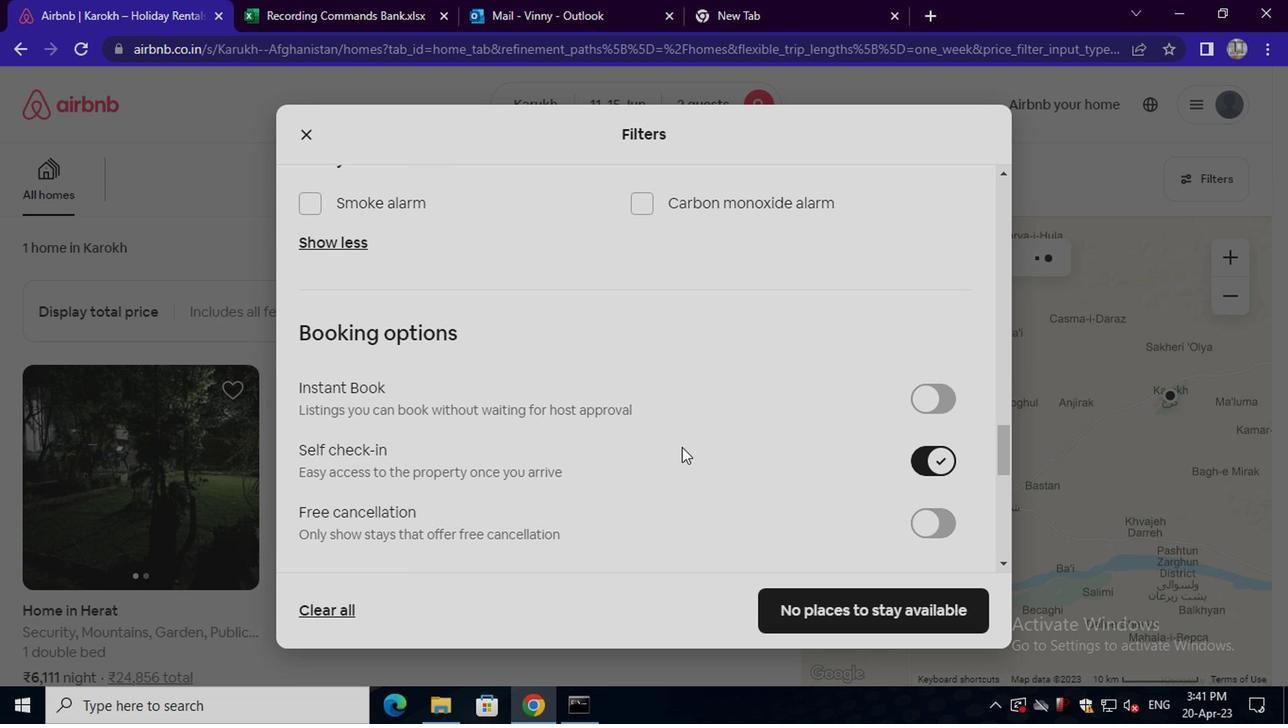 
Action: Mouse scrolled (653, 444) with delta (0, 0)
Screenshot: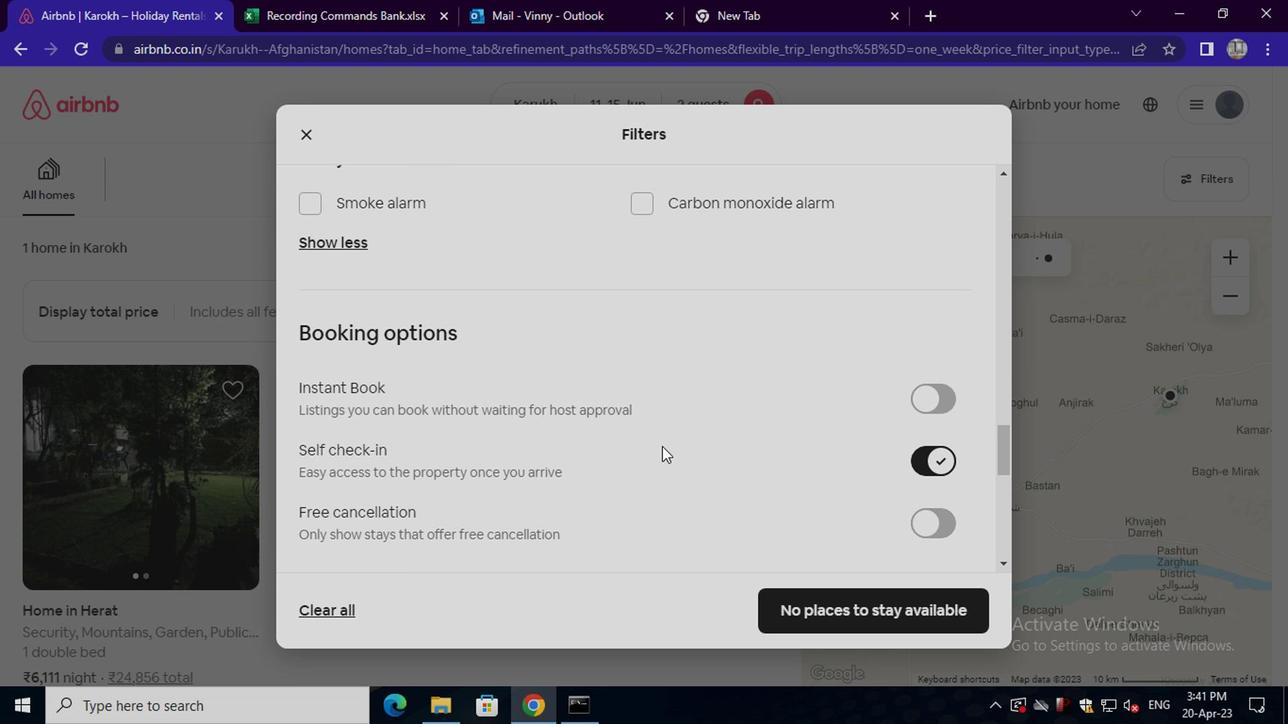 
Action: Mouse scrolled (653, 444) with delta (0, 0)
Screenshot: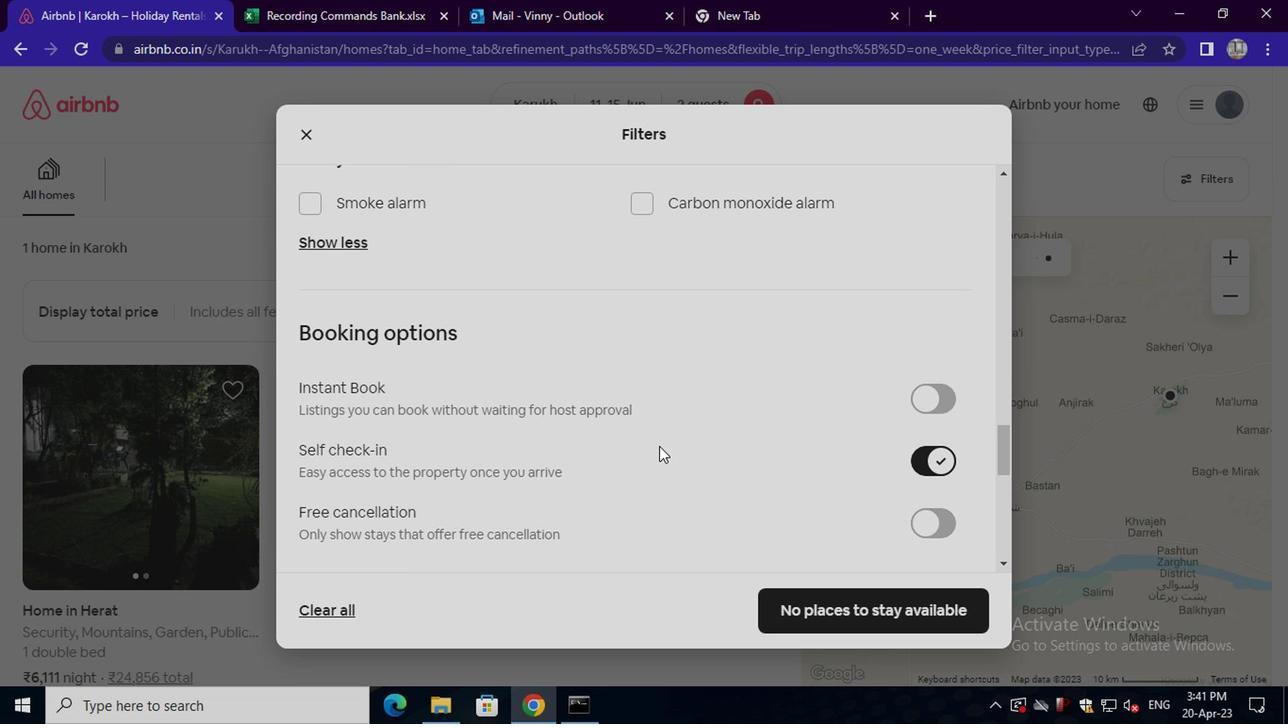 
Action: Mouse scrolled (653, 444) with delta (0, 0)
Screenshot: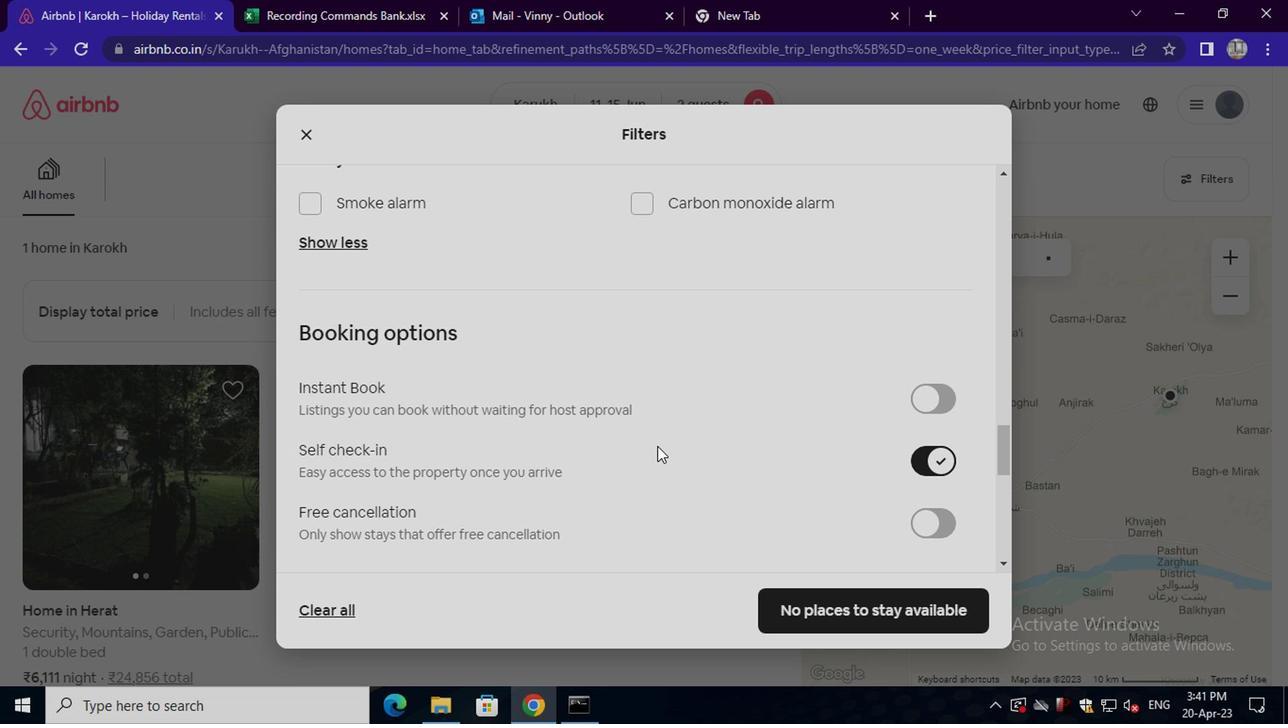 
Action: Mouse scrolled (653, 444) with delta (0, 0)
Screenshot: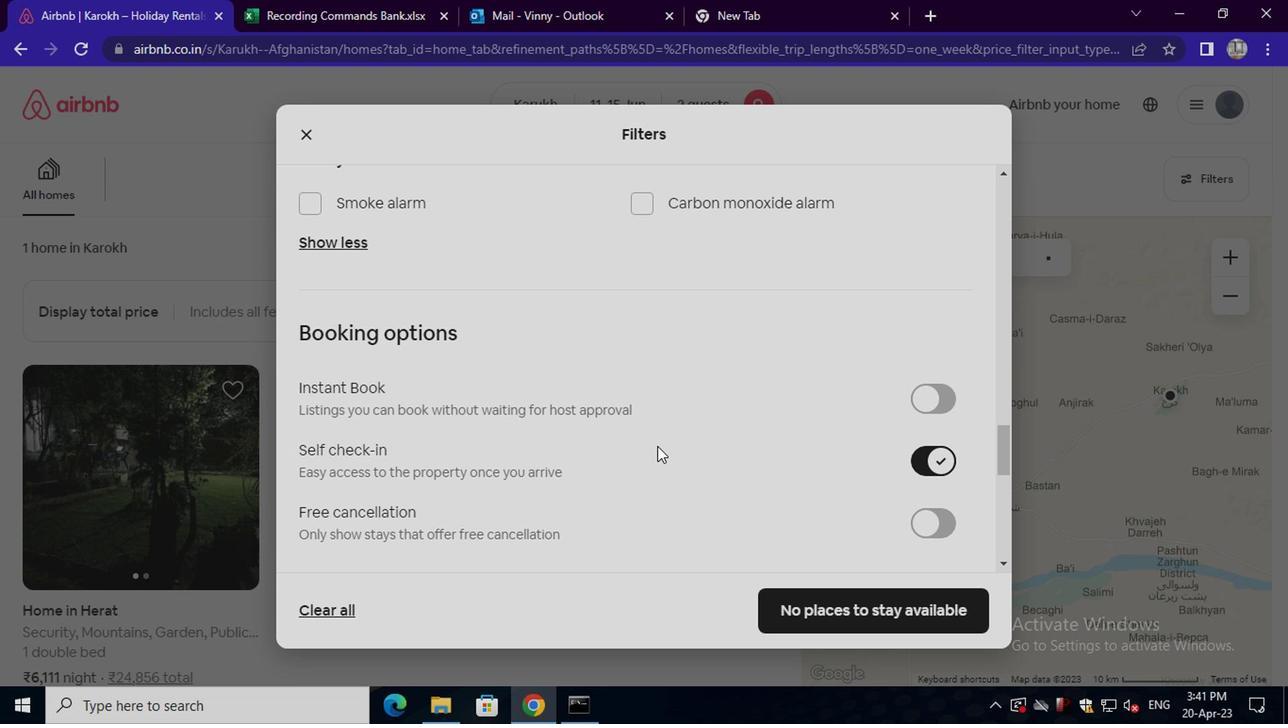 
Action: Mouse scrolled (653, 444) with delta (0, 0)
Screenshot: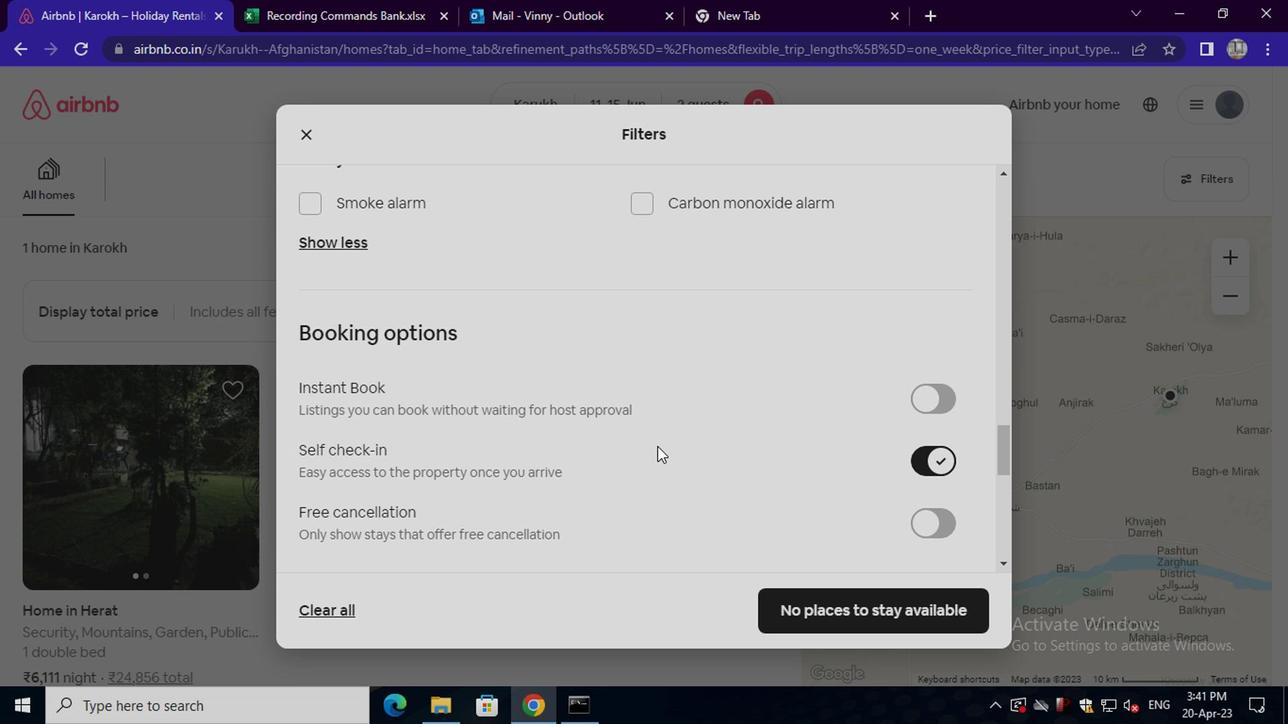 
Action: Mouse scrolled (653, 444) with delta (0, 0)
Screenshot: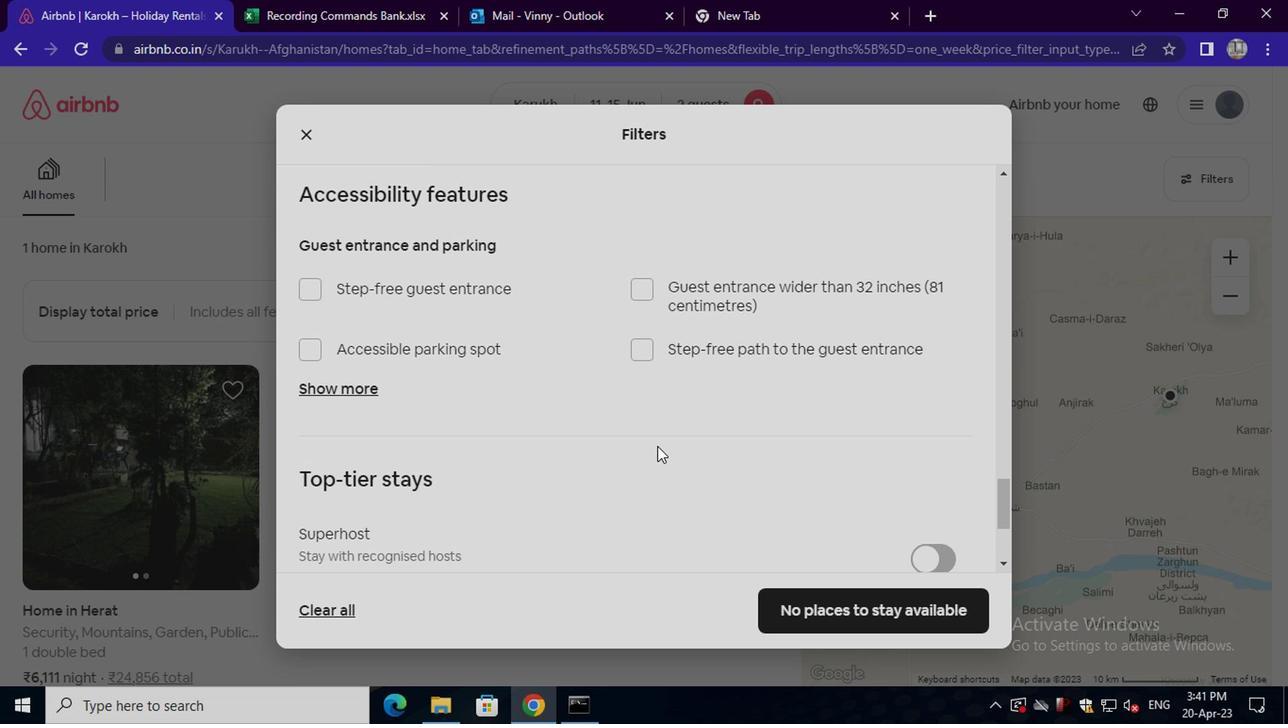 
Action: Mouse scrolled (653, 444) with delta (0, 0)
Screenshot: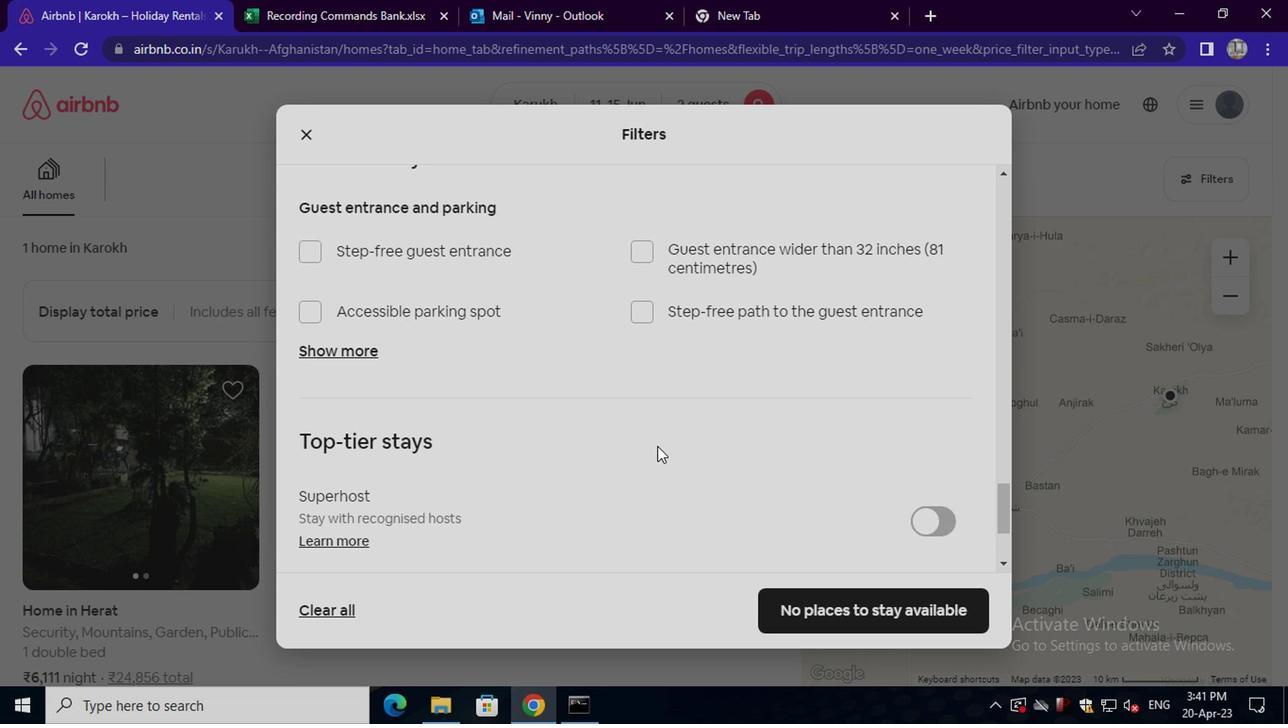 
Action: Mouse scrolled (653, 444) with delta (0, 0)
Screenshot: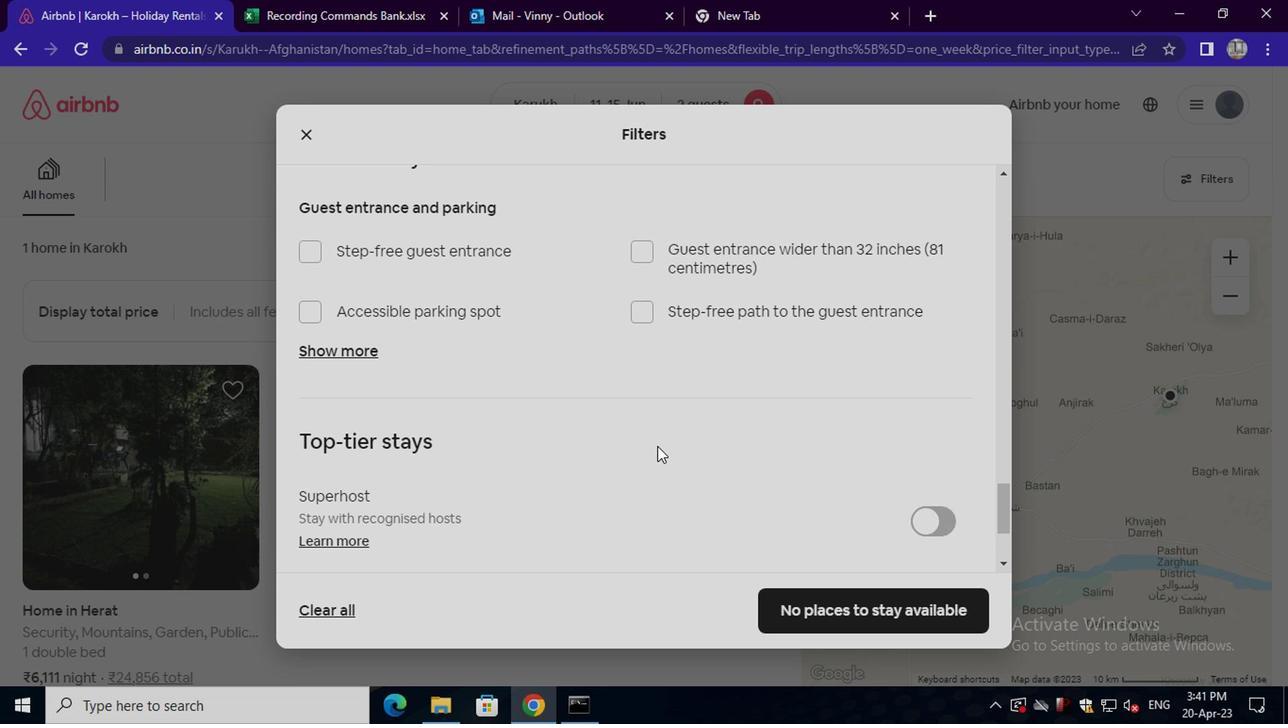 
Action: Mouse scrolled (653, 444) with delta (0, 0)
Screenshot: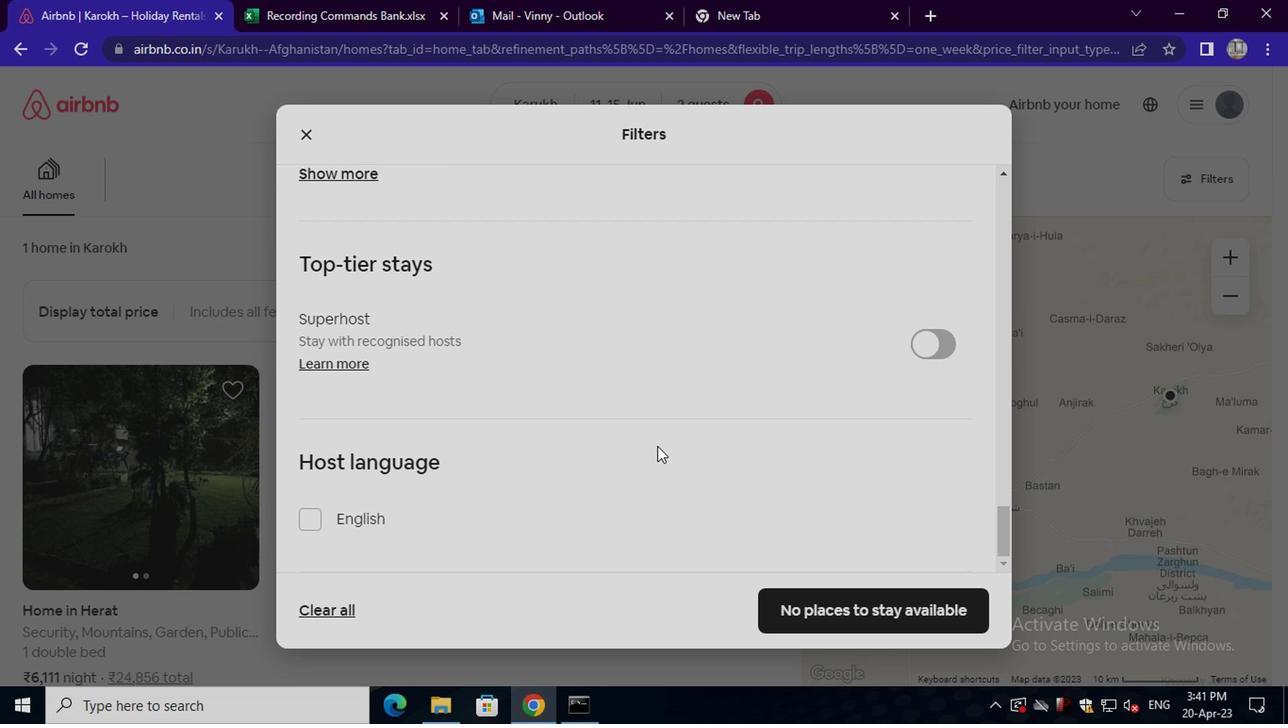 
Action: Mouse scrolled (653, 444) with delta (0, 0)
Screenshot: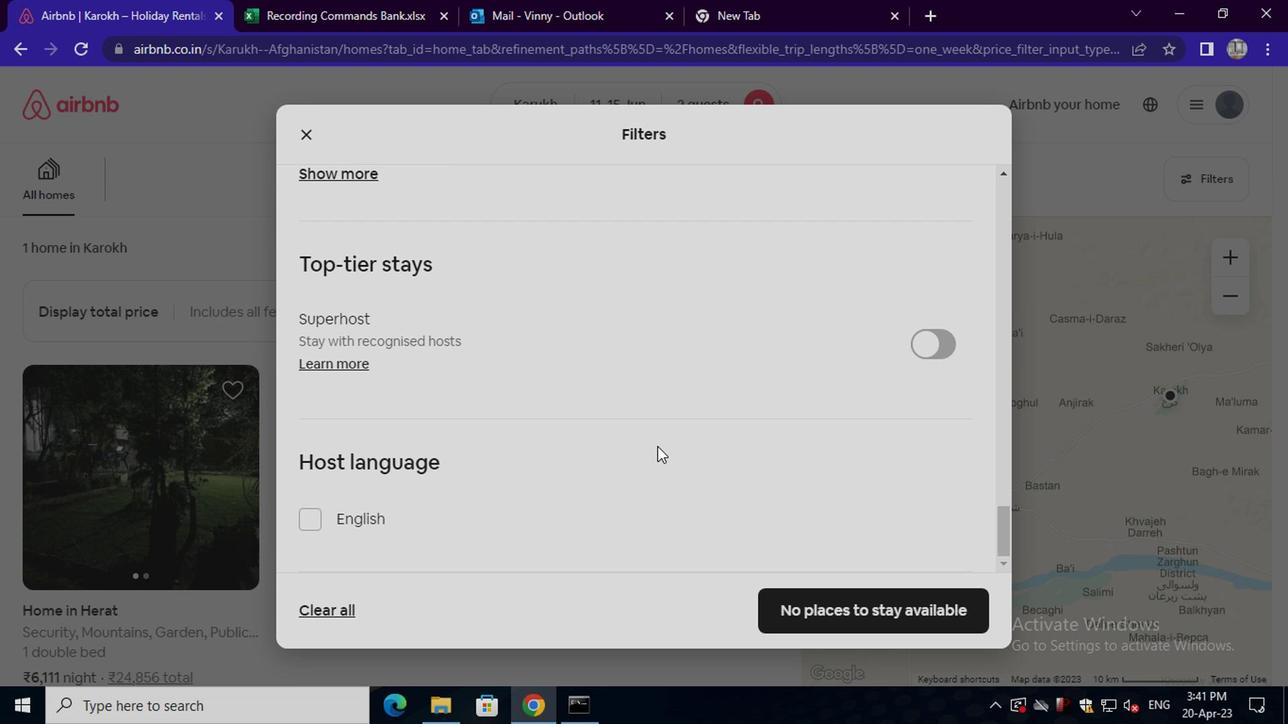
Action: Mouse scrolled (653, 444) with delta (0, 0)
Screenshot: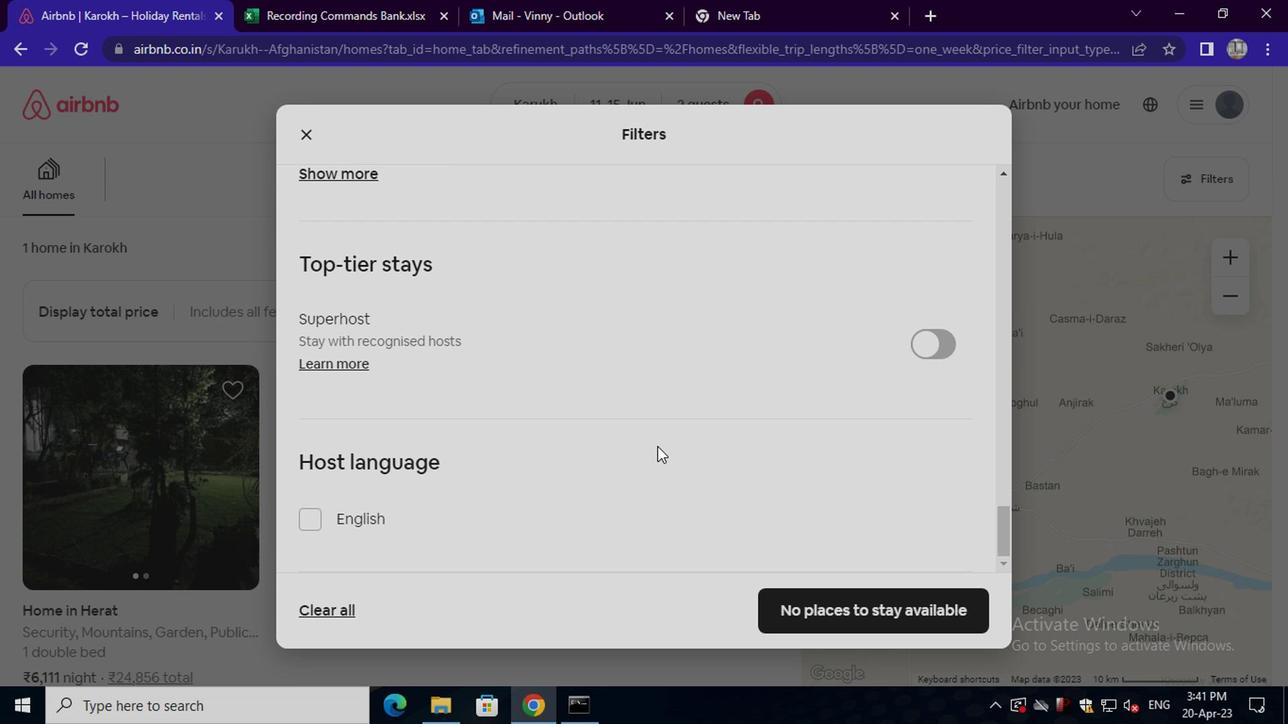 
Action: Mouse moved to (370, 525)
Screenshot: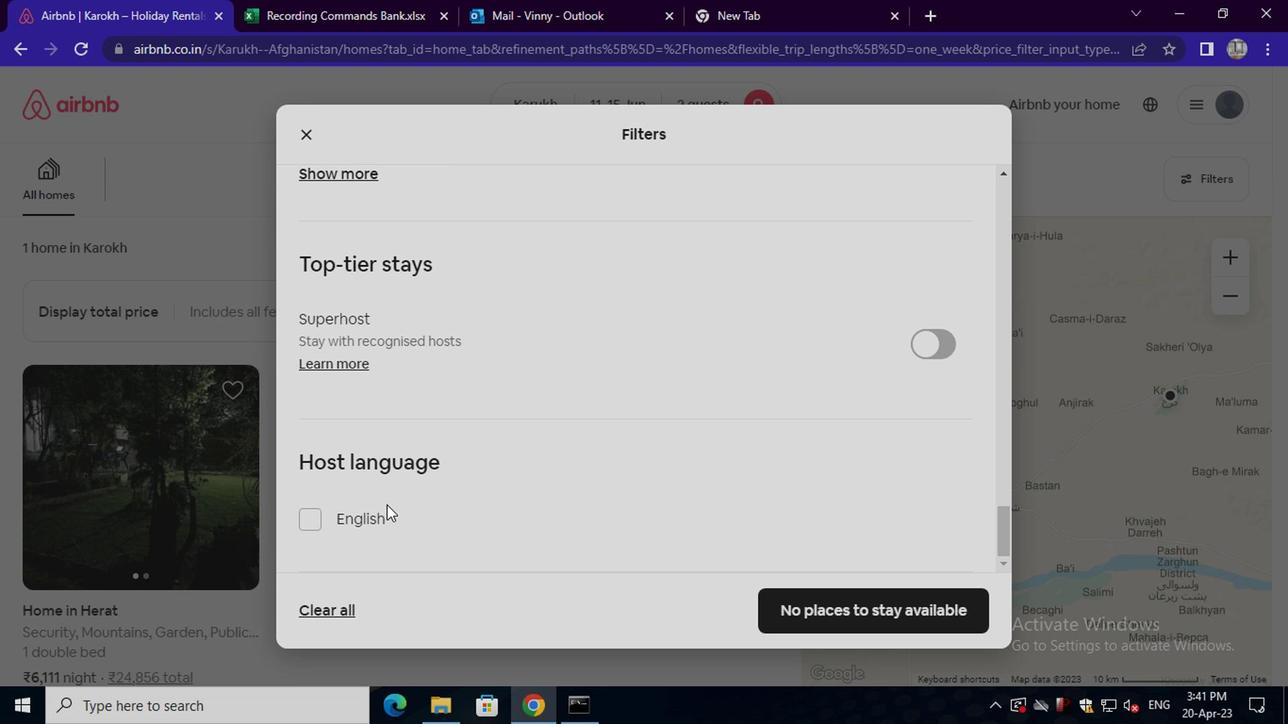 
Action: Mouse pressed left at (370, 525)
Screenshot: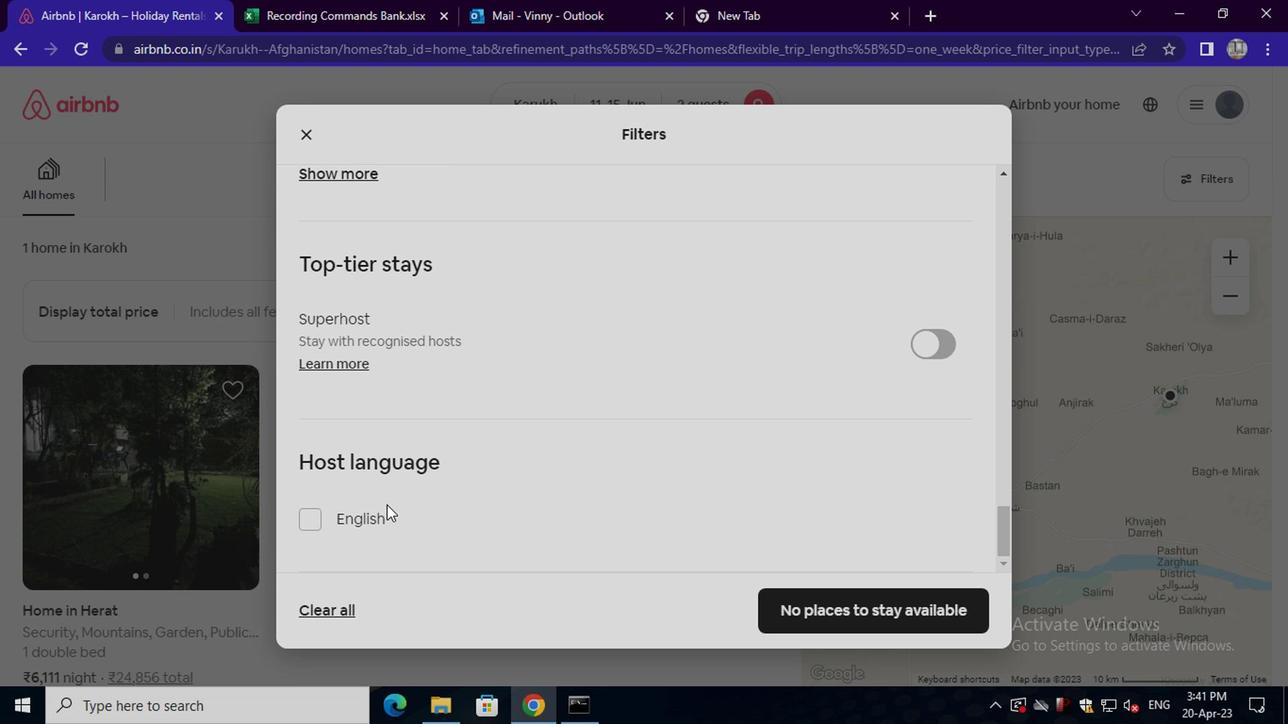 
Action: Mouse moved to (776, 605)
Screenshot: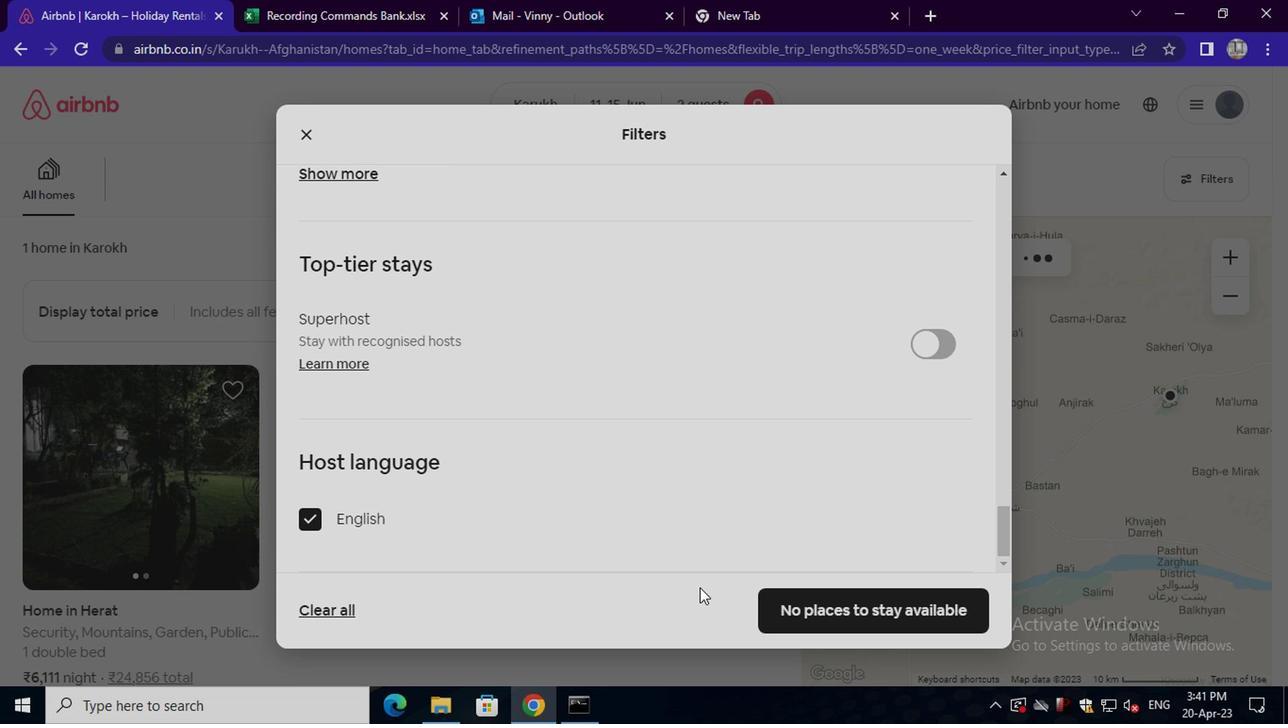 
Action: Mouse pressed left at (776, 605)
Screenshot: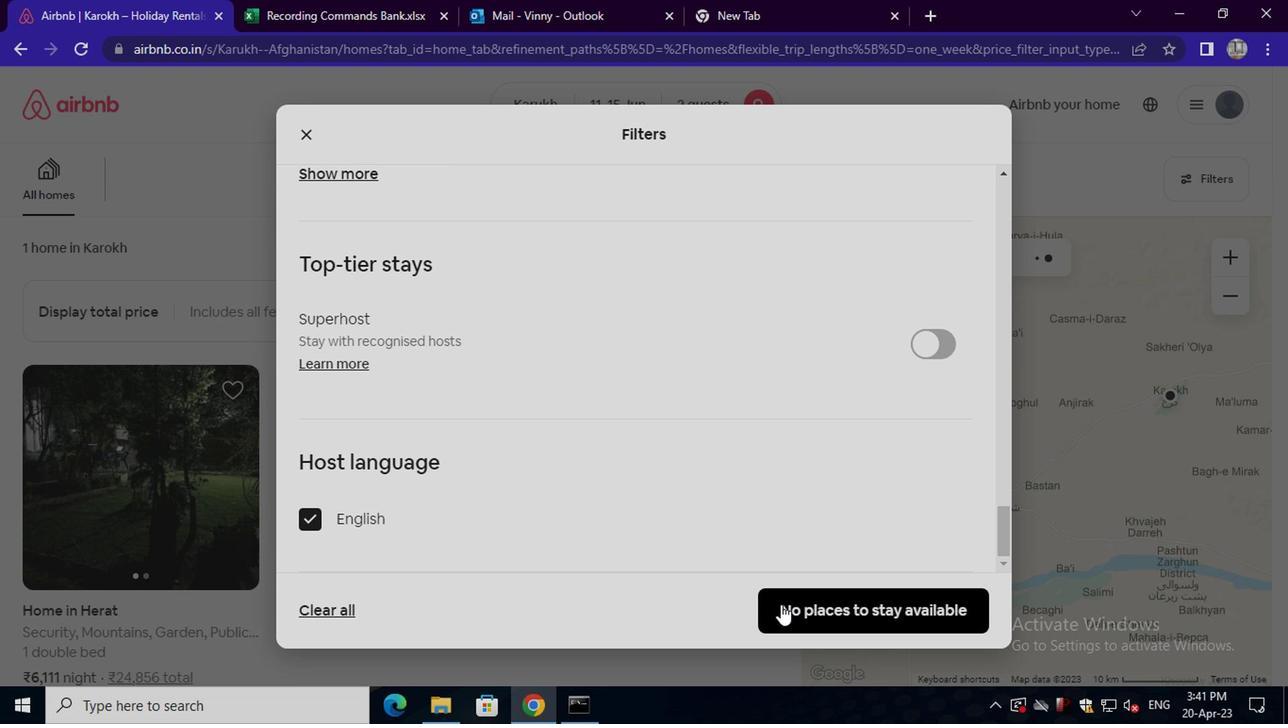 
